 Task: Find connections with filter location Hoskote with filter topic #mortgage with filter profile language Spanish with filter current company IGT Solutions with filter school Women's Christian College Chennai with filter industry Wholesale Footwear with filter service category Labor and Employment Law with filter keywords title Animal Breeder
Action: Mouse moved to (643, 93)
Screenshot: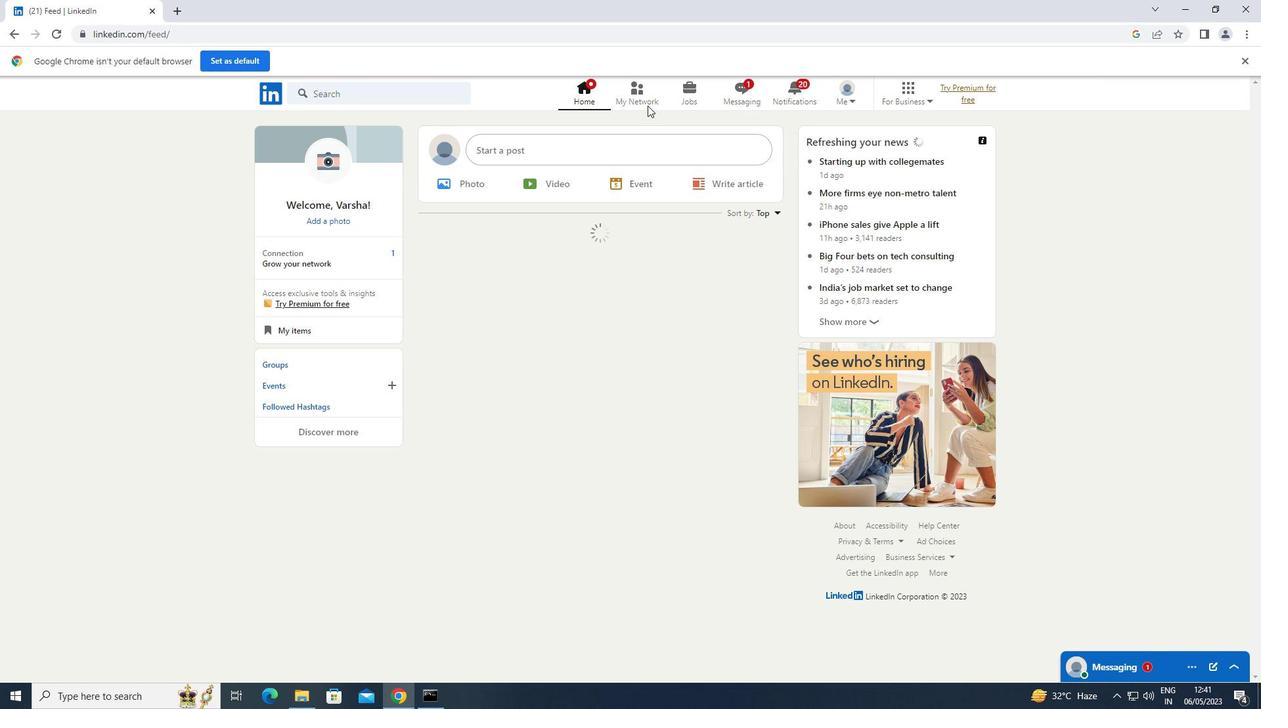 
Action: Mouse pressed left at (643, 93)
Screenshot: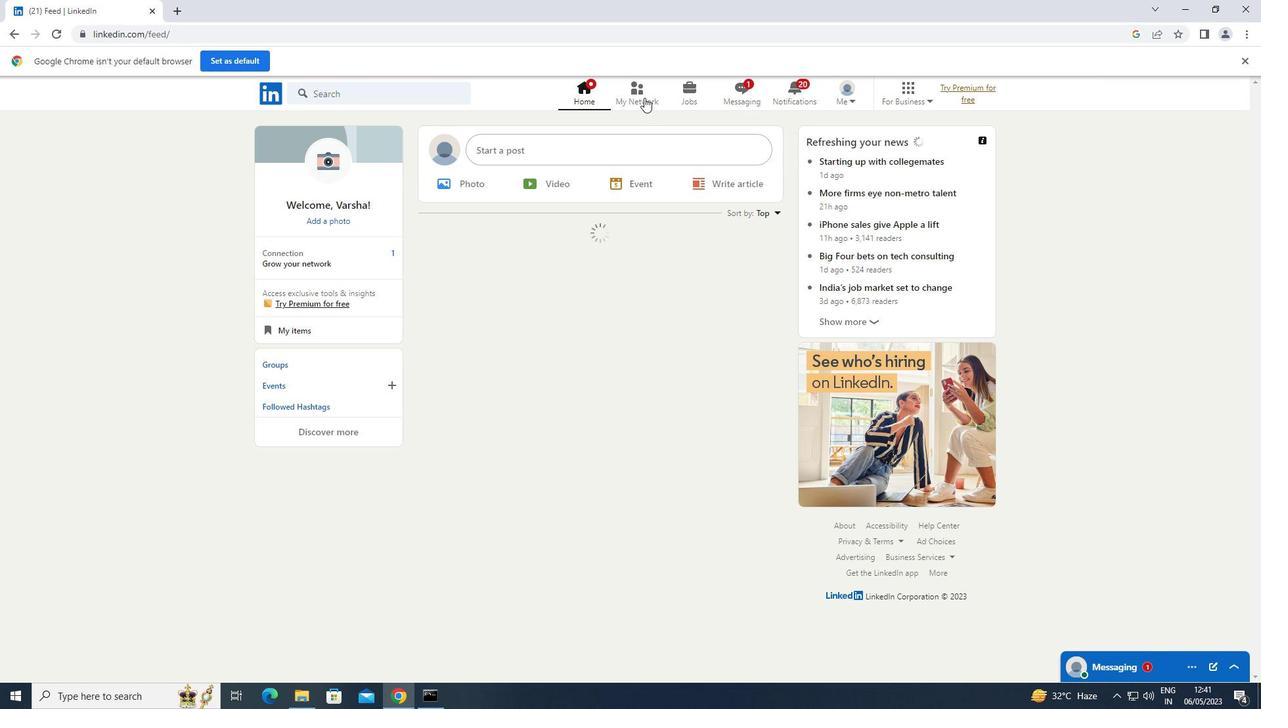 
Action: Mouse moved to (301, 160)
Screenshot: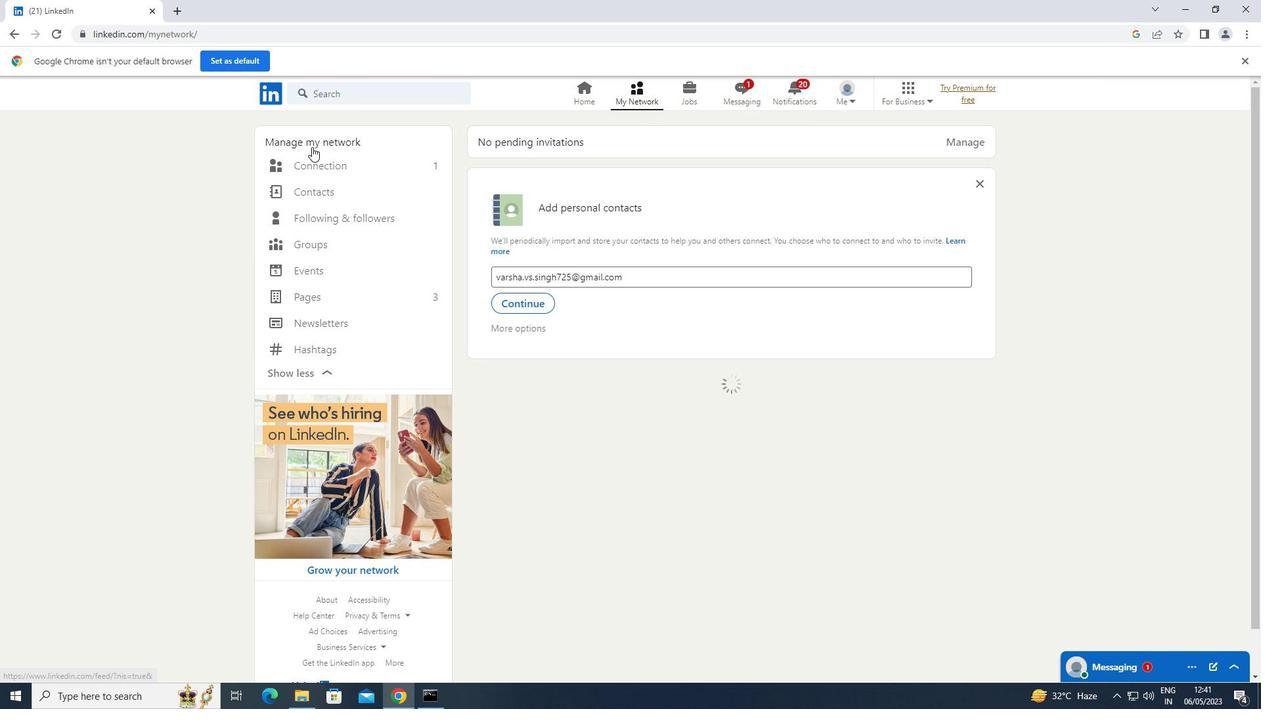 
Action: Mouse pressed left at (301, 160)
Screenshot: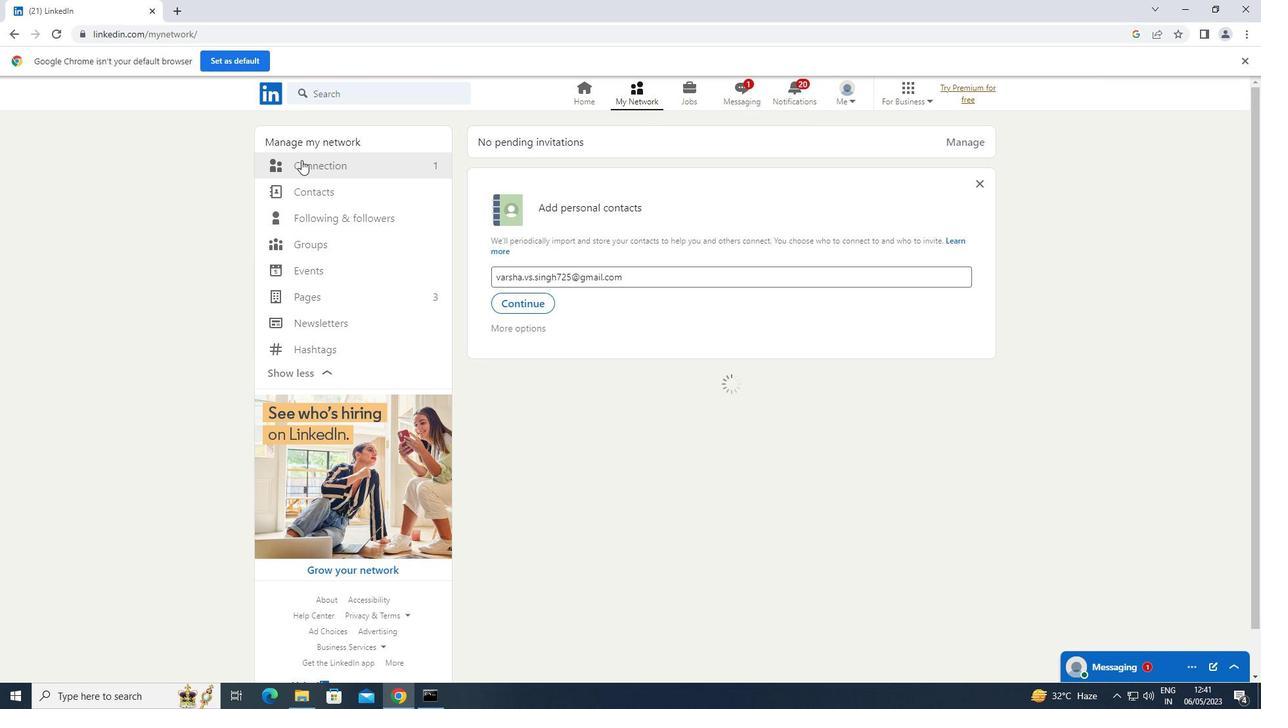 
Action: Mouse moved to (739, 159)
Screenshot: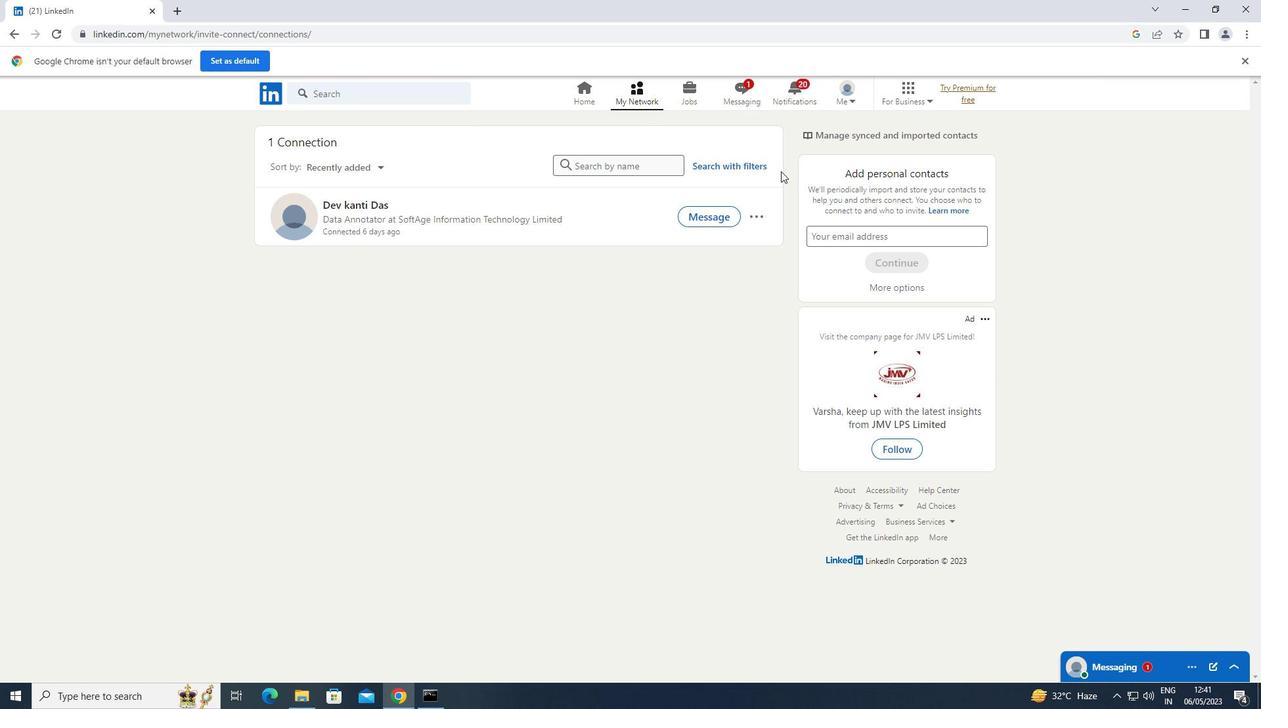
Action: Mouse pressed left at (739, 159)
Screenshot: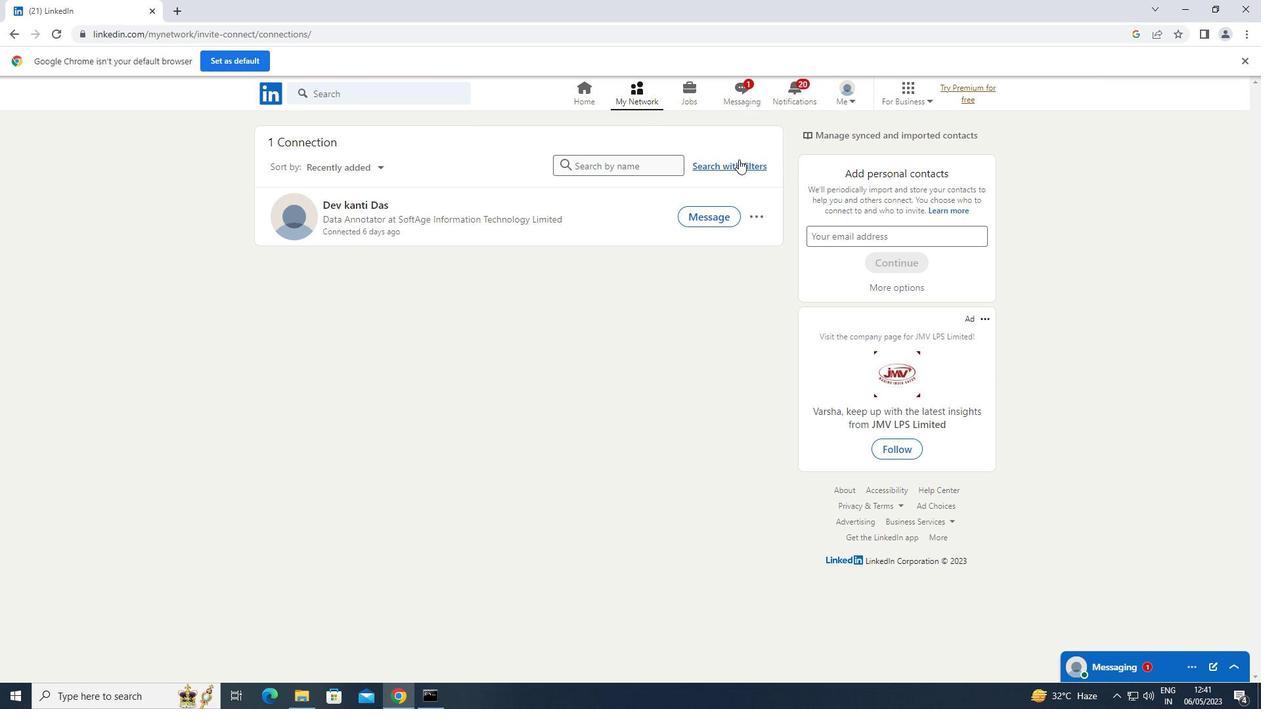 
Action: Mouse moved to (674, 127)
Screenshot: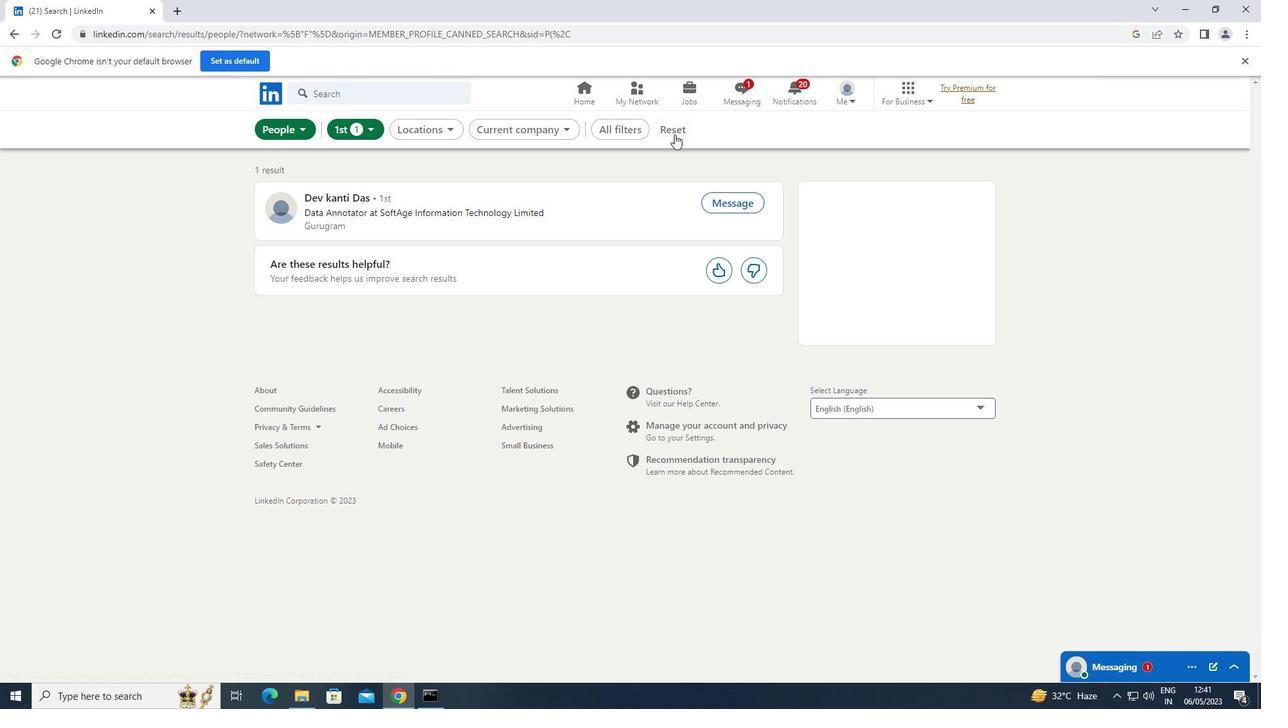 
Action: Mouse pressed left at (674, 127)
Screenshot: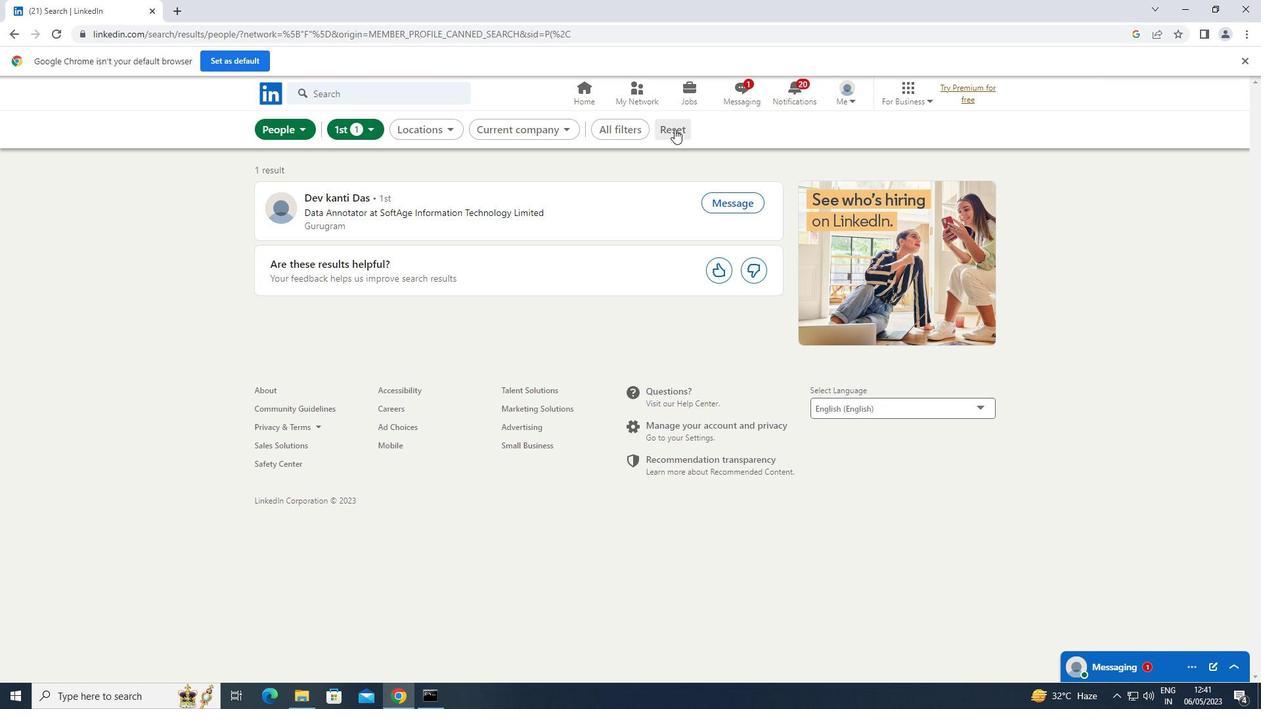 
Action: Mouse moved to (635, 120)
Screenshot: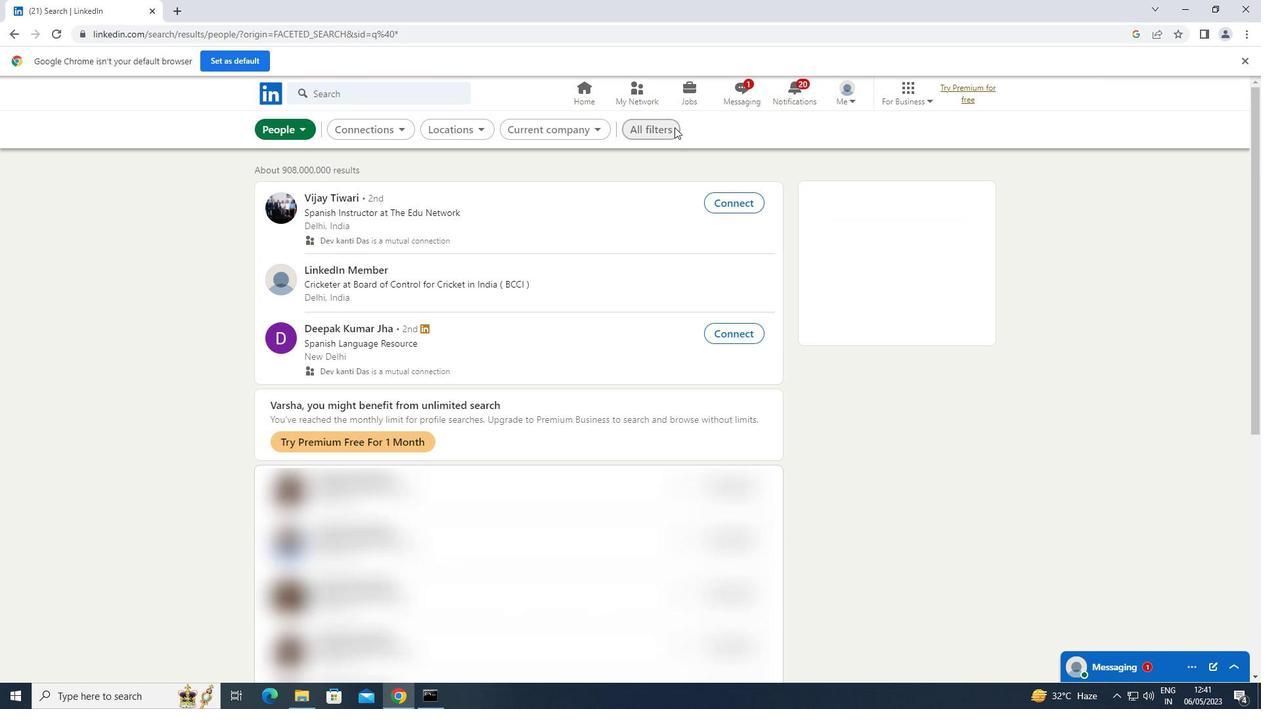
Action: Mouse pressed left at (635, 120)
Screenshot: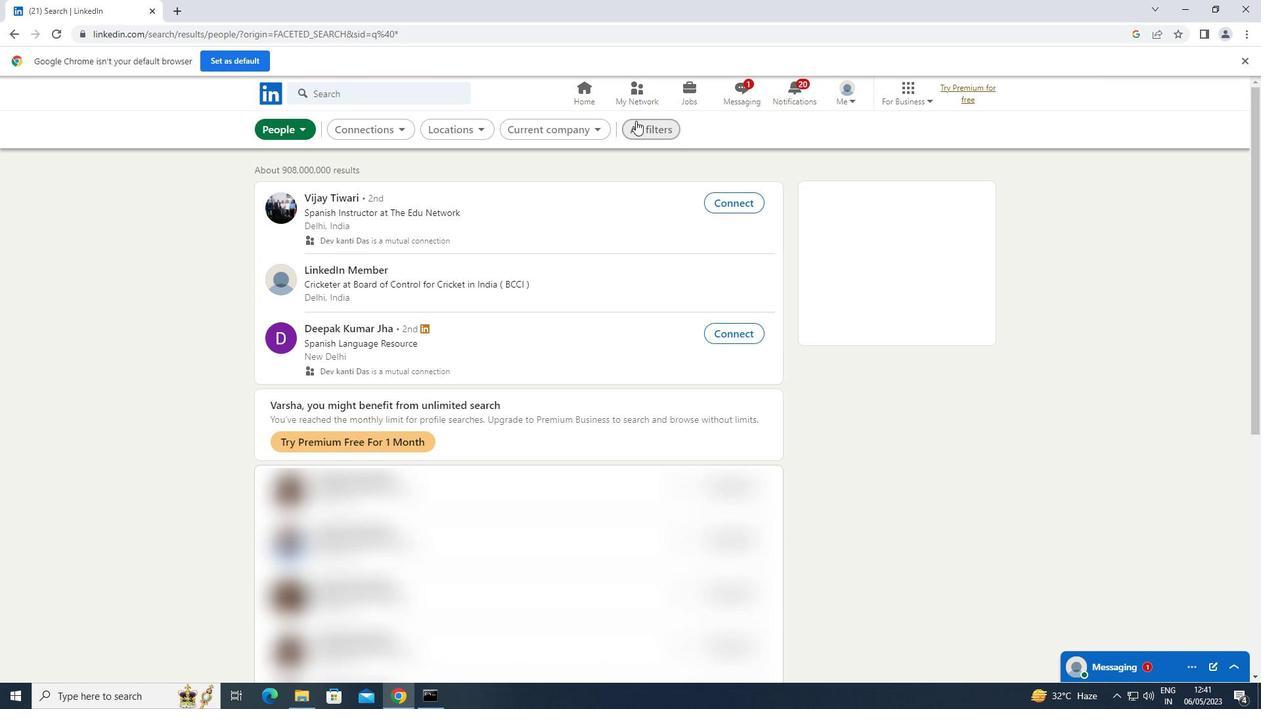 
Action: Mouse moved to (957, 294)
Screenshot: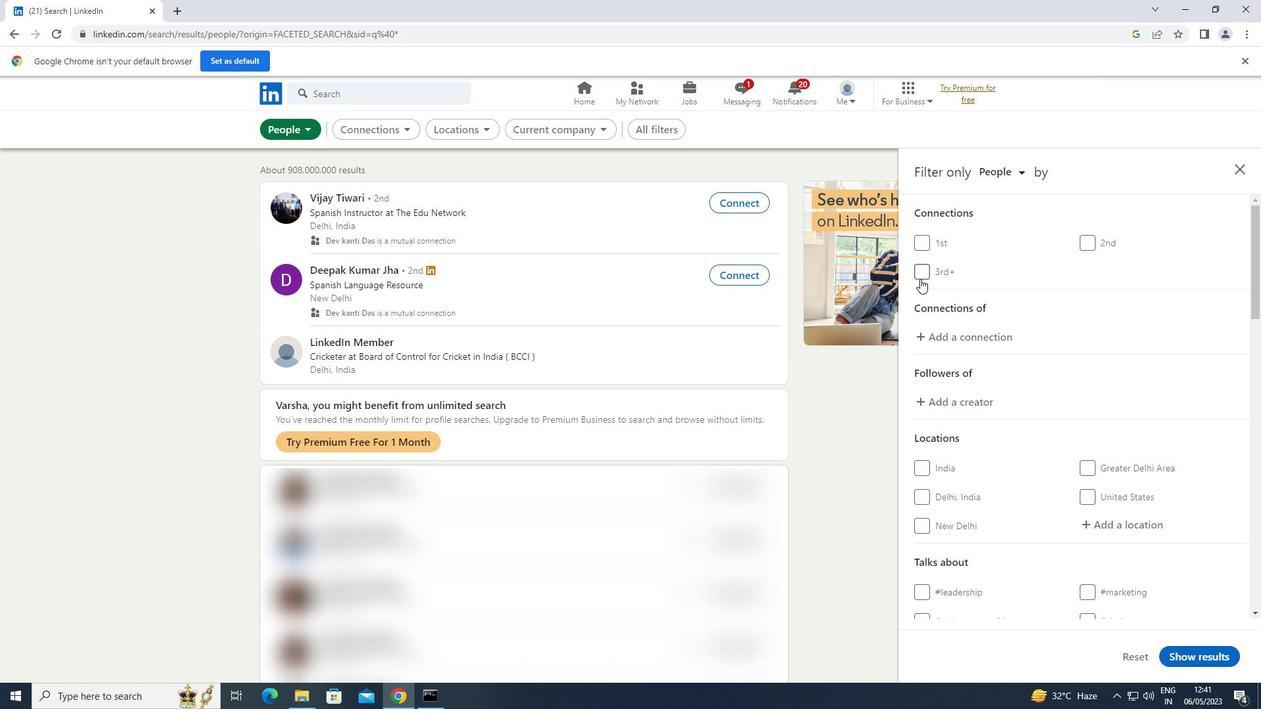 
Action: Mouse scrolled (957, 294) with delta (0, 0)
Screenshot: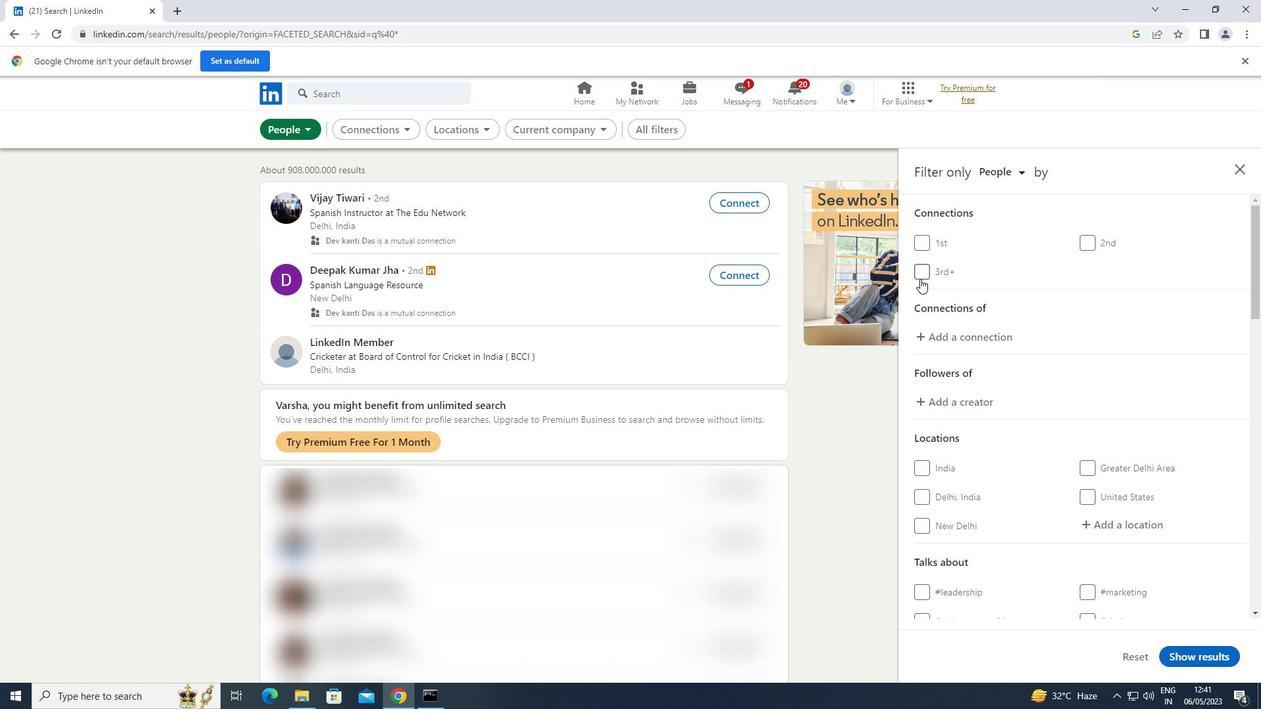 
Action: Mouse moved to (957, 295)
Screenshot: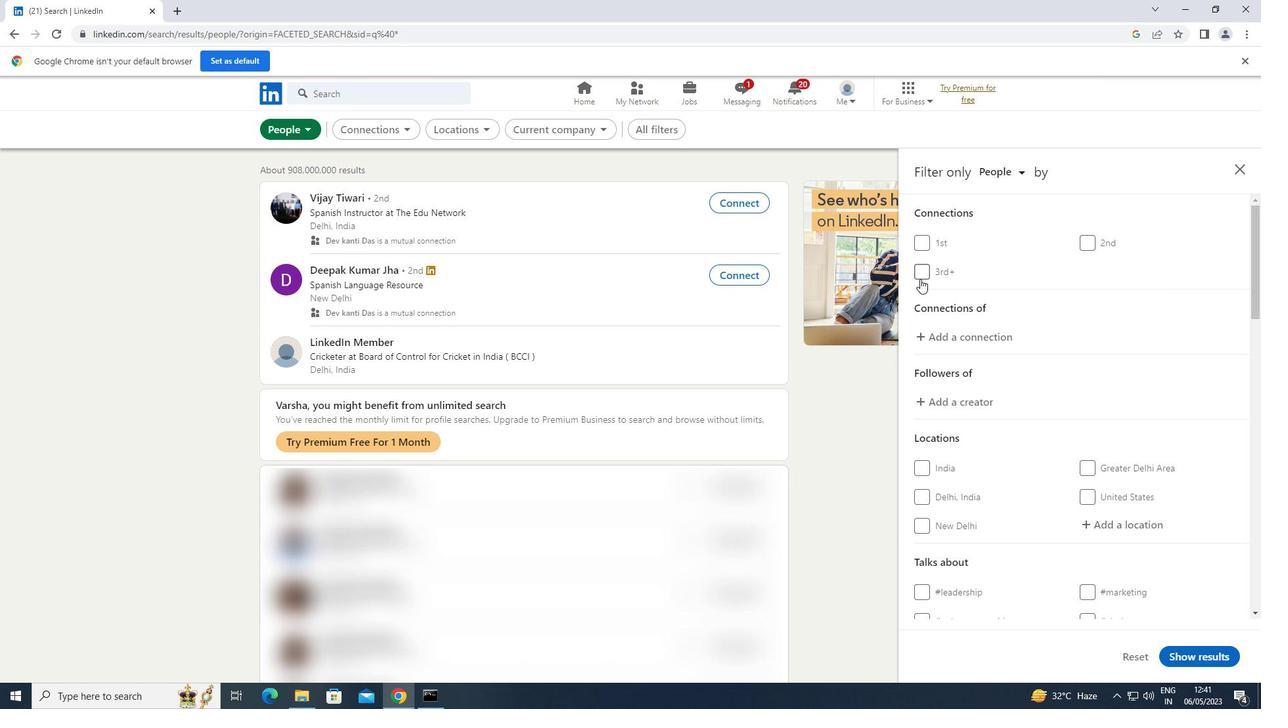 
Action: Mouse scrolled (957, 294) with delta (0, 0)
Screenshot: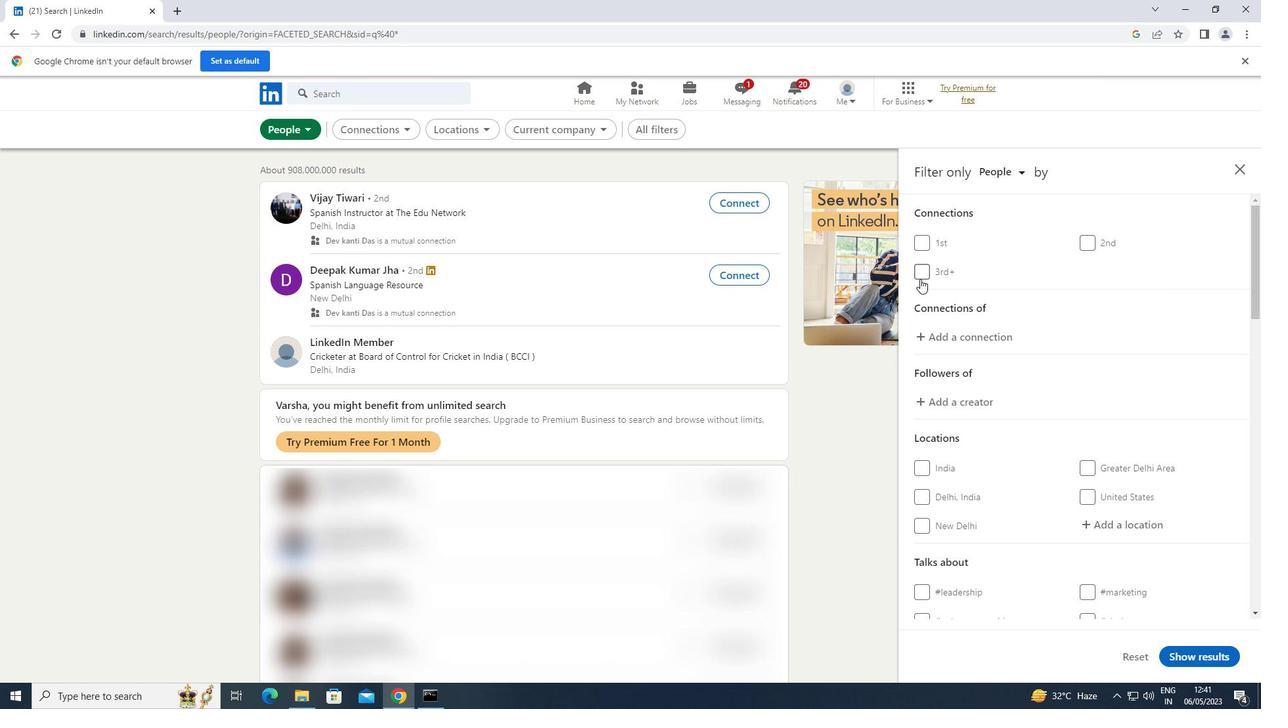 
Action: Mouse scrolled (957, 294) with delta (0, 0)
Screenshot: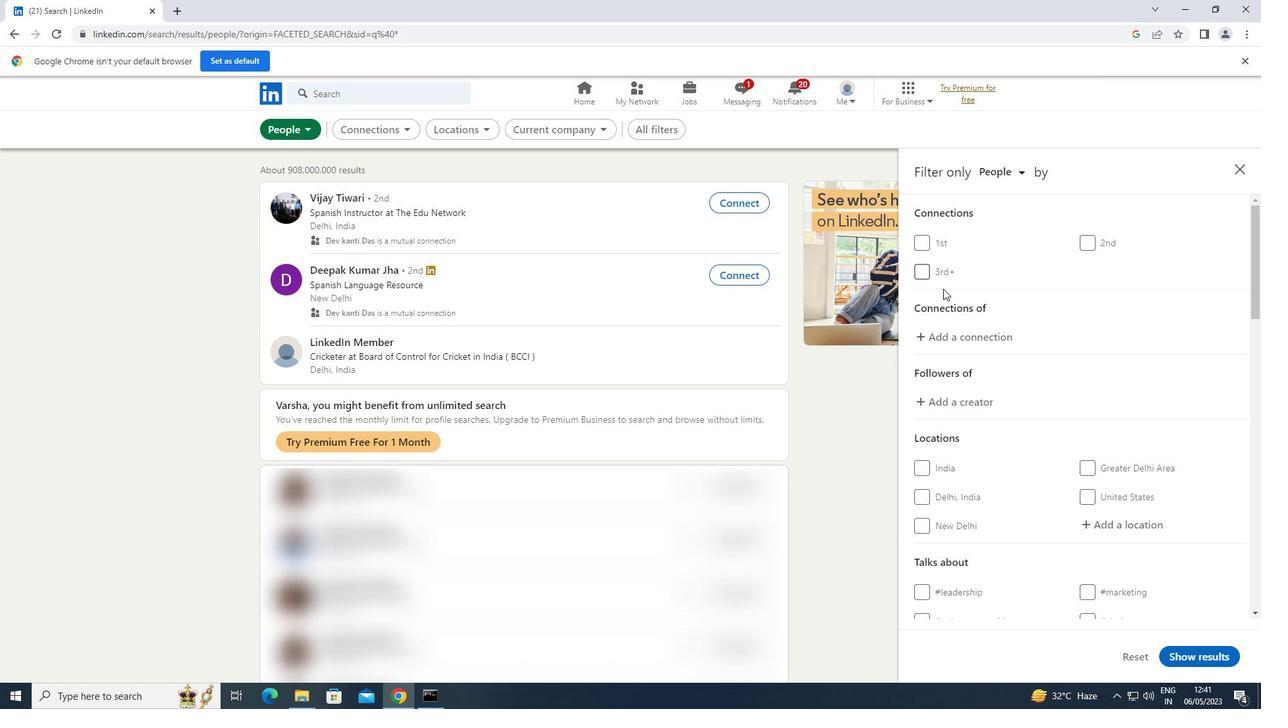 
Action: Mouse moved to (1117, 334)
Screenshot: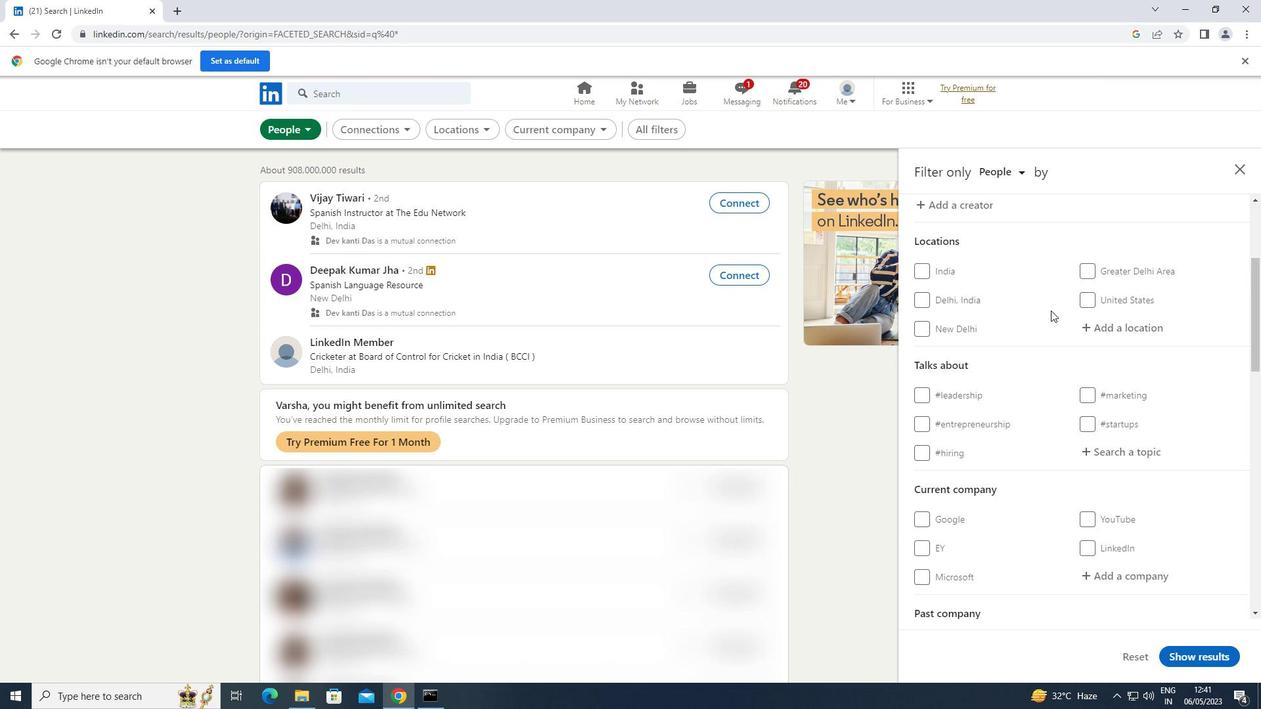 
Action: Mouse pressed left at (1117, 334)
Screenshot: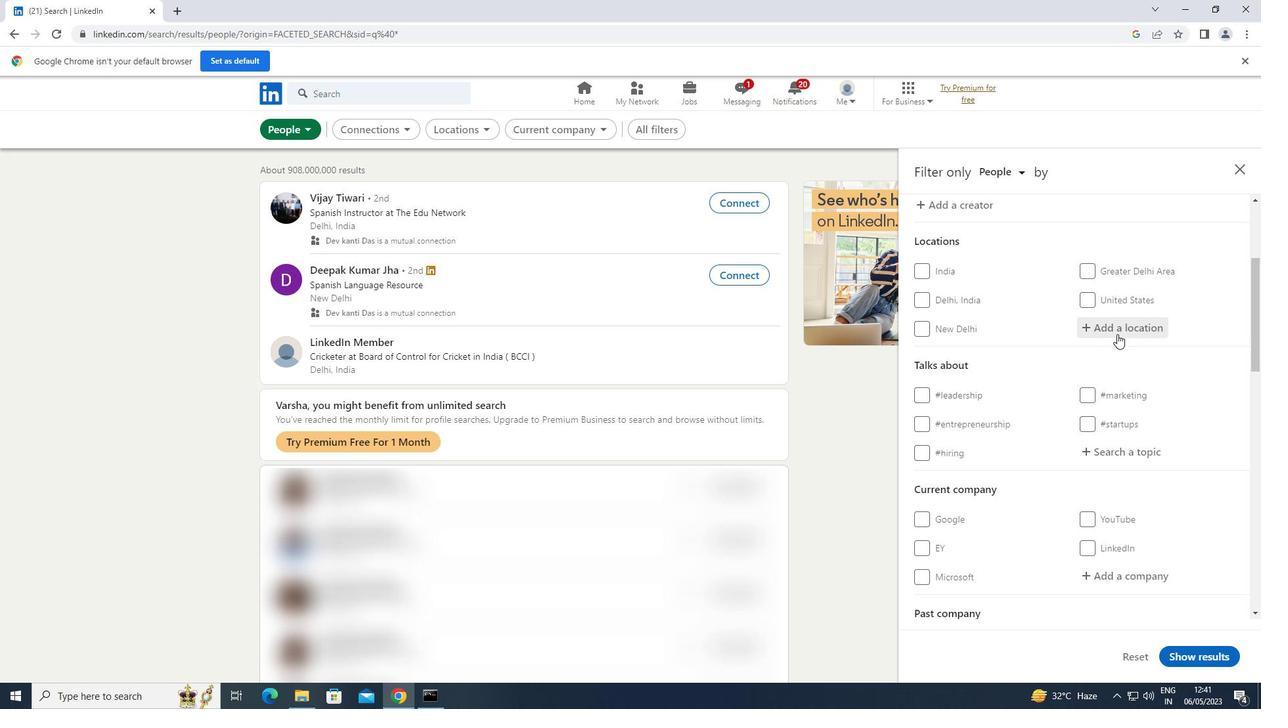 
Action: Key pressed <Key.shift>HOSKOTE
Screenshot: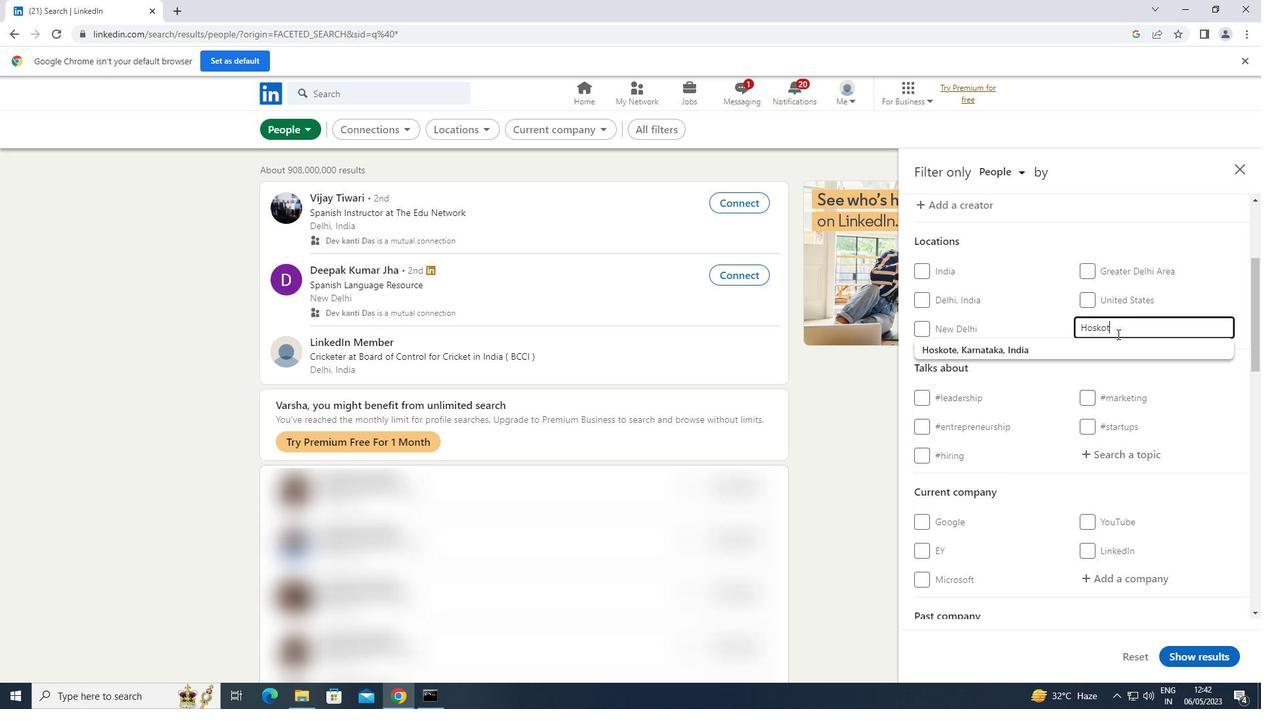 
Action: Mouse moved to (1106, 448)
Screenshot: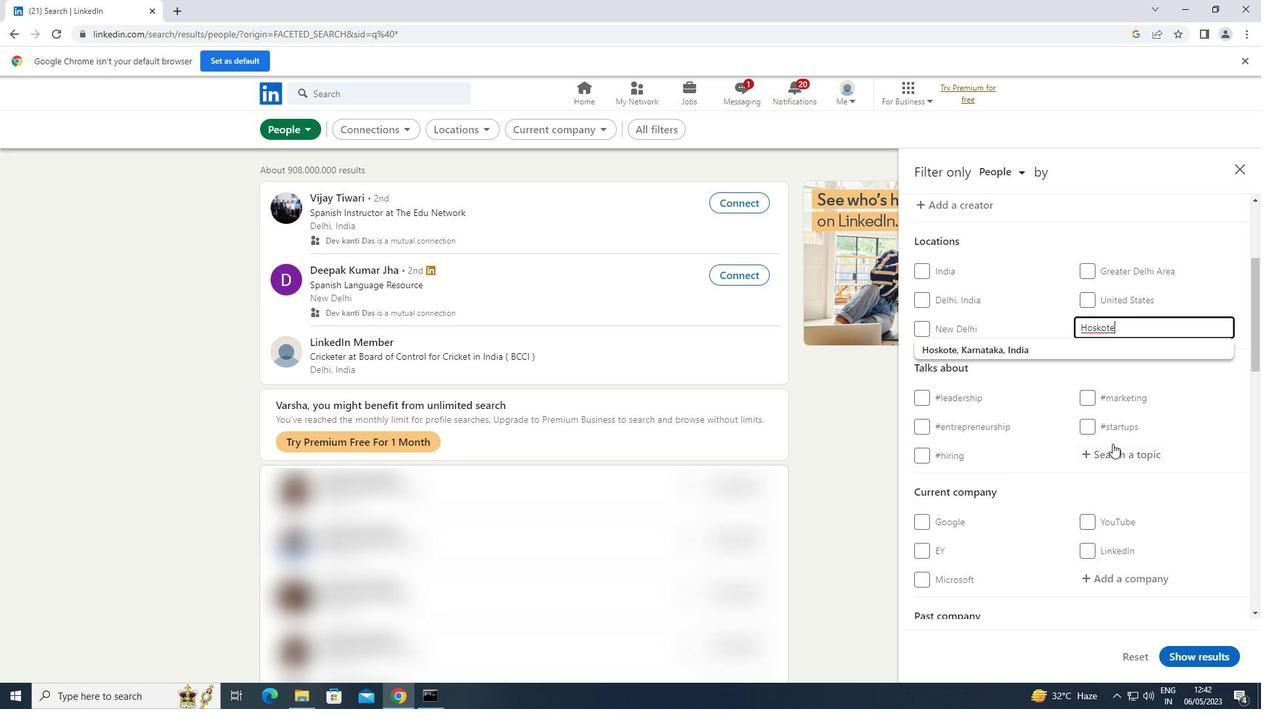 
Action: Mouse pressed left at (1106, 448)
Screenshot: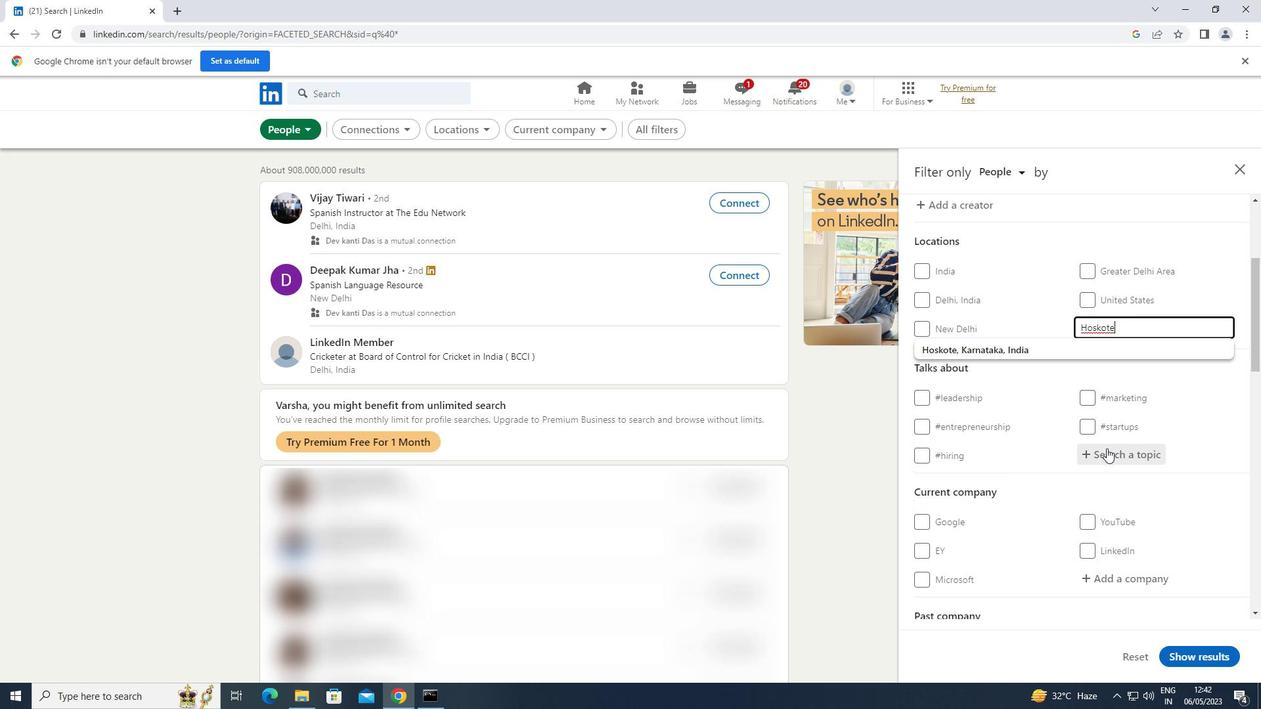 
Action: Key pressed MORTGAGE
Screenshot: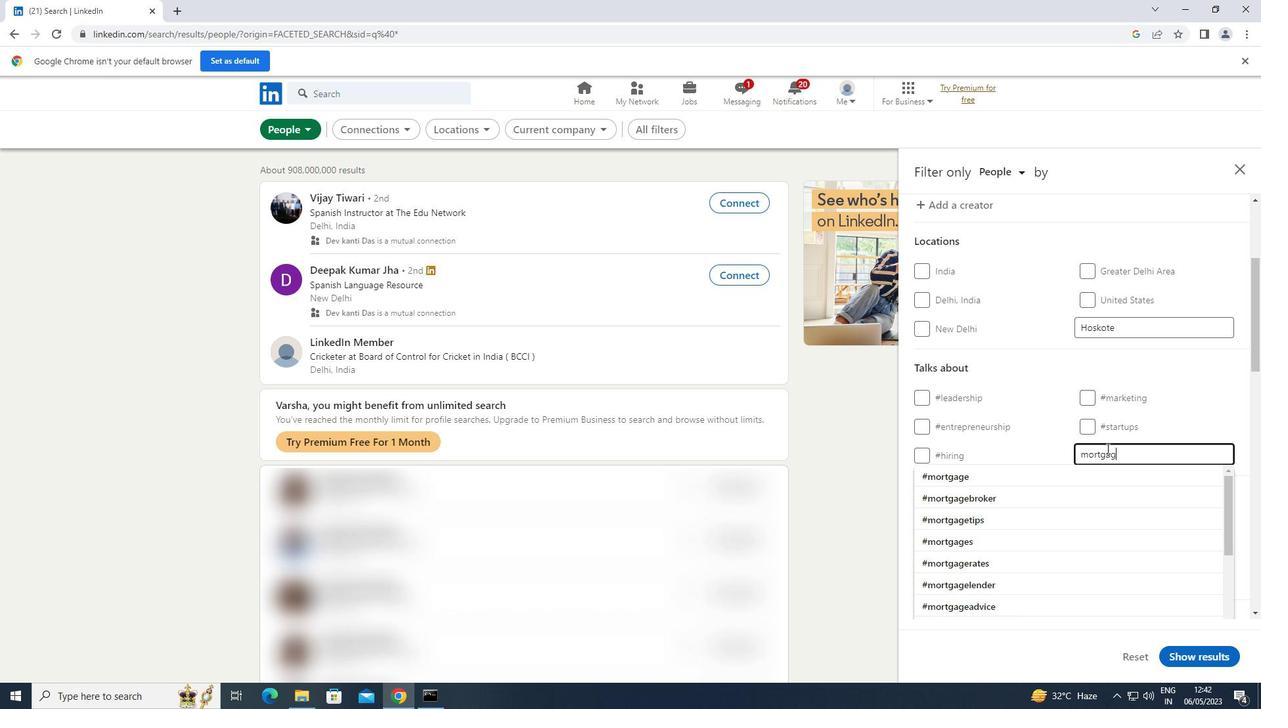 
Action: Mouse moved to (1024, 470)
Screenshot: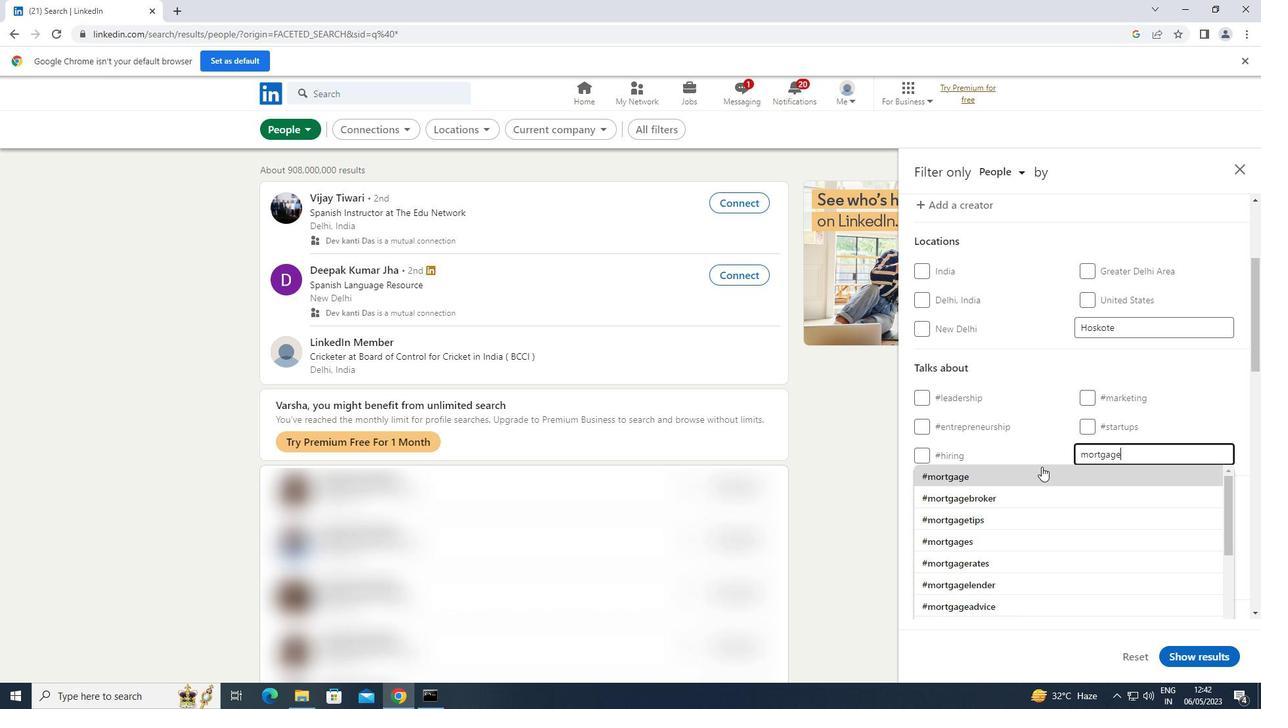 
Action: Mouse pressed left at (1024, 470)
Screenshot: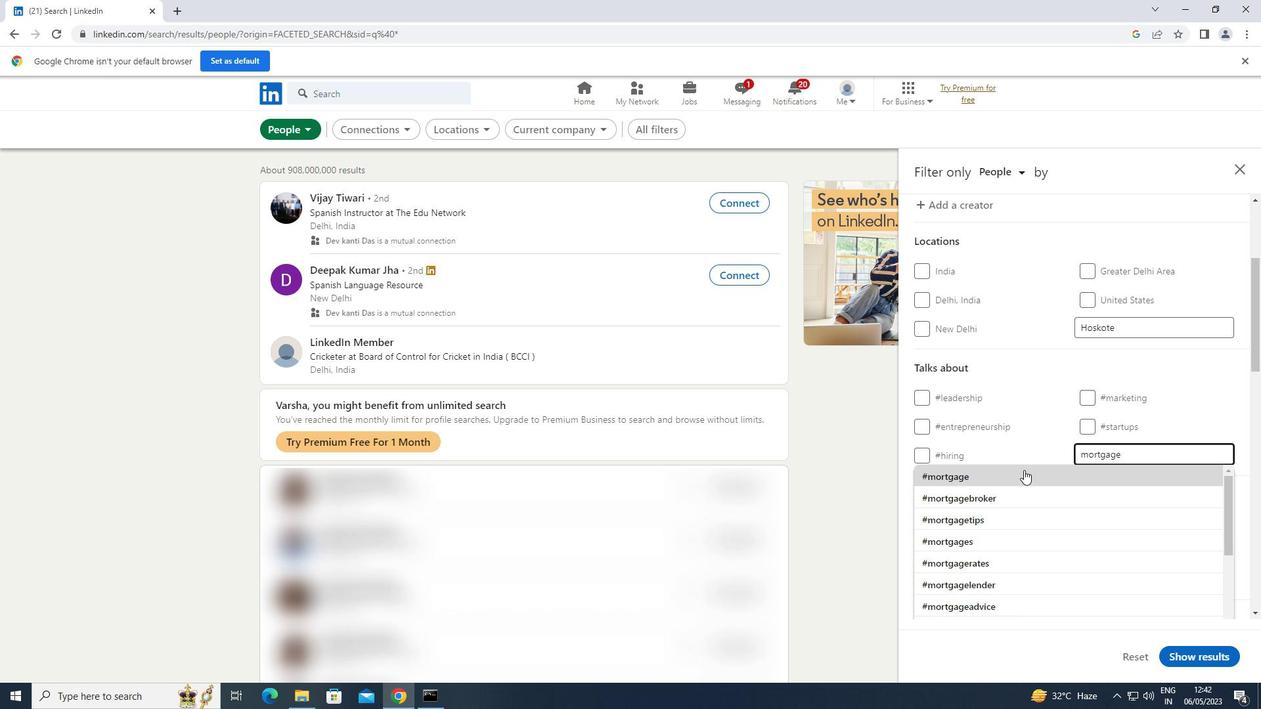 
Action: Mouse scrolled (1024, 469) with delta (0, 0)
Screenshot: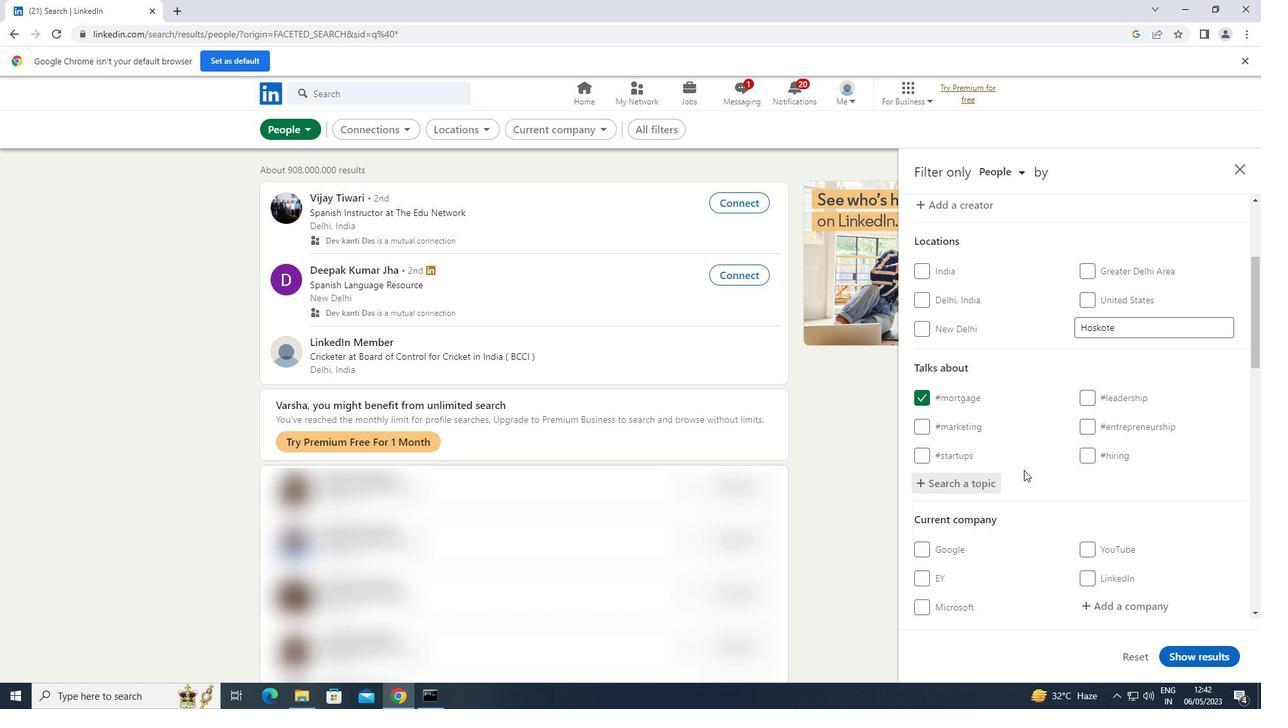 
Action: Mouse scrolled (1024, 469) with delta (0, 0)
Screenshot: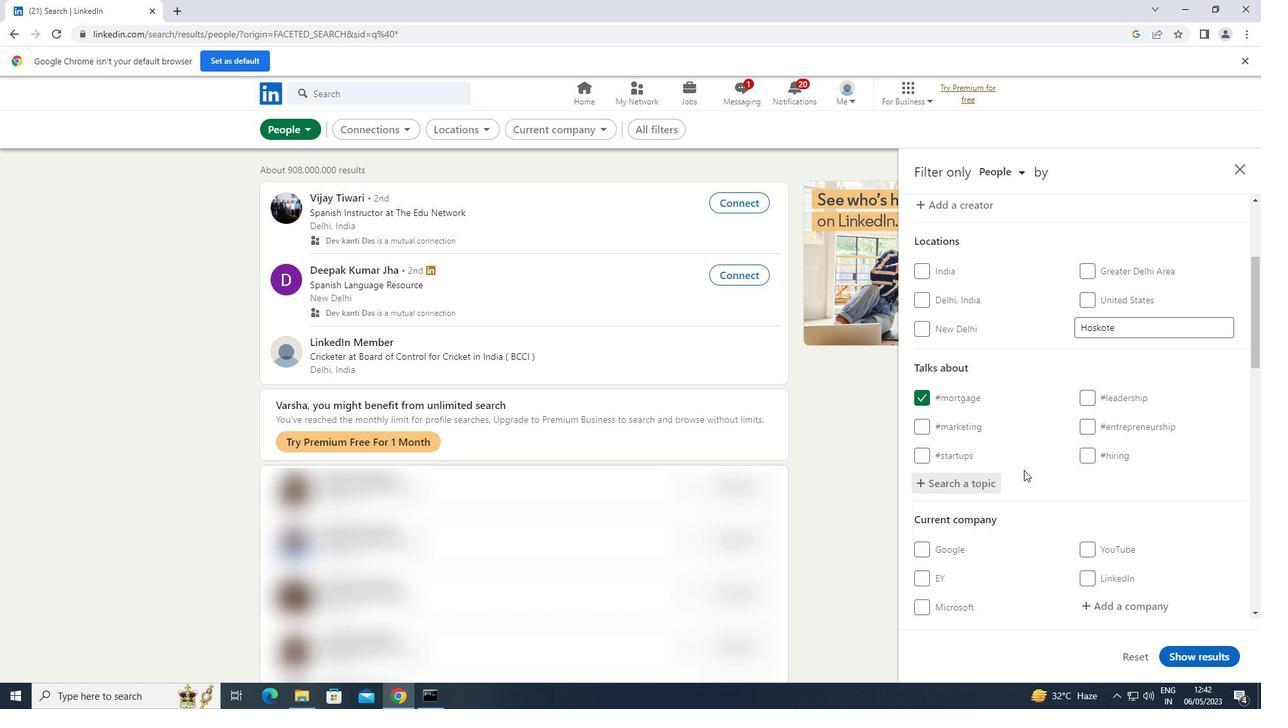 
Action: Mouse scrolled (1024, 469) with delta (0, 0)
Screenshot: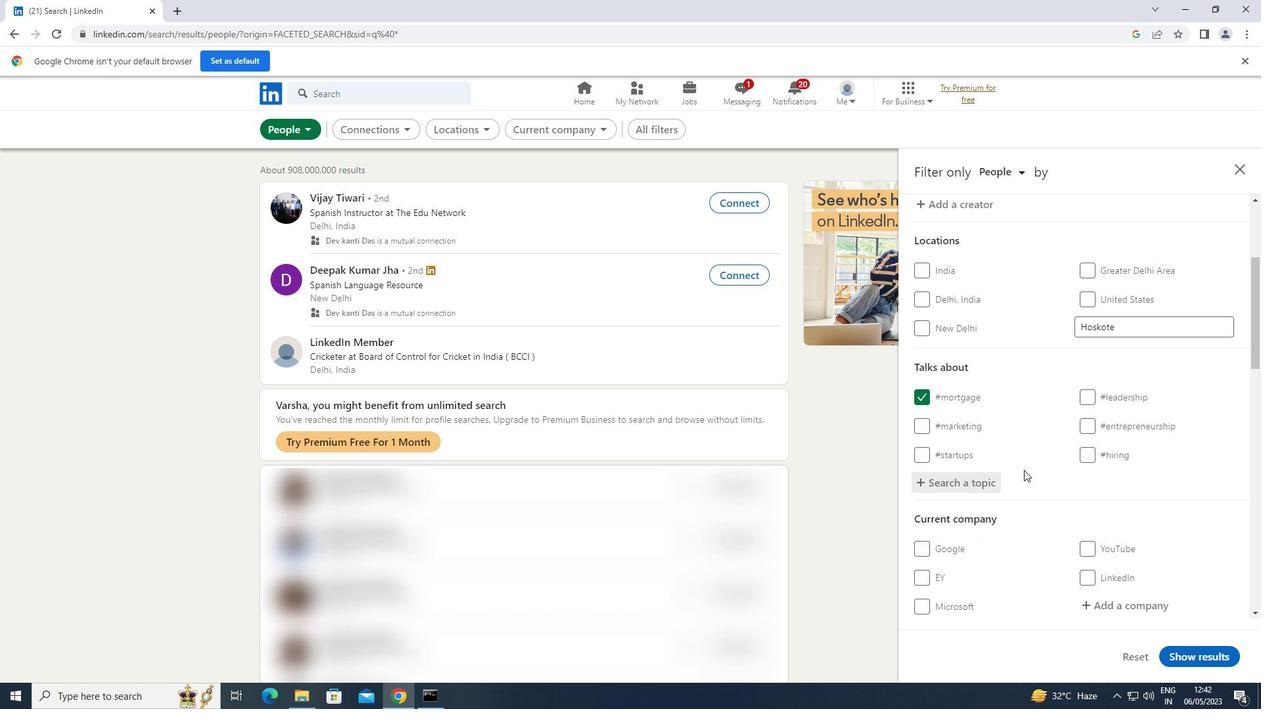 
Action: Mouse scrolled (1024, 469) with delta (0, 0)
Screenshot: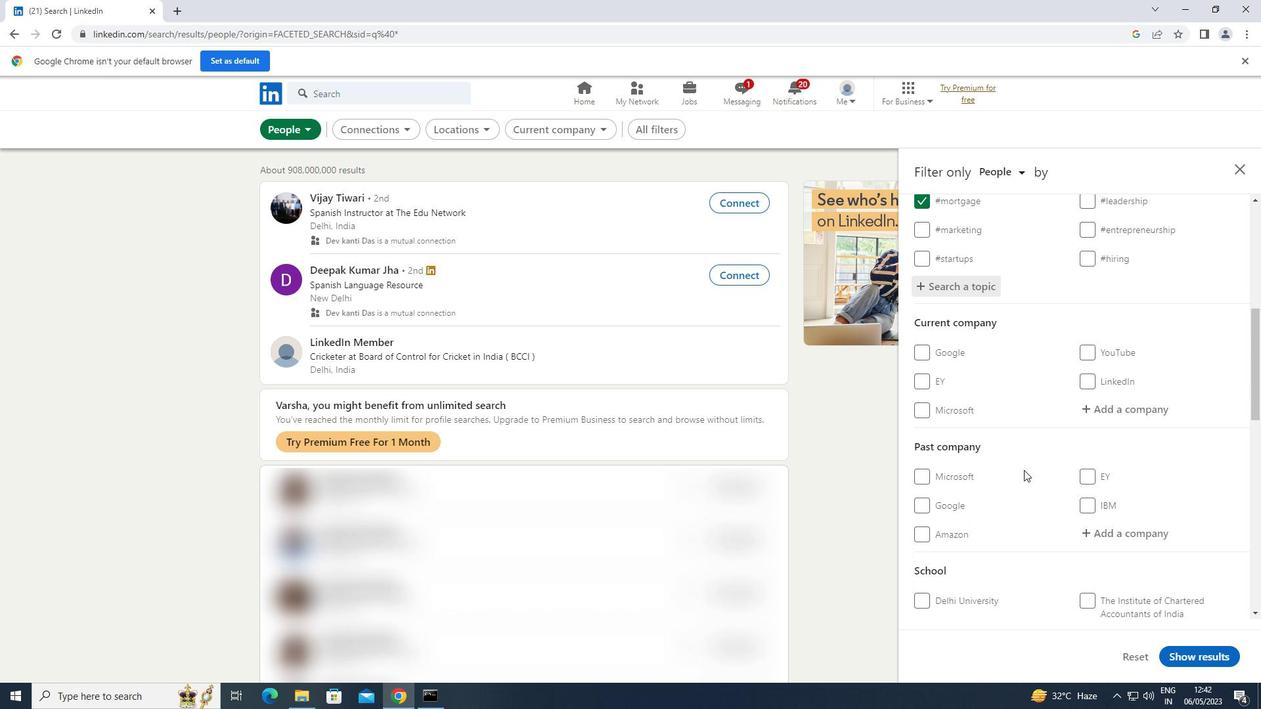 
Action: Mouse scrolled (1024, 469) with delta (0, 0)
Screenshot: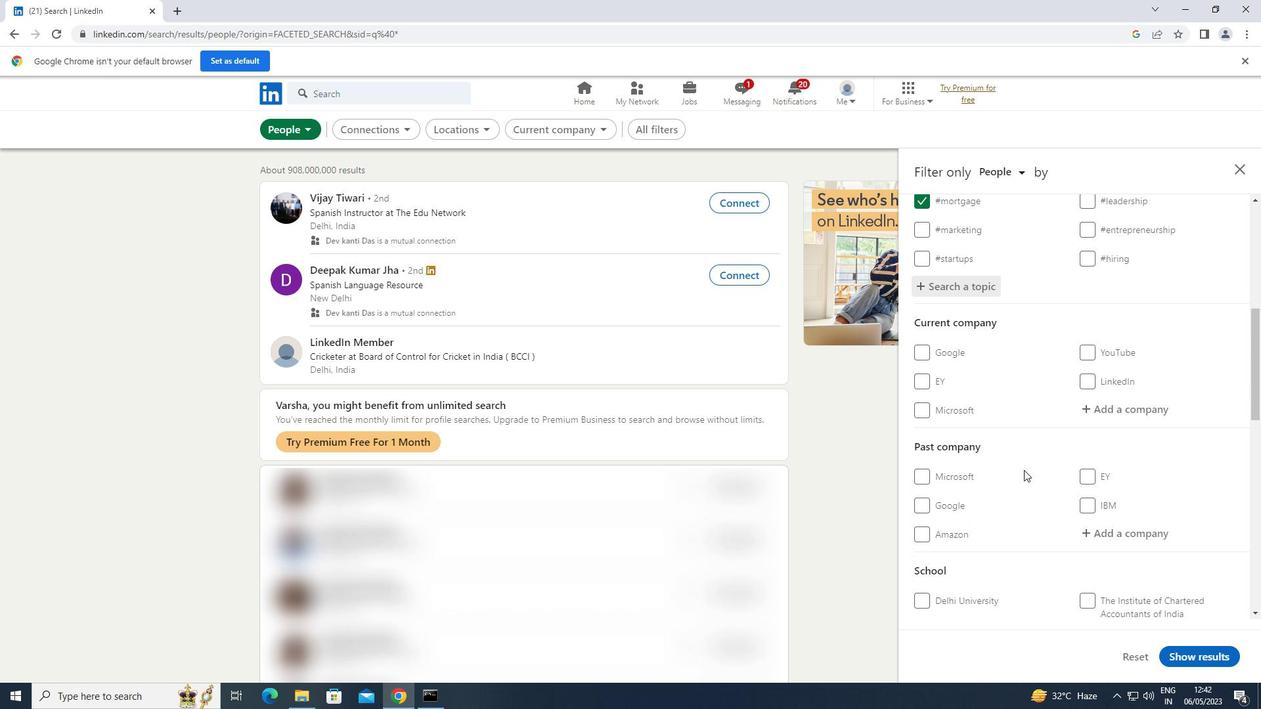 
Action: Mouse scrolled (1024, 469) with delta (0, 0)
Screenshot: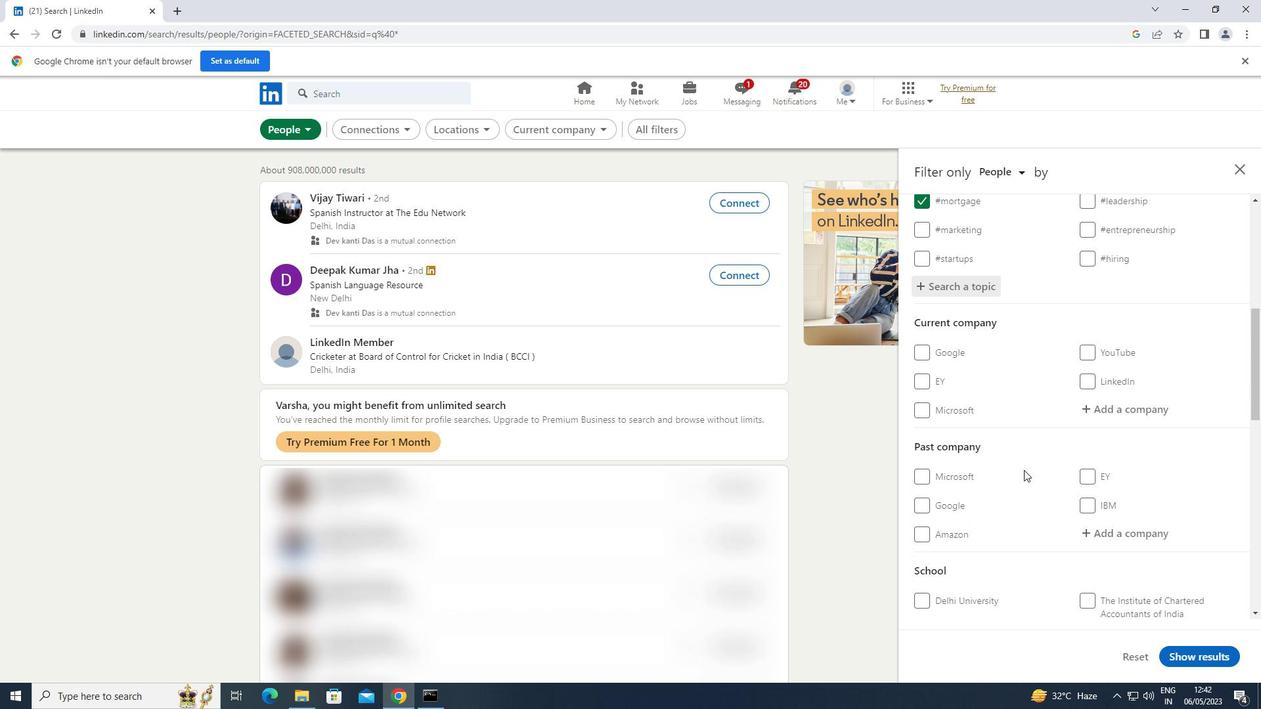
Action: Mouse scrolled (1024, 469) with delta (0, 0)
Screenshot: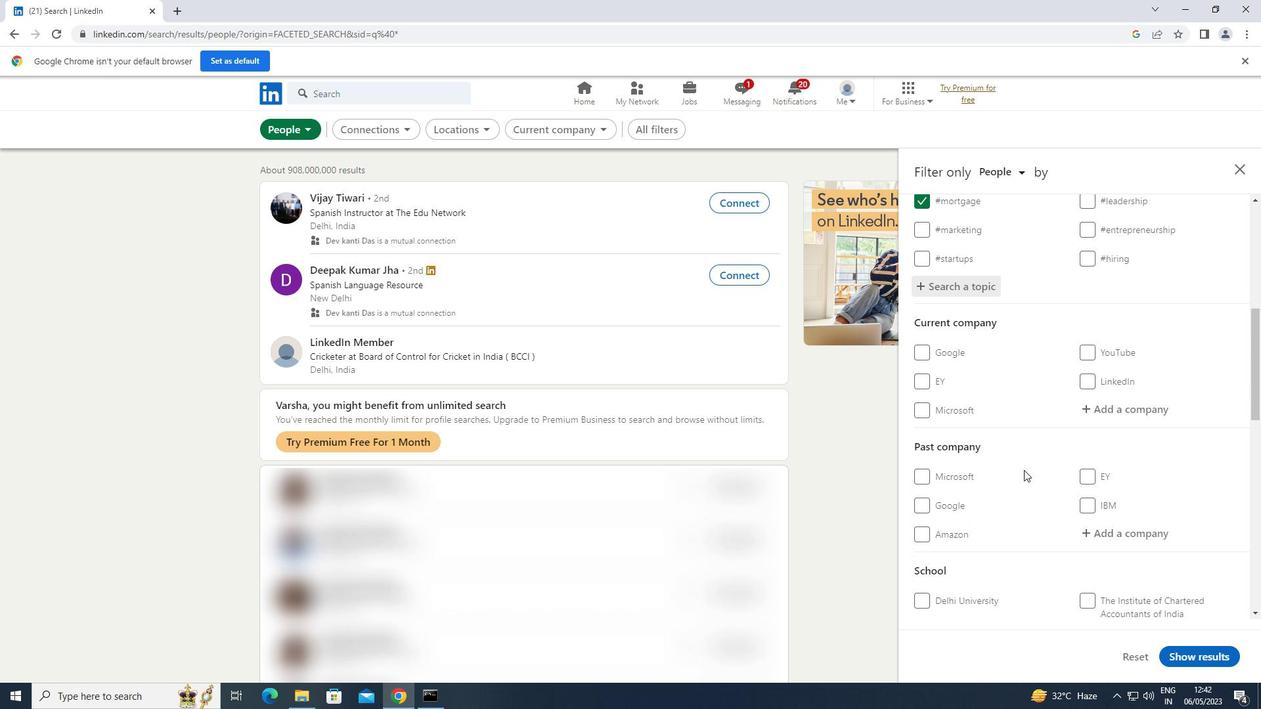 
Action: Mouse scrolled (1024, 469) with delta (0, 0)
Screenshot: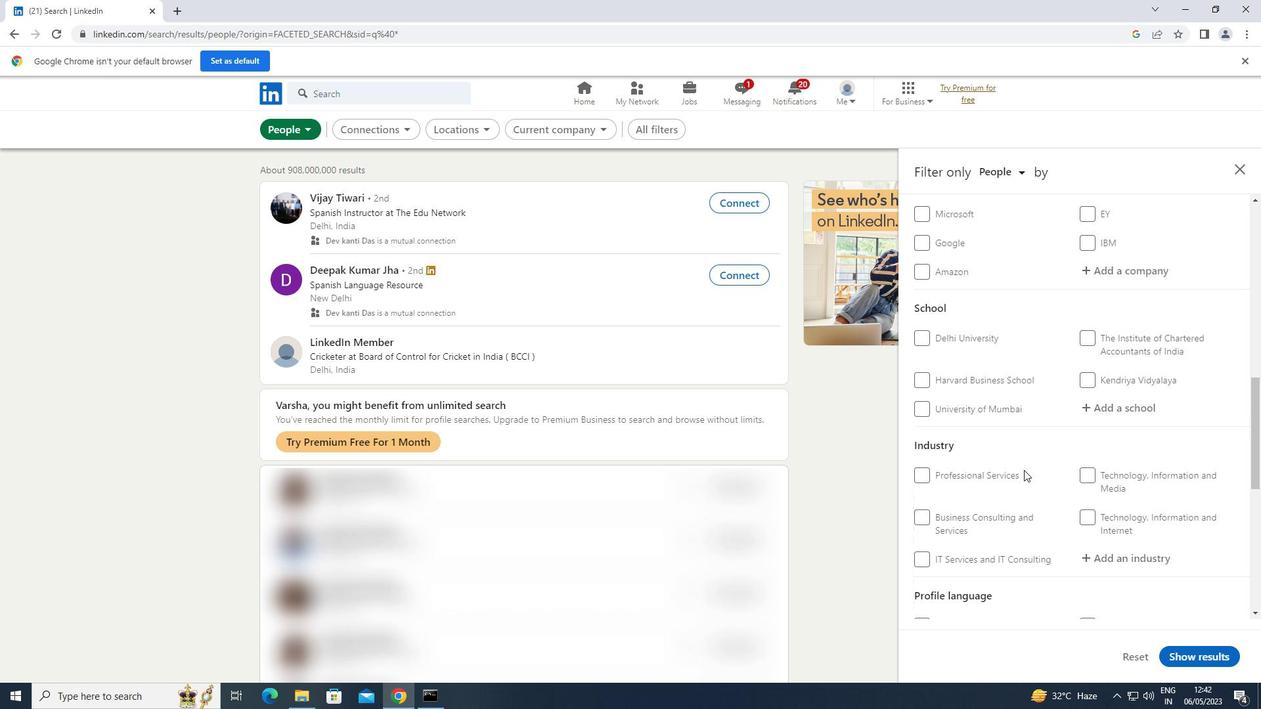 
Action: Mouse scrolled (1024, 469) with delta (0, 0)
Screenshot: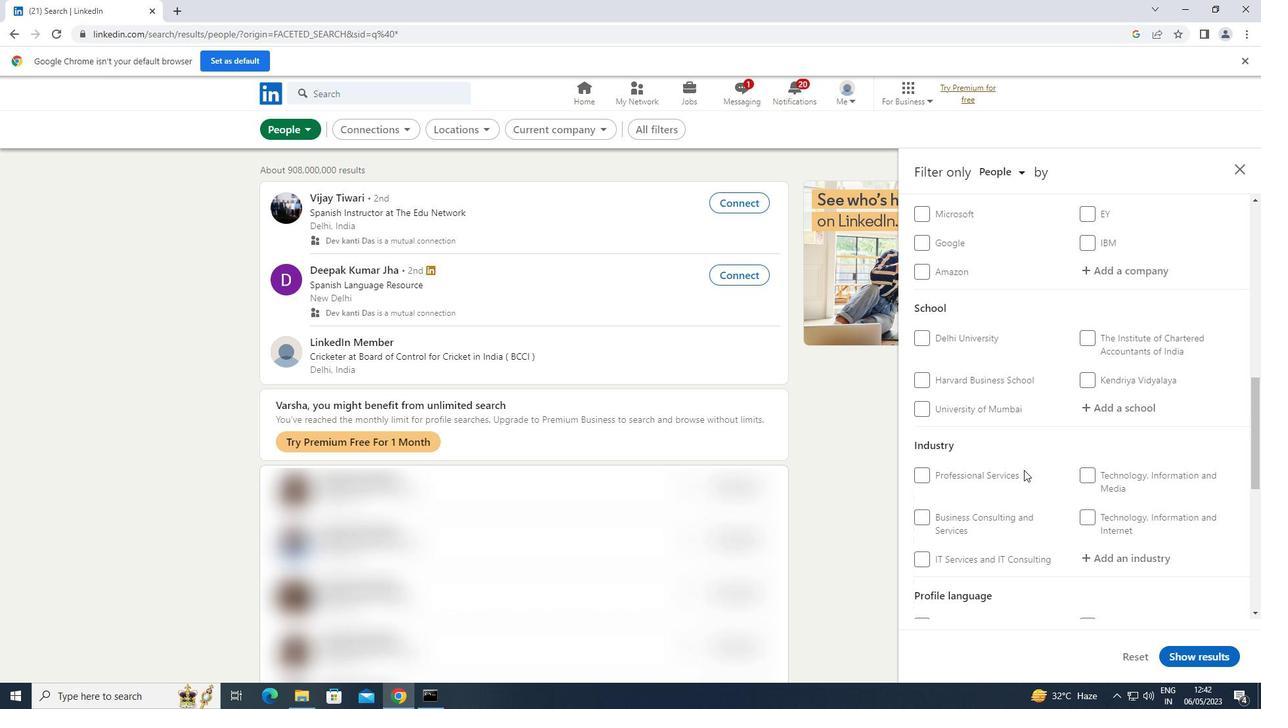 
Action: Mouse scrolled (1024, 469) with delta (0, 0)
Screenshot: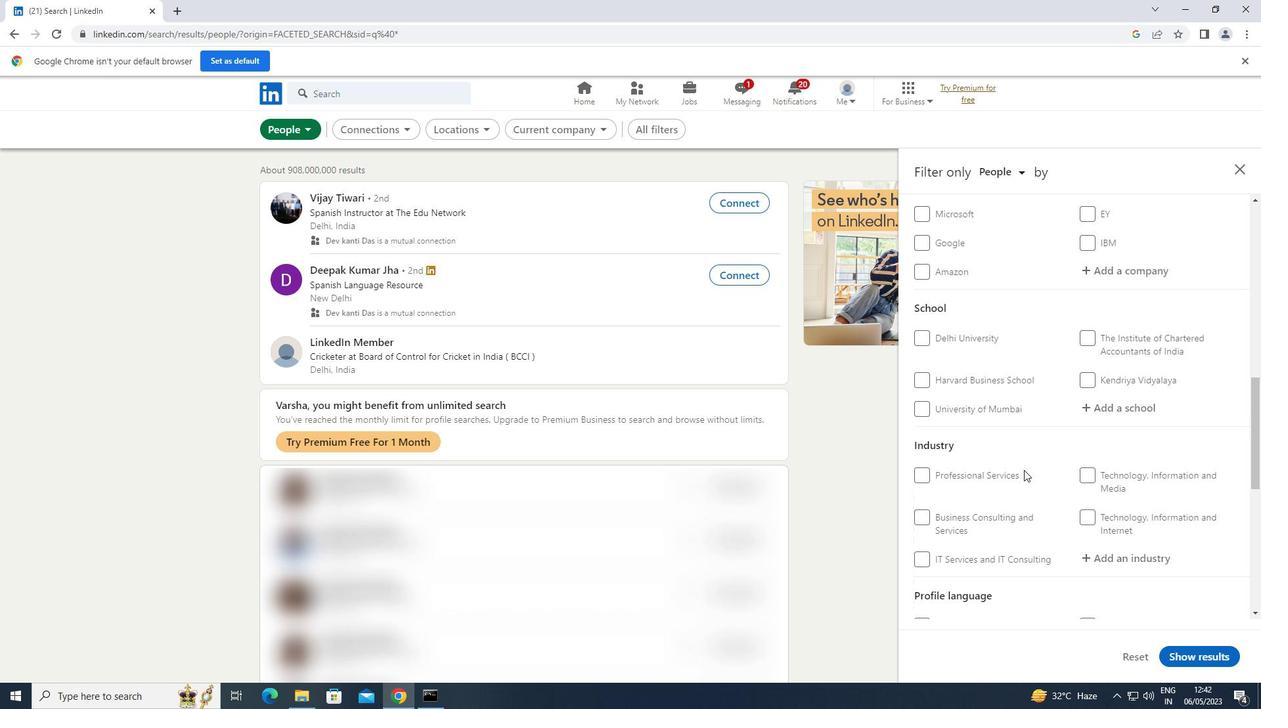 
Action: Mouse moved to (920, 459)
Screenshot: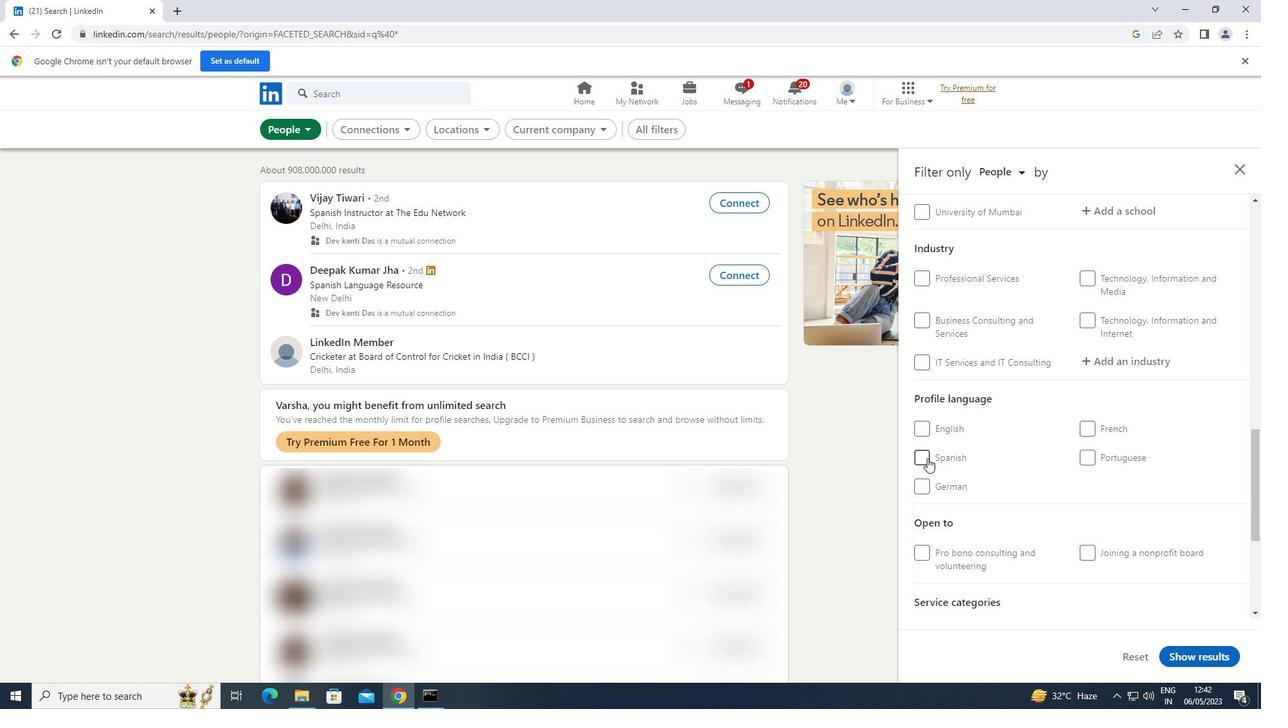 
Action: Mouse pressed left at (920, 459)
Screenshot: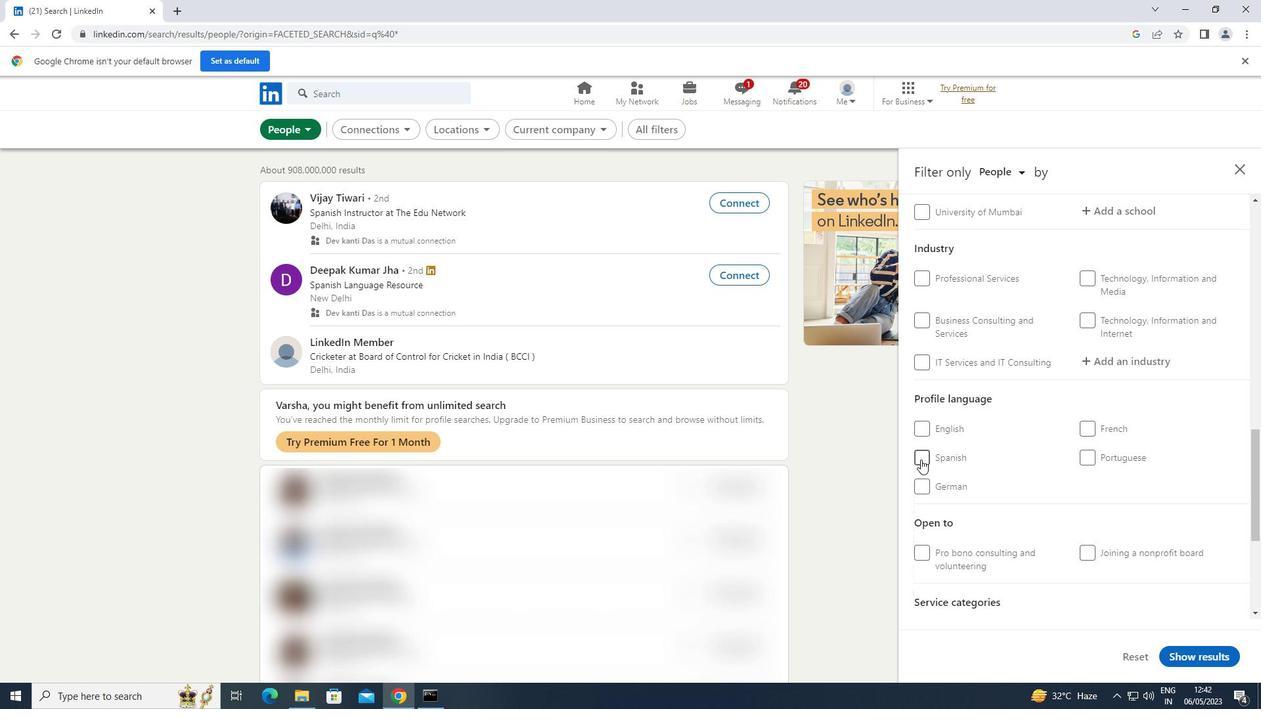 
Action: Mouse moved to (935, 458)
Screenshot: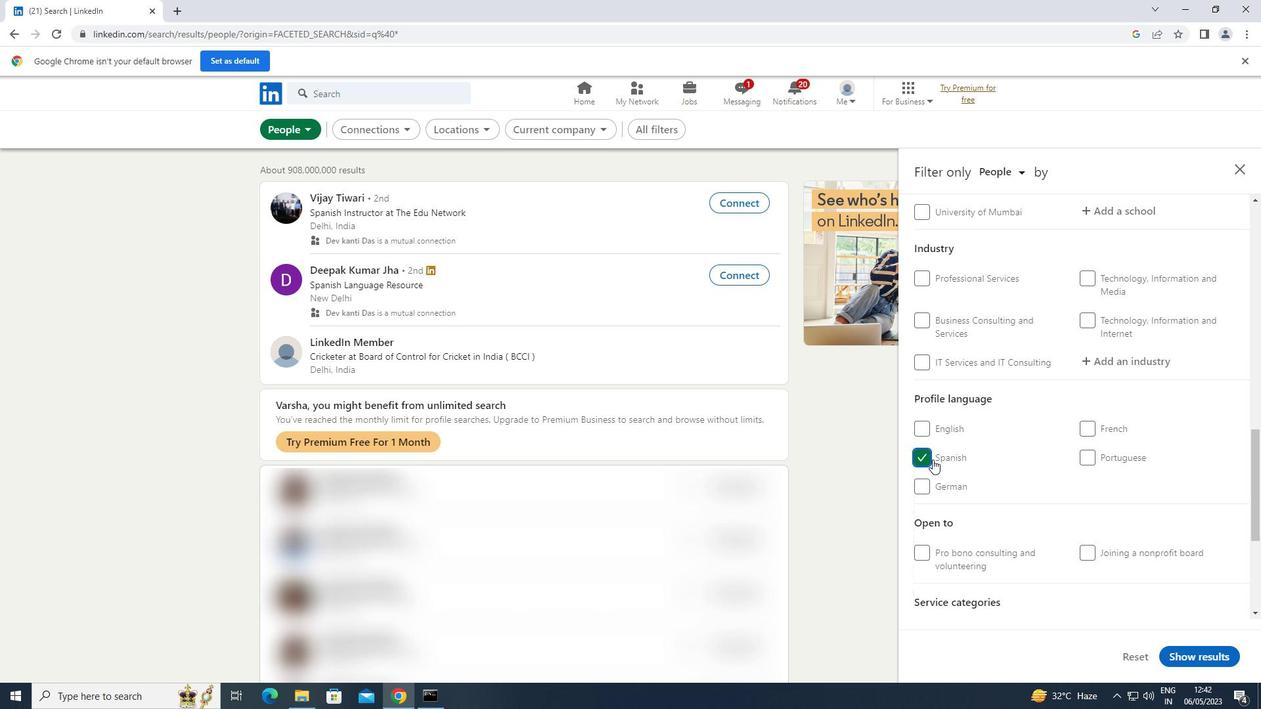 
Action: Mouse scrolled (935, 459) with delta (0, 0)
Screenshot: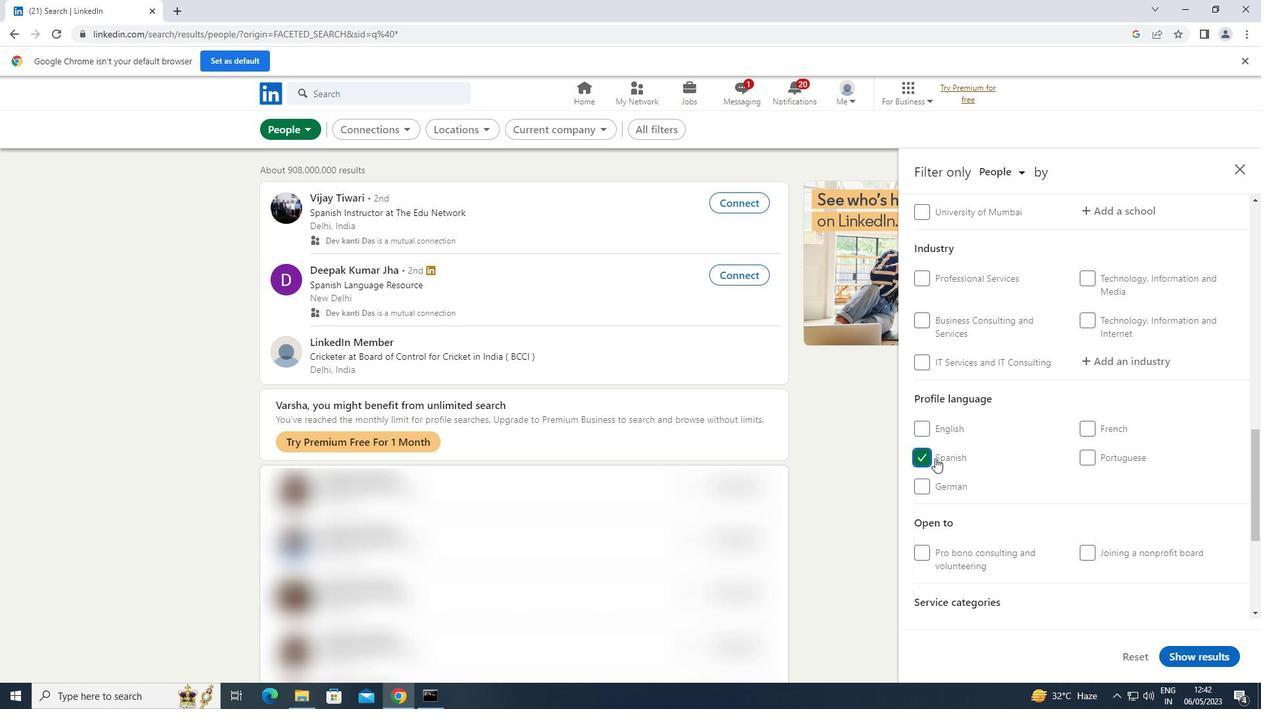 
Action: Mouse scrolled (935, 459) with delta (0, 0)
Screenshot: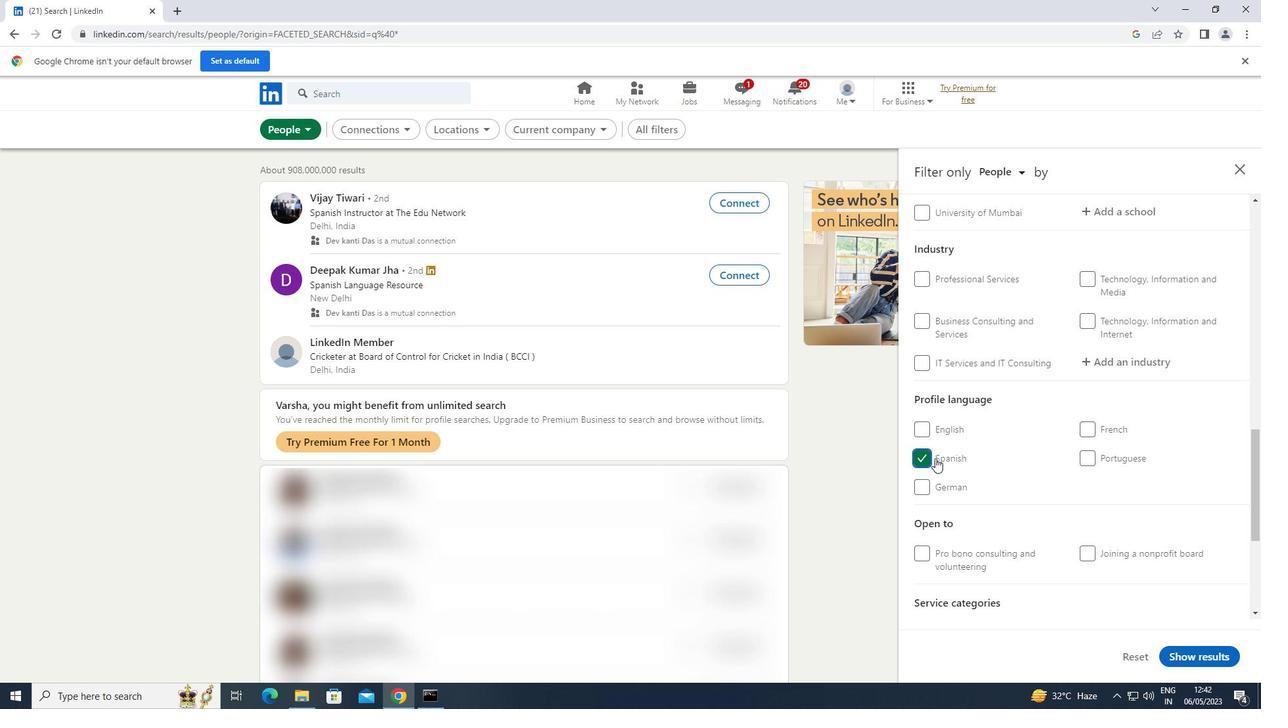 
Action: Mouse scrolled (935, 459) with delta (0, 0)
Screenshot: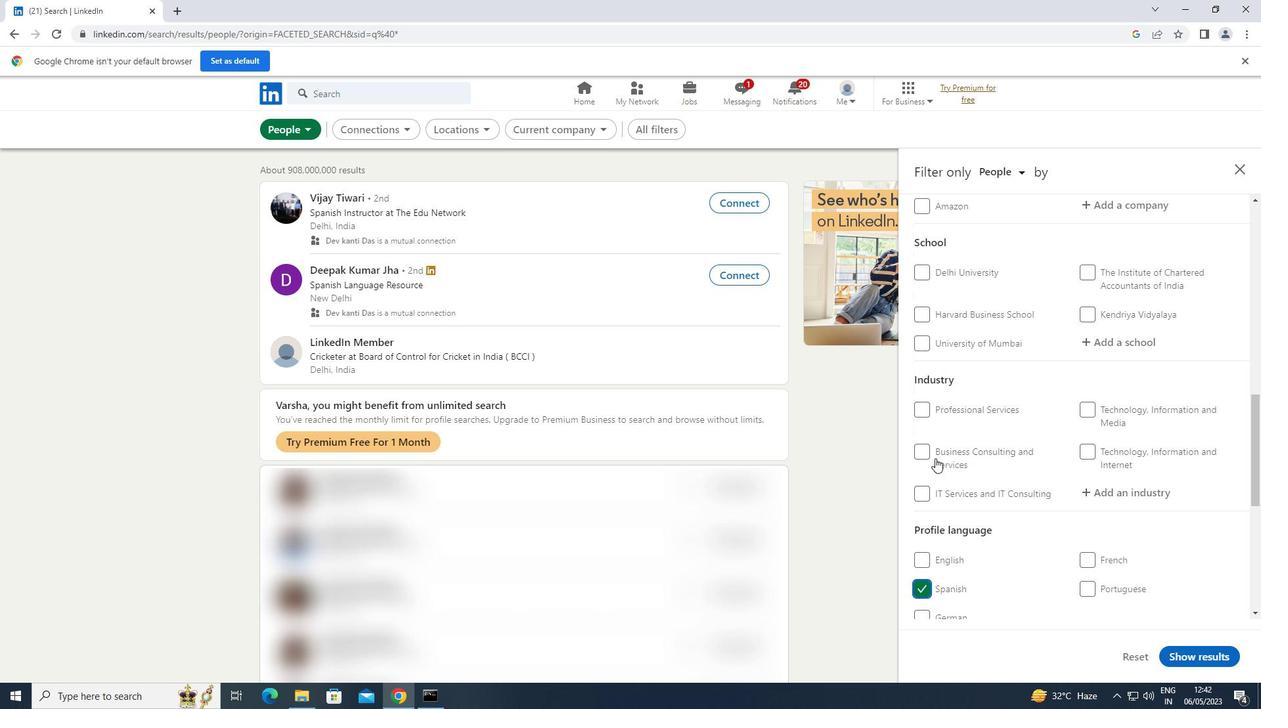
Action: Mouse scrolled (935, 459) with delta (0, 0)
Screenshot: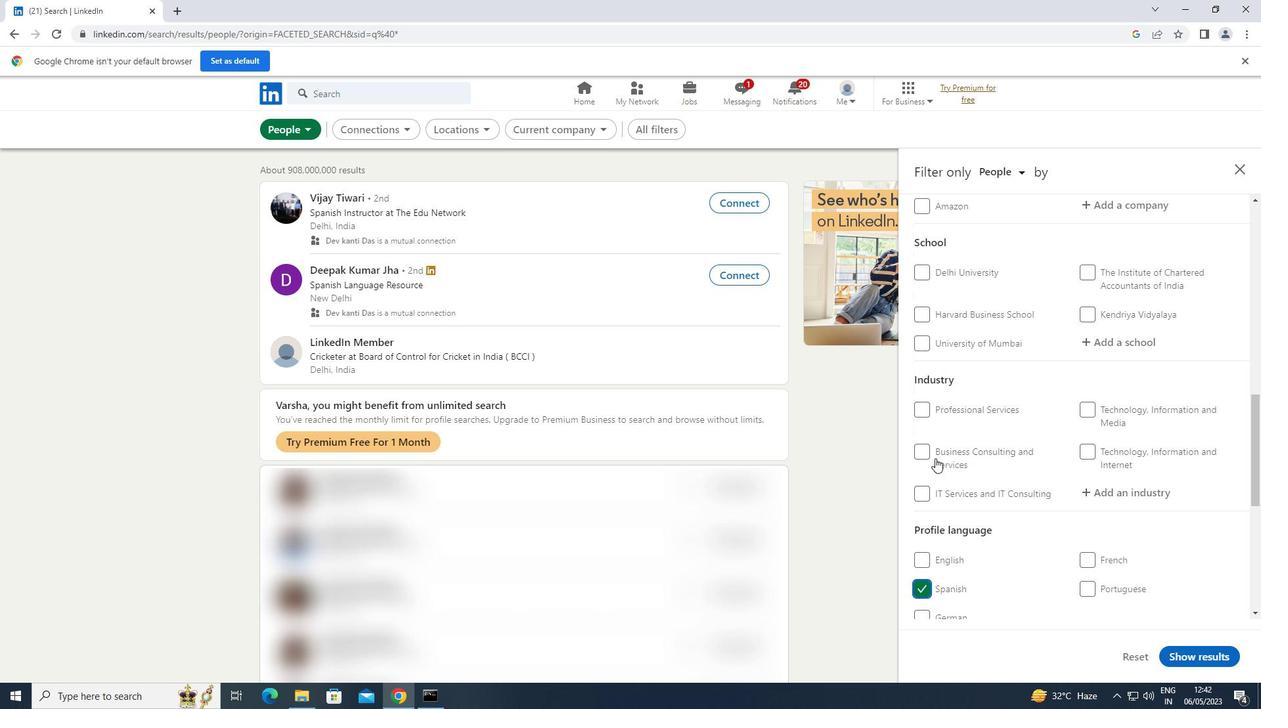 
Action: Mouse scrolled (935, 459) with delta (0, 0)
Screenshot: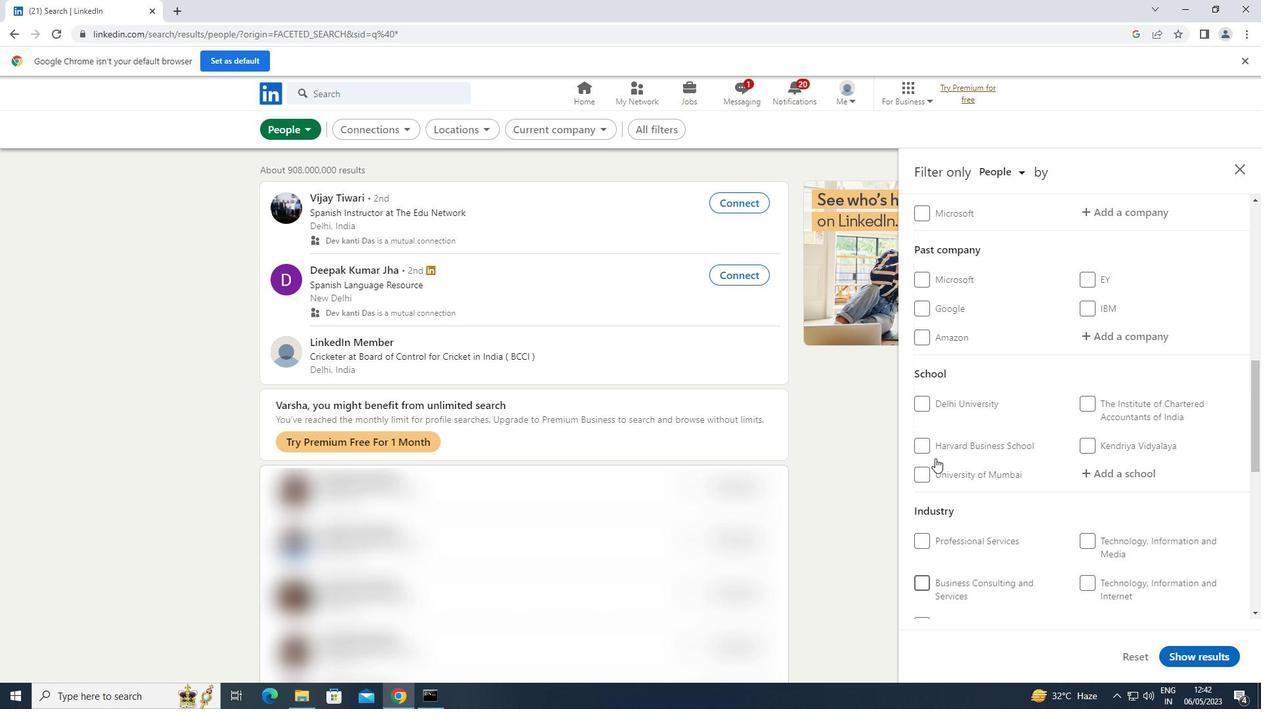 
Action: Mouse scrolled (935, 459) with delta (0, 0)
Screenshot: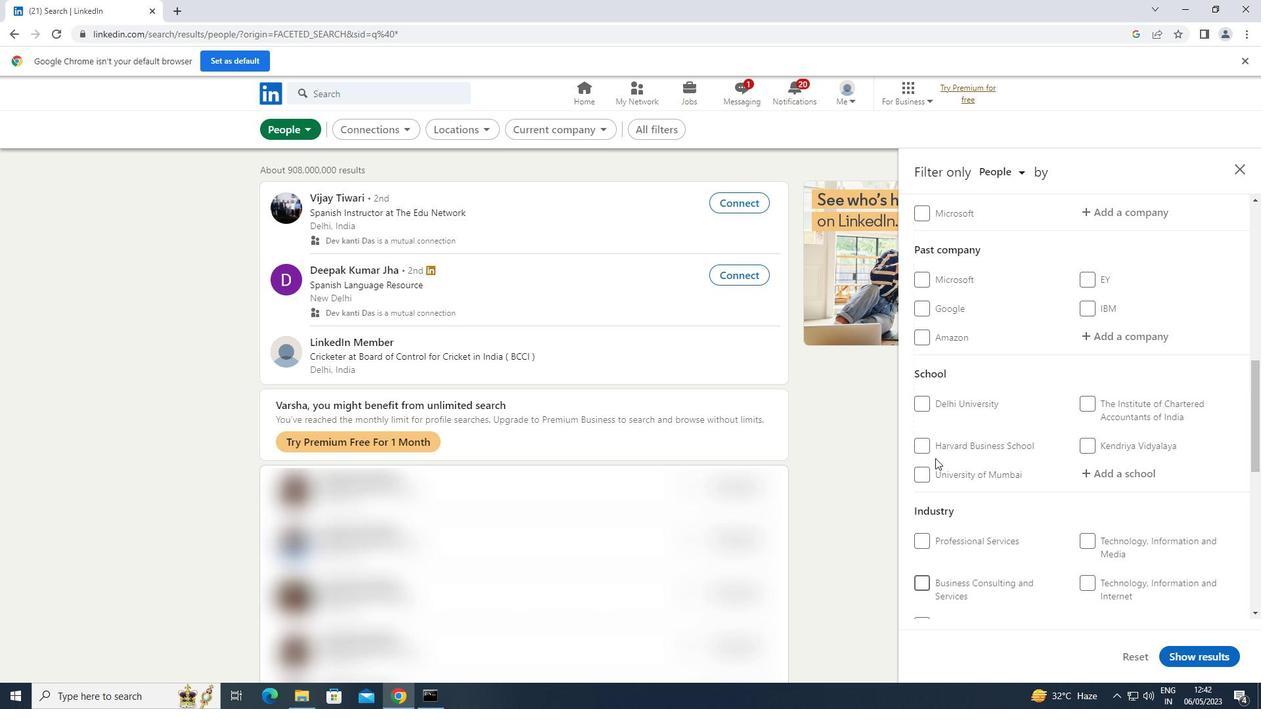 
Action: Mouse scrolled (935, 459) with delta (0, 0)
Screenshot: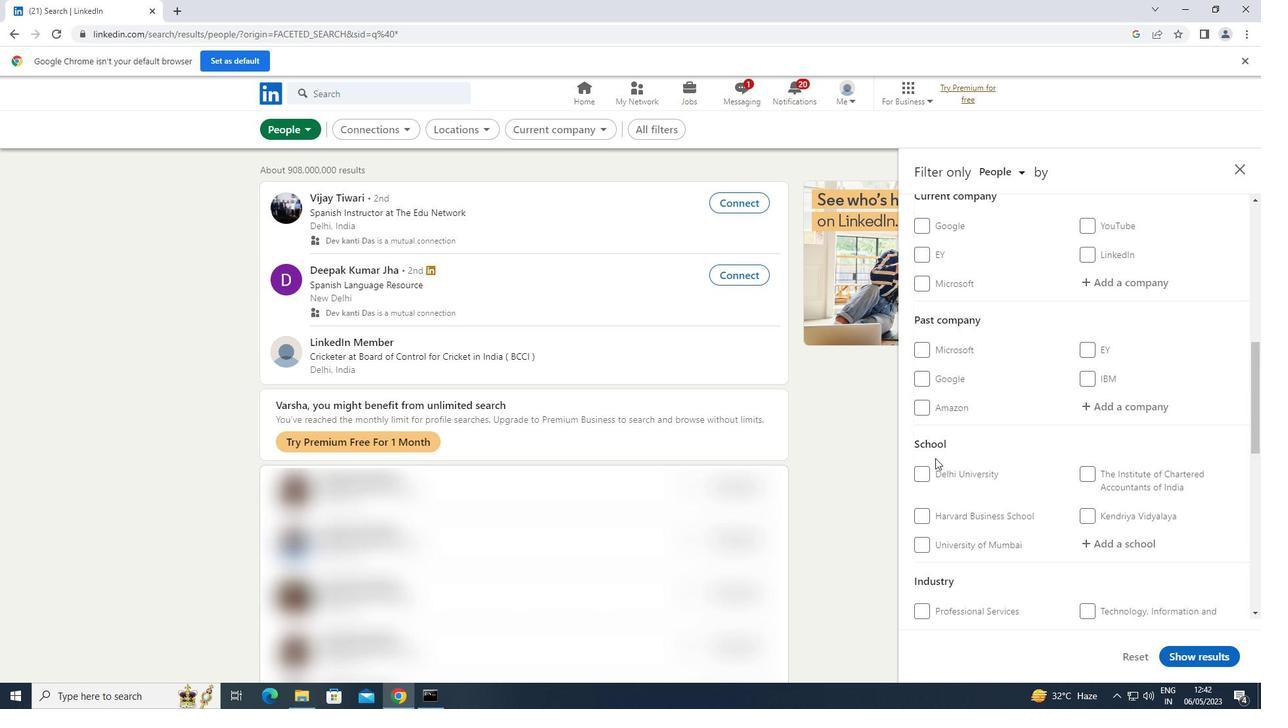 
Action: Mouse moved to (1106, 413)
Screenshot: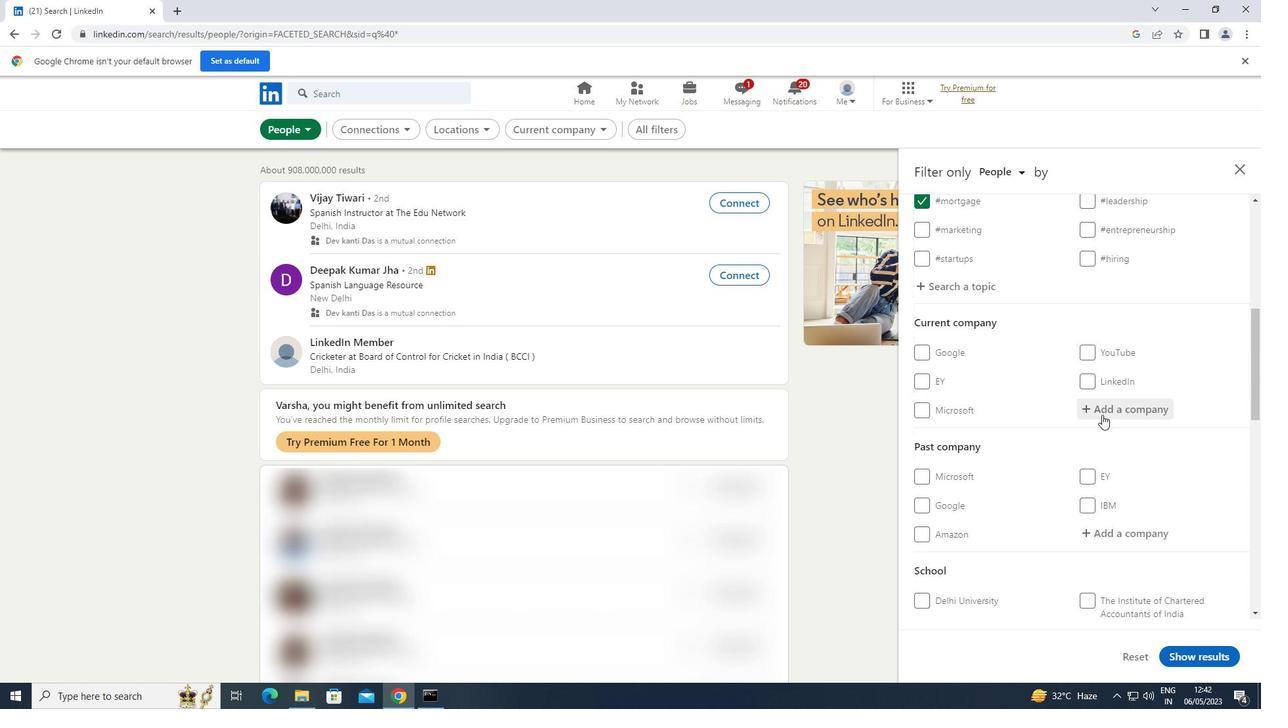 
Action: Mouse pressed left at (1106, 413)
Screenshot: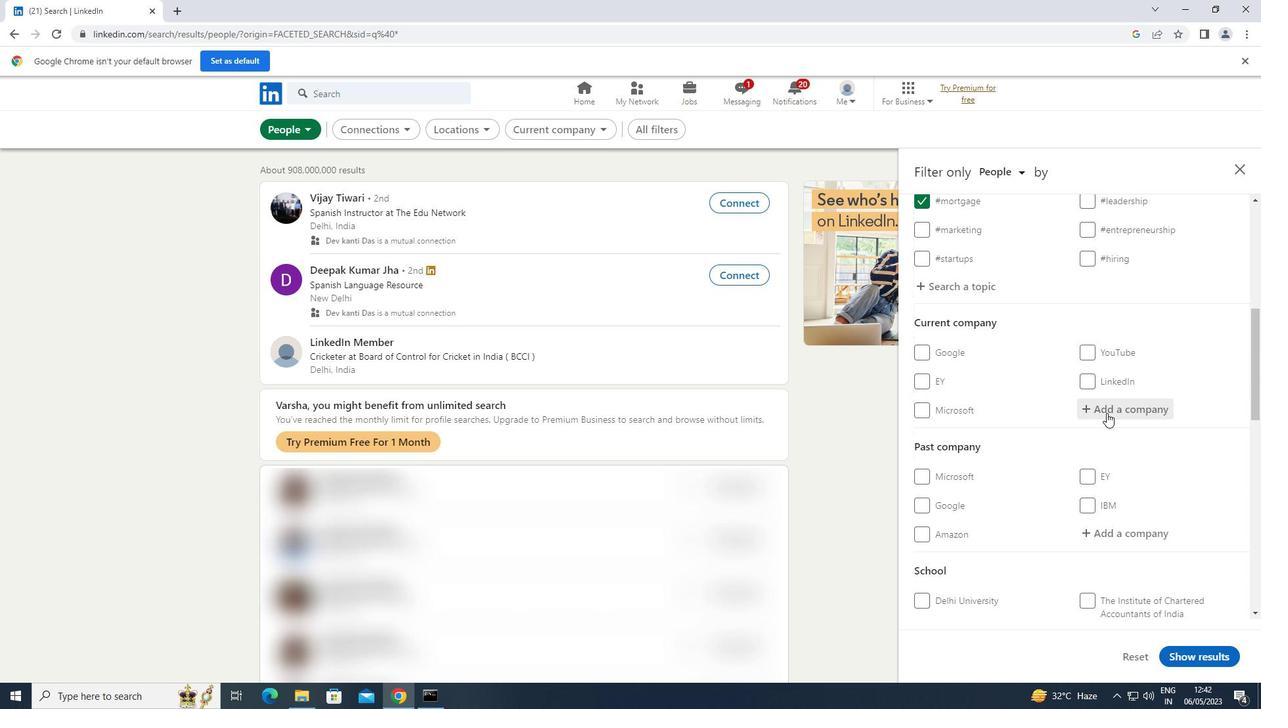 
Action: Key pressed <Key.shift>IGT<Key.space>
Screenshot: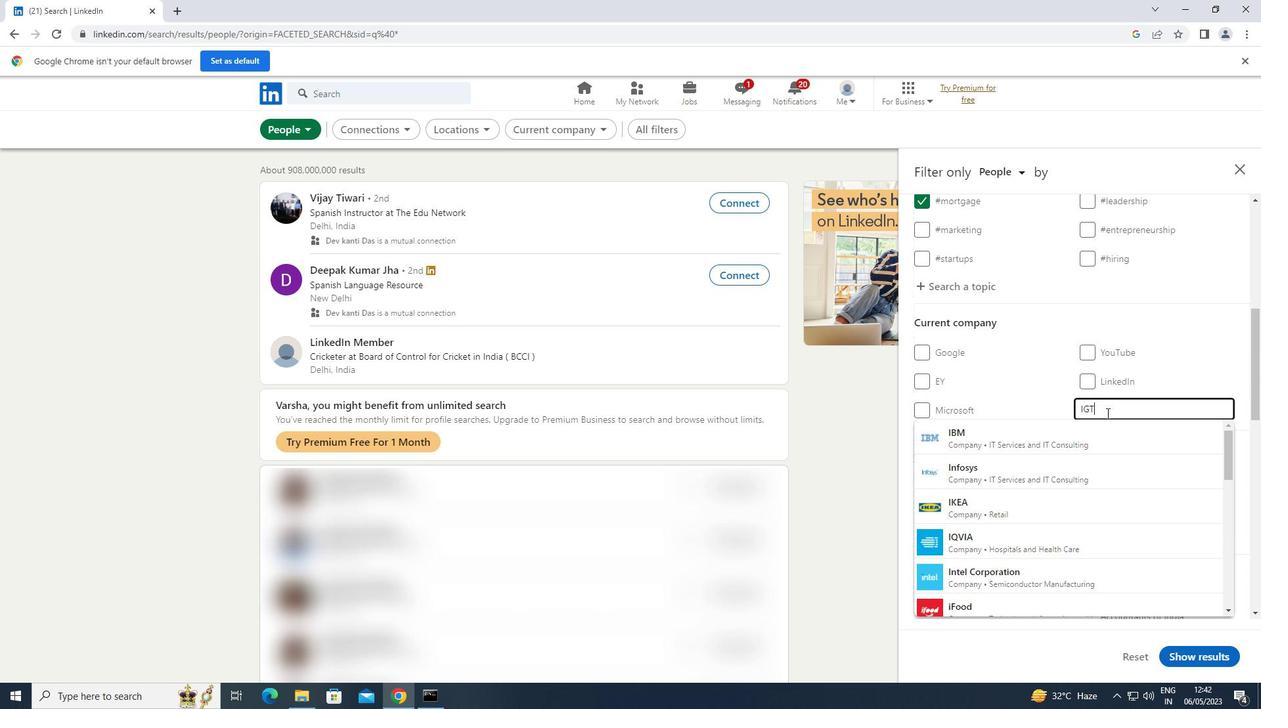 
Action: Mouse moved to (1020, 468)
Screenshot: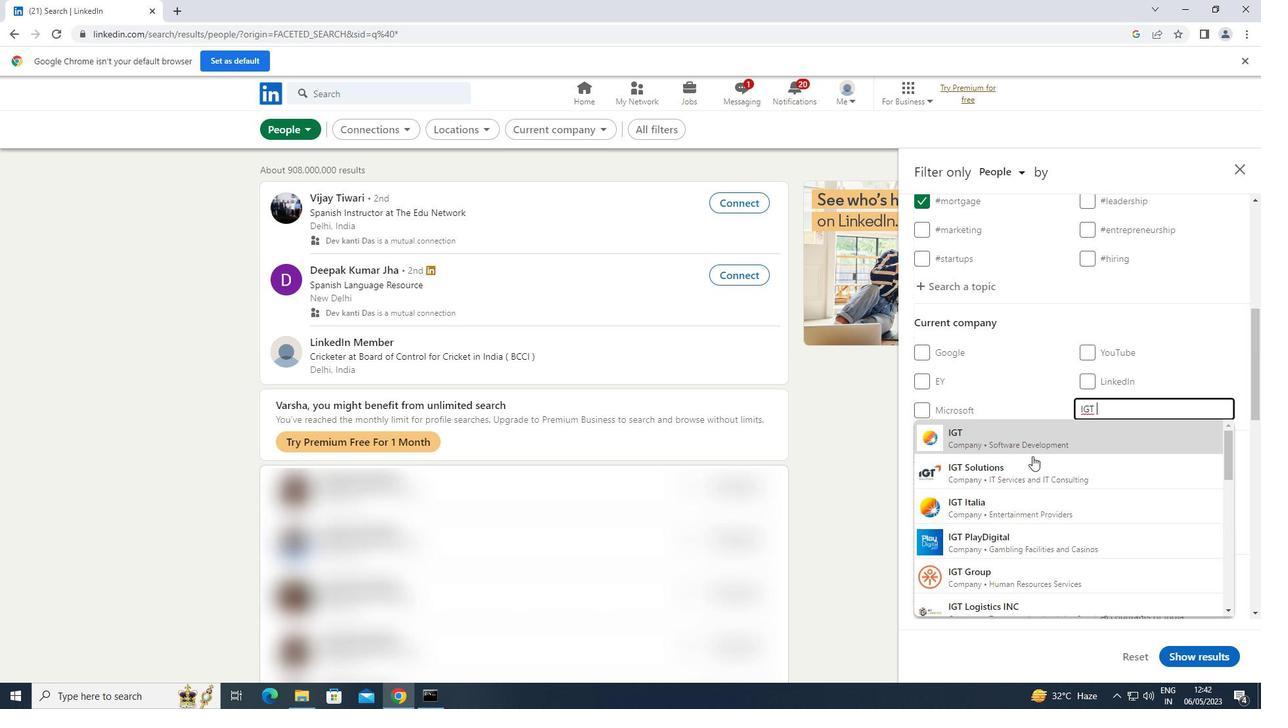
Action: Mouse pressed left at (1020, 468)
Screenshot: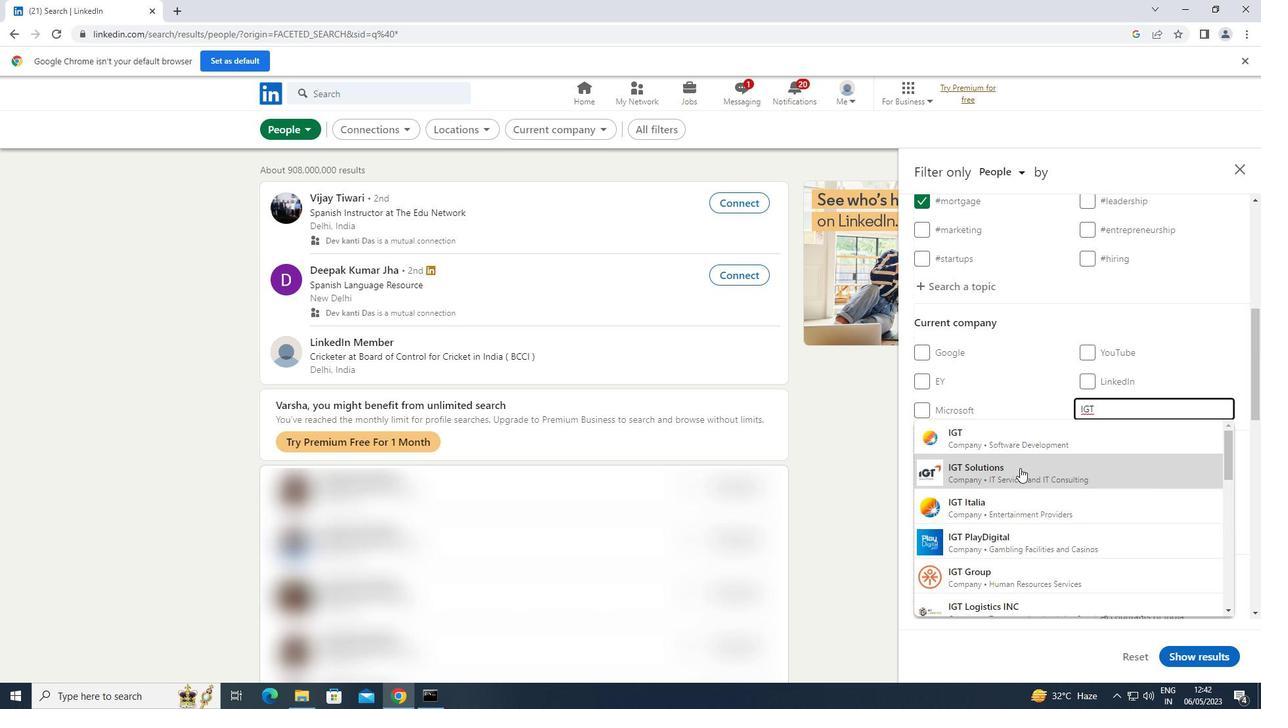 
Action: Mouse scrolled (1020, 467) with delta (0, 0)
Screenshot: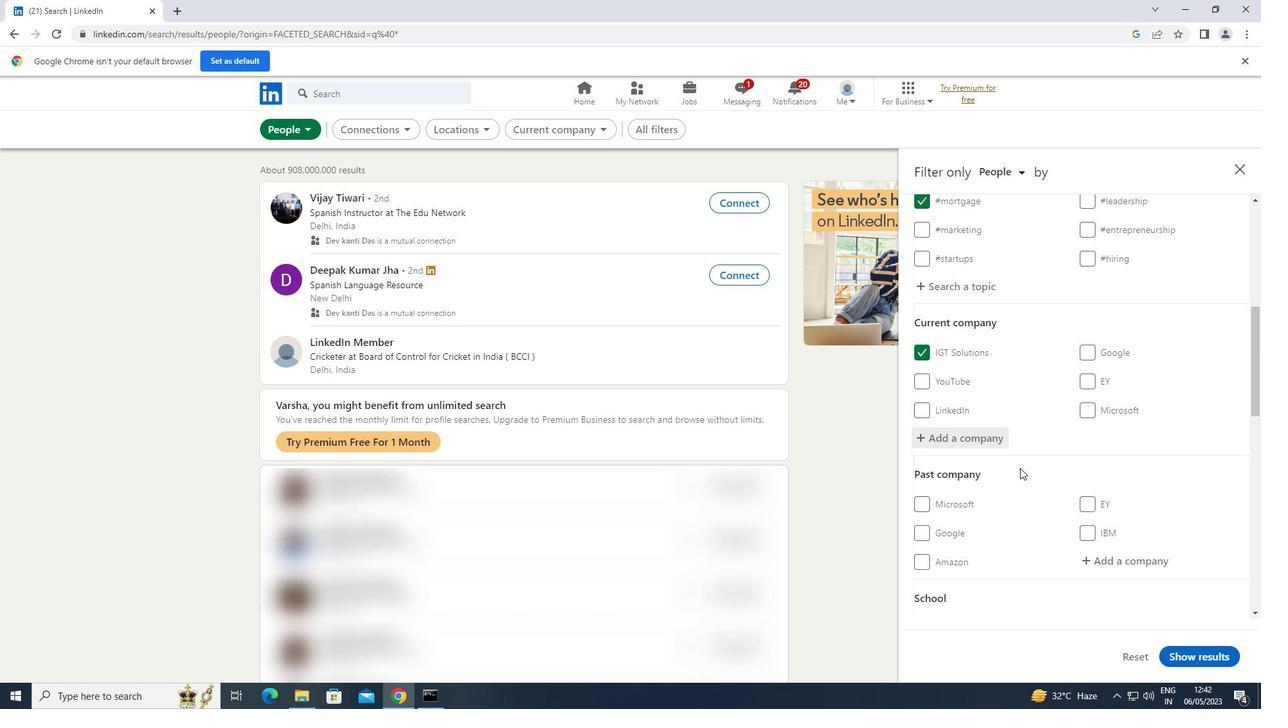 
Action: Mouse scrolled (1020, 467) with delta (0, 0)
Screenshot: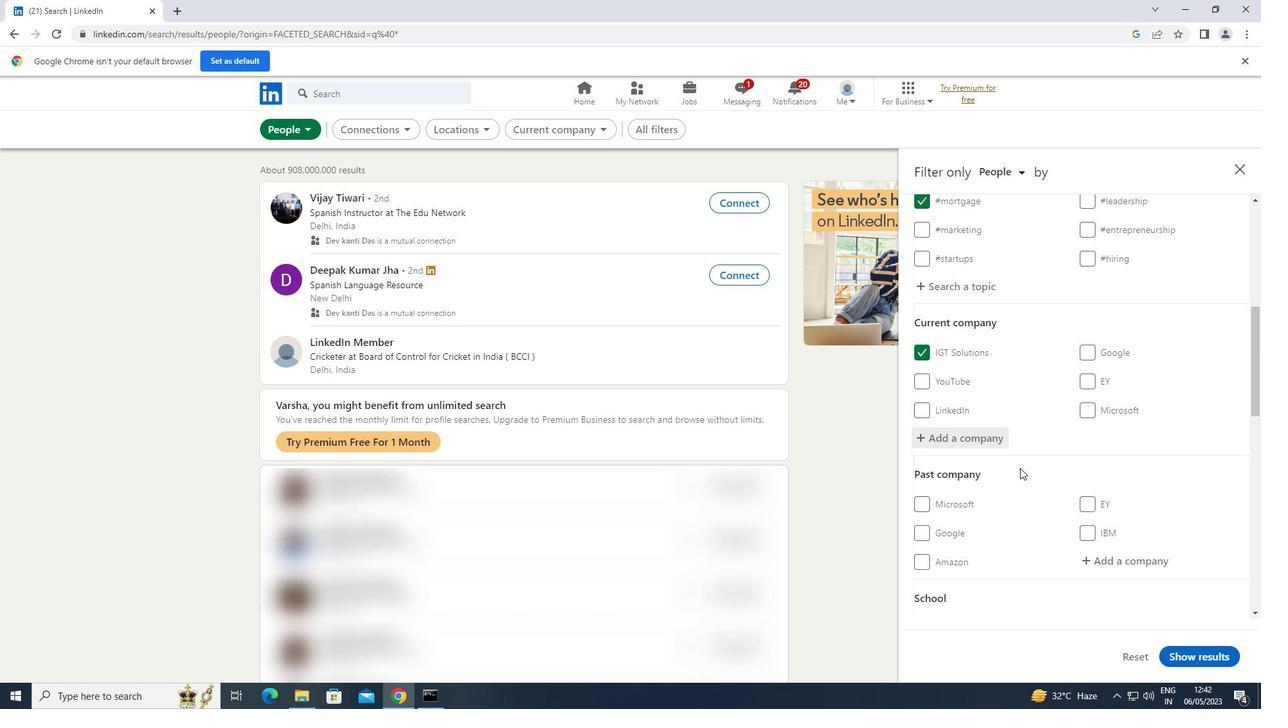 
Action: Mouse moved to (1020, 467)
Screenshot: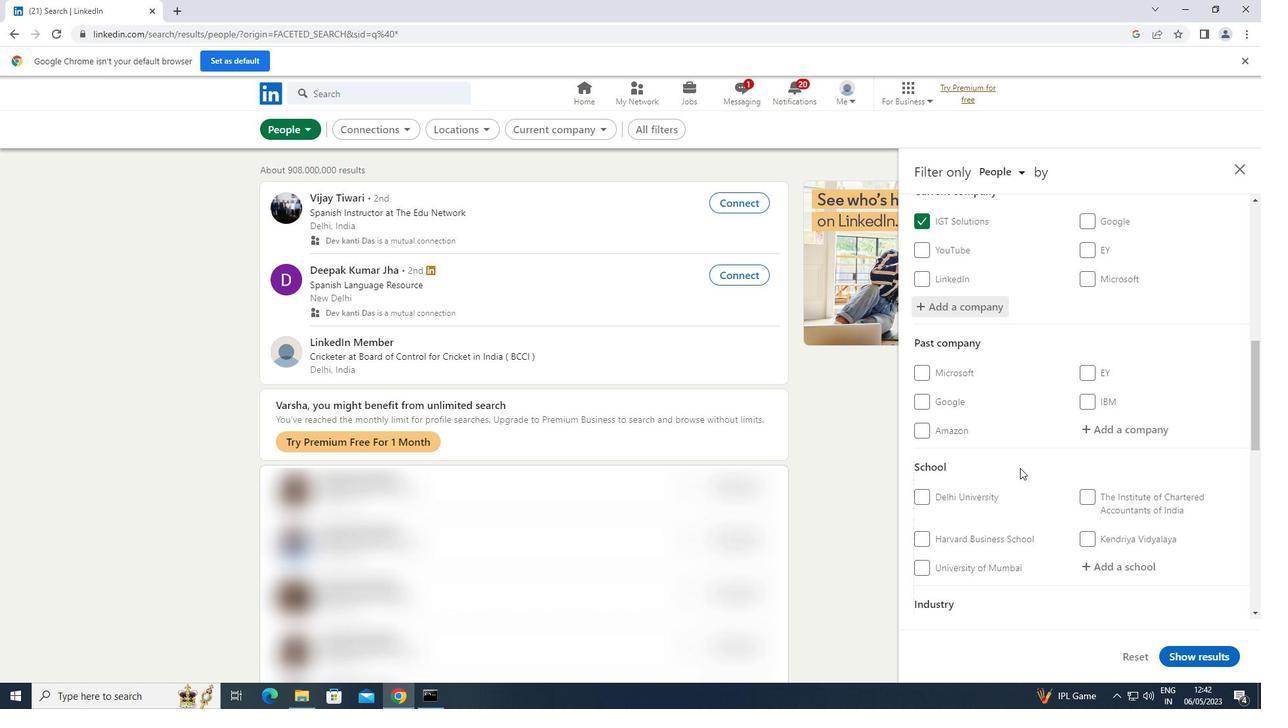 
Action: Mouse scrolled (1020, 467) with delta (0, 0)
Screenshot: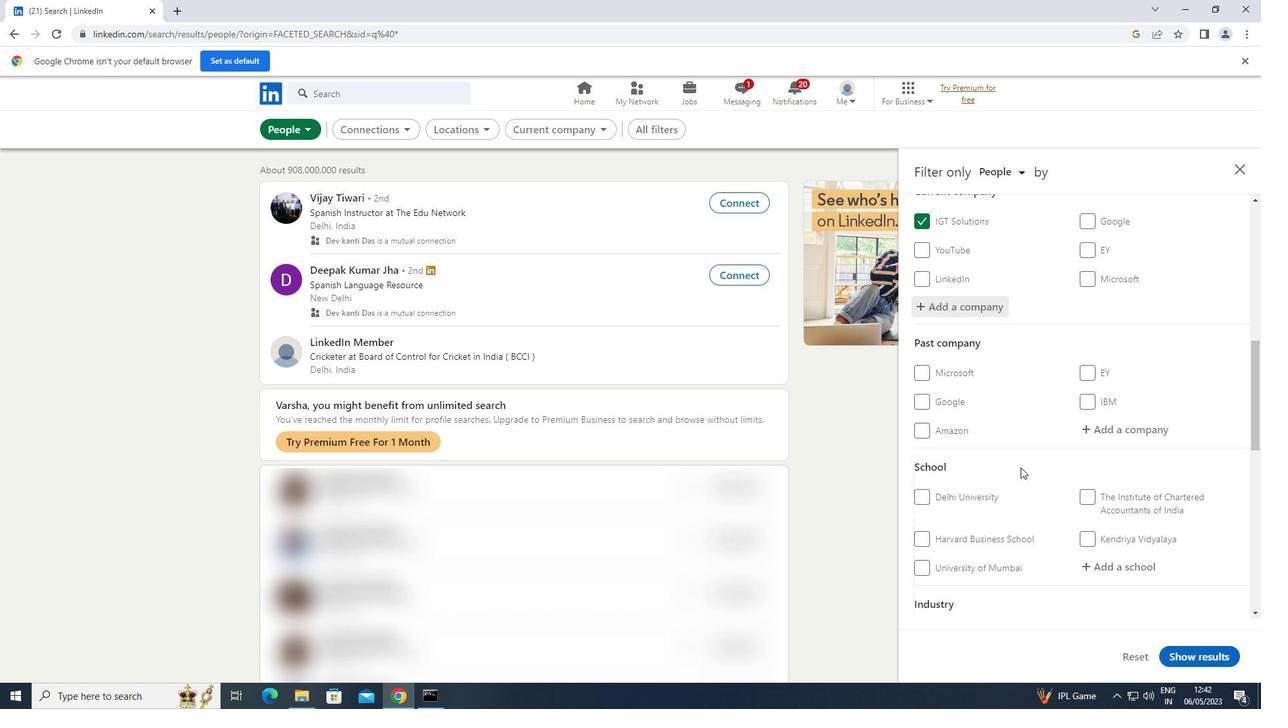 
Action: Mouse moved to (1100, 494)
Screenshot: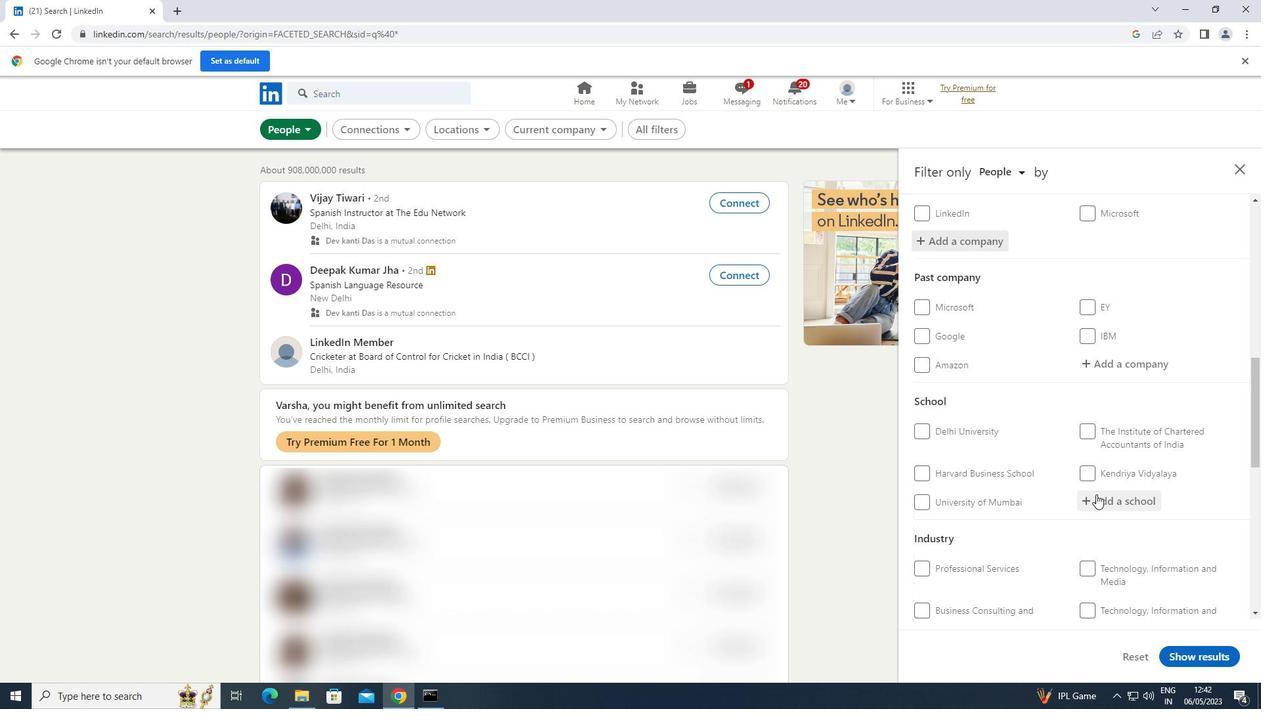 
Action: Mouse pressed left at (1100, 494)
Screenshot: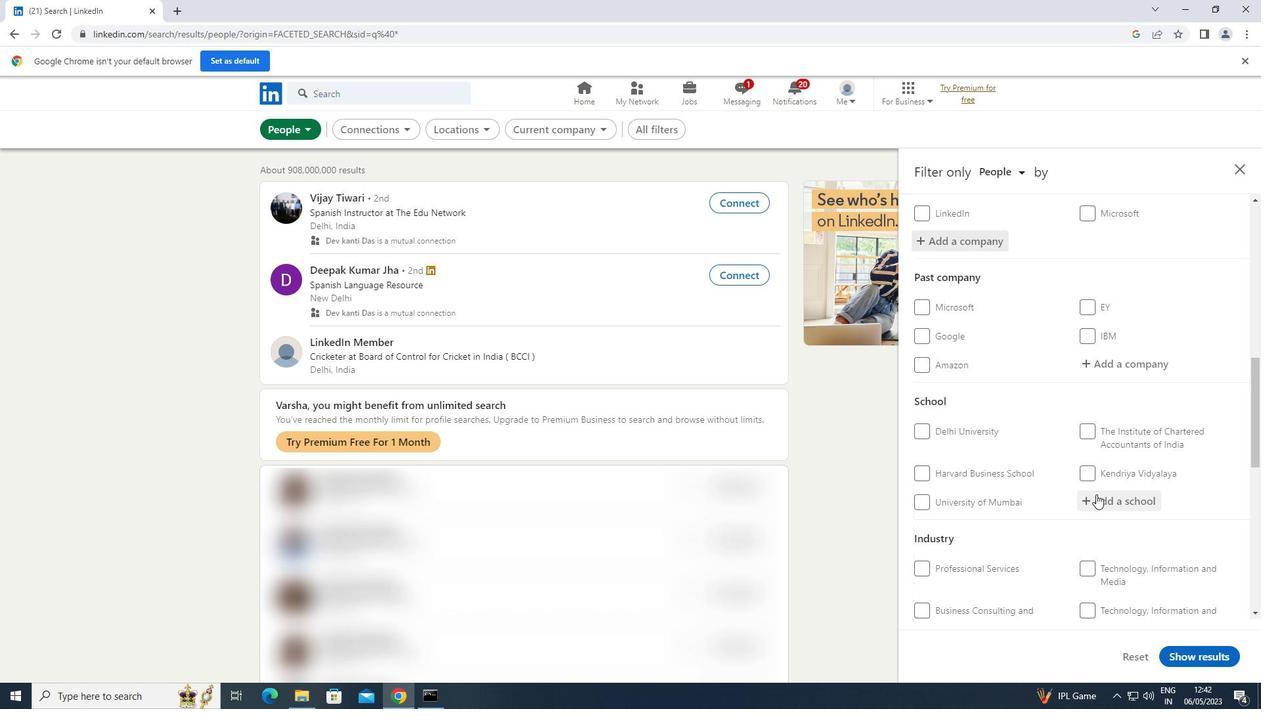 
Action: Key pressed <Key.shift>WOMEN'S<Key.space>
Screenshot: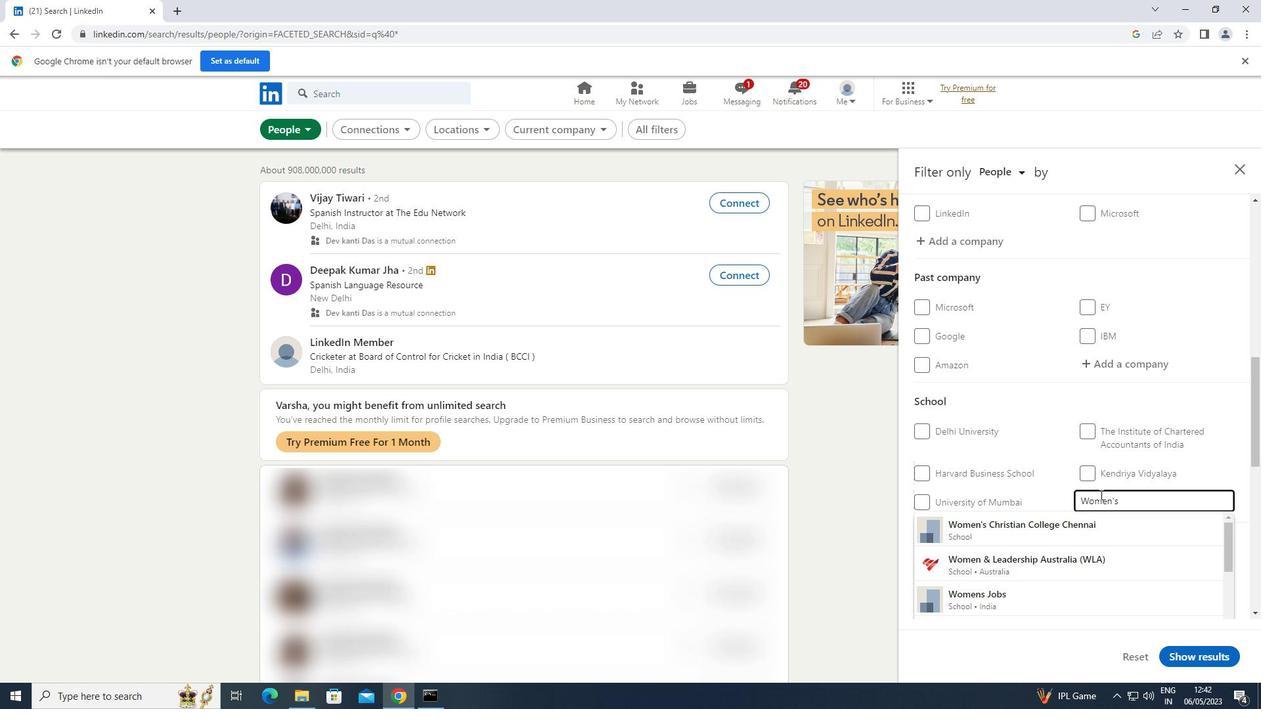 
Action: Mouse moved to (1081, 531)
Screenshot: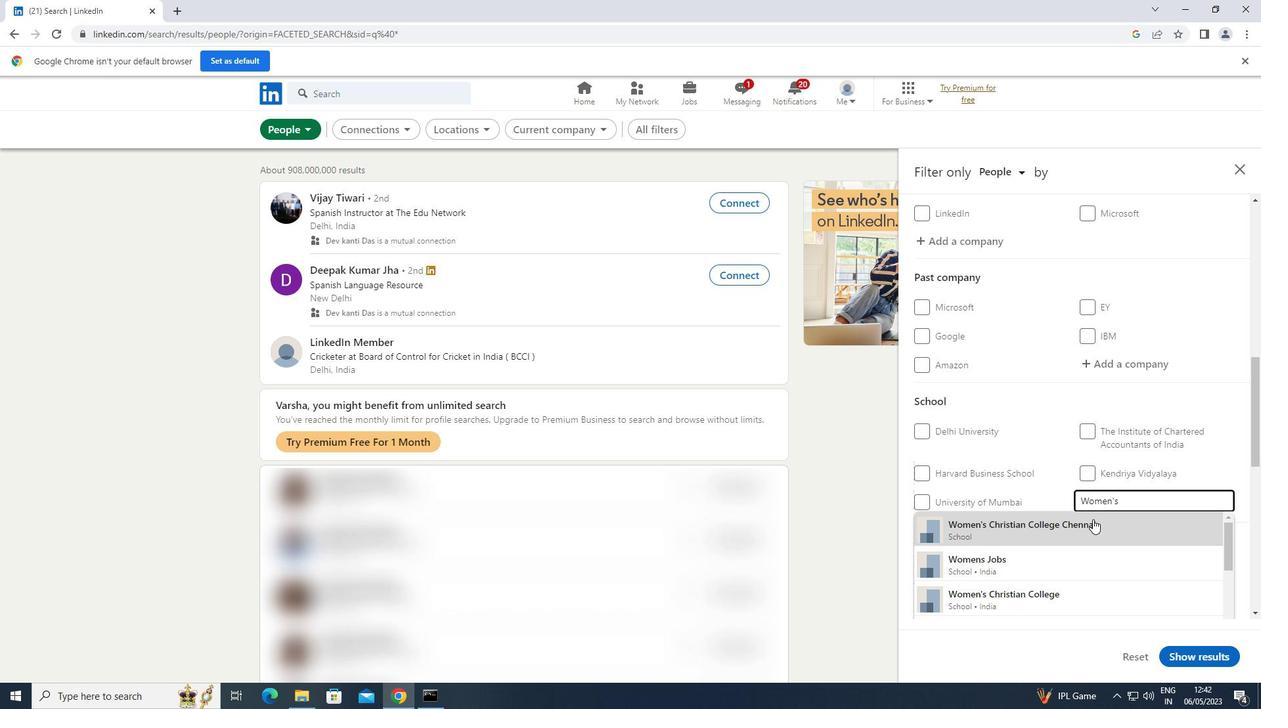 
Action: Mouse pressed left at (1081, 531)
Screenshot: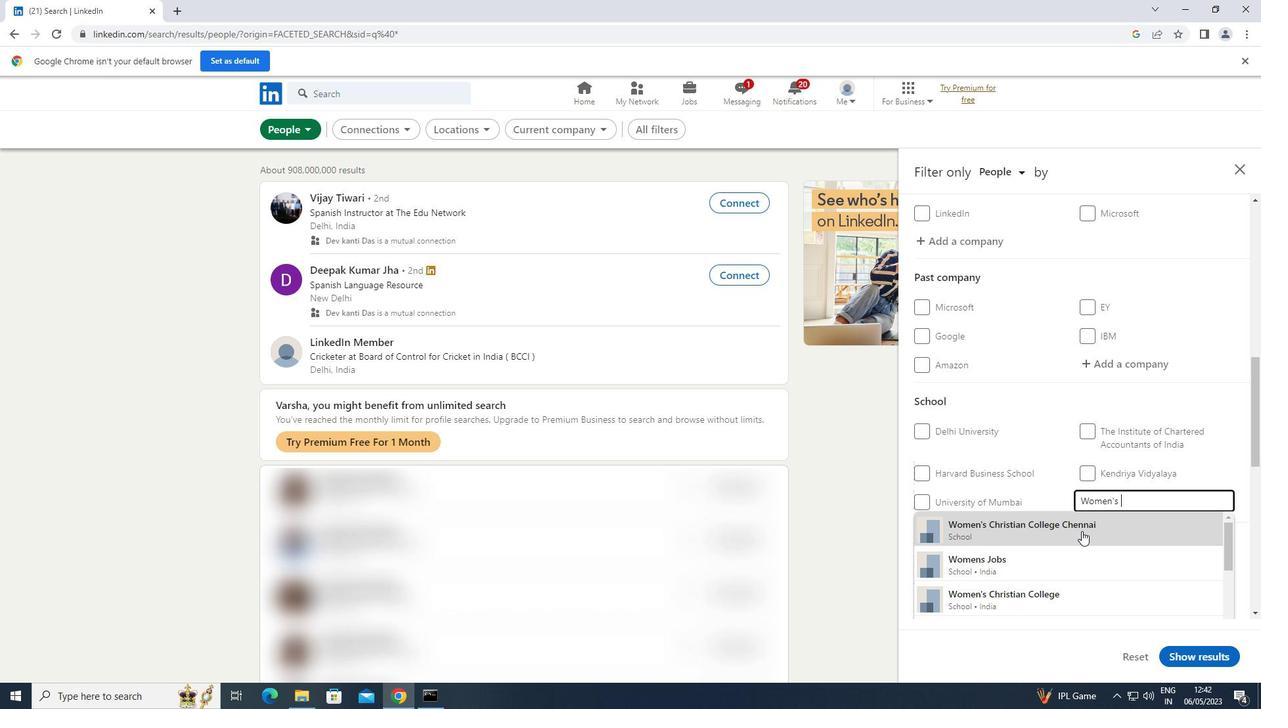 
Action: Mouse scrolled (1081, 530) with delta (0, 0)
Screenshot: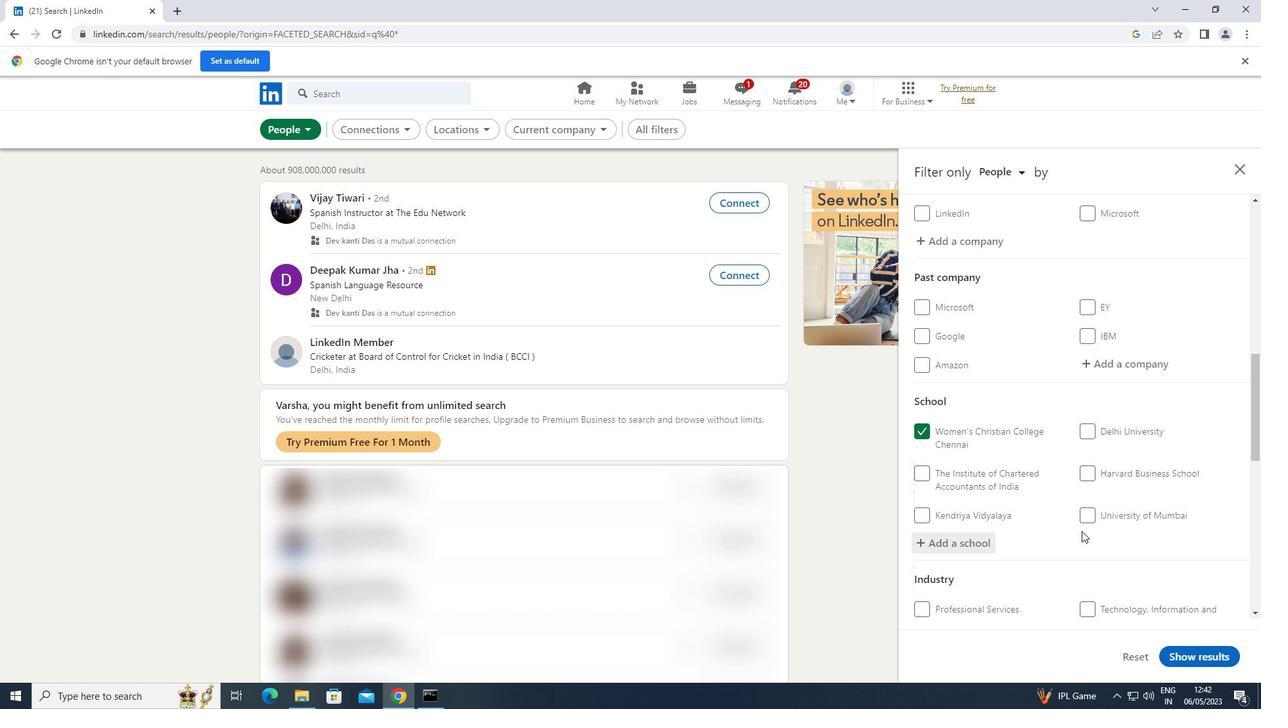 
Action: Mouse scrolled (1081, 530) with delta (0, 0)
Screenshot: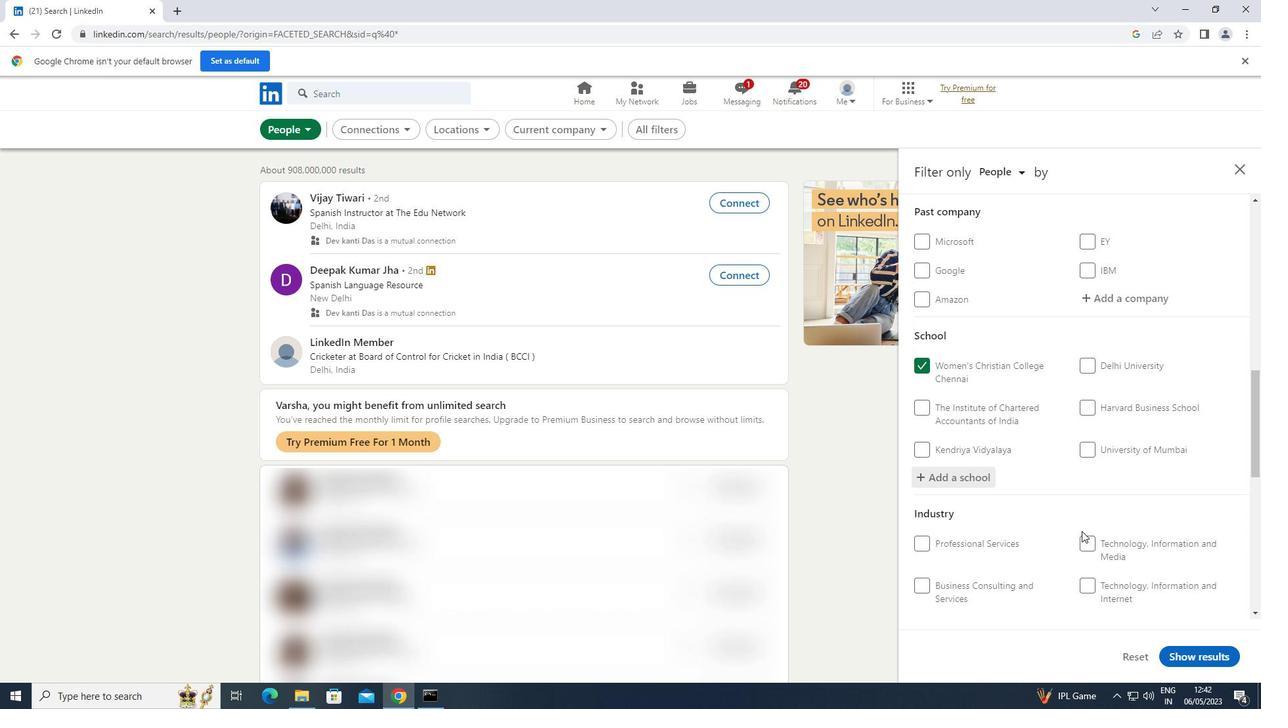 
Action: Mouse scrolled (1081, 530) with delta (0, 0)
Screenshot: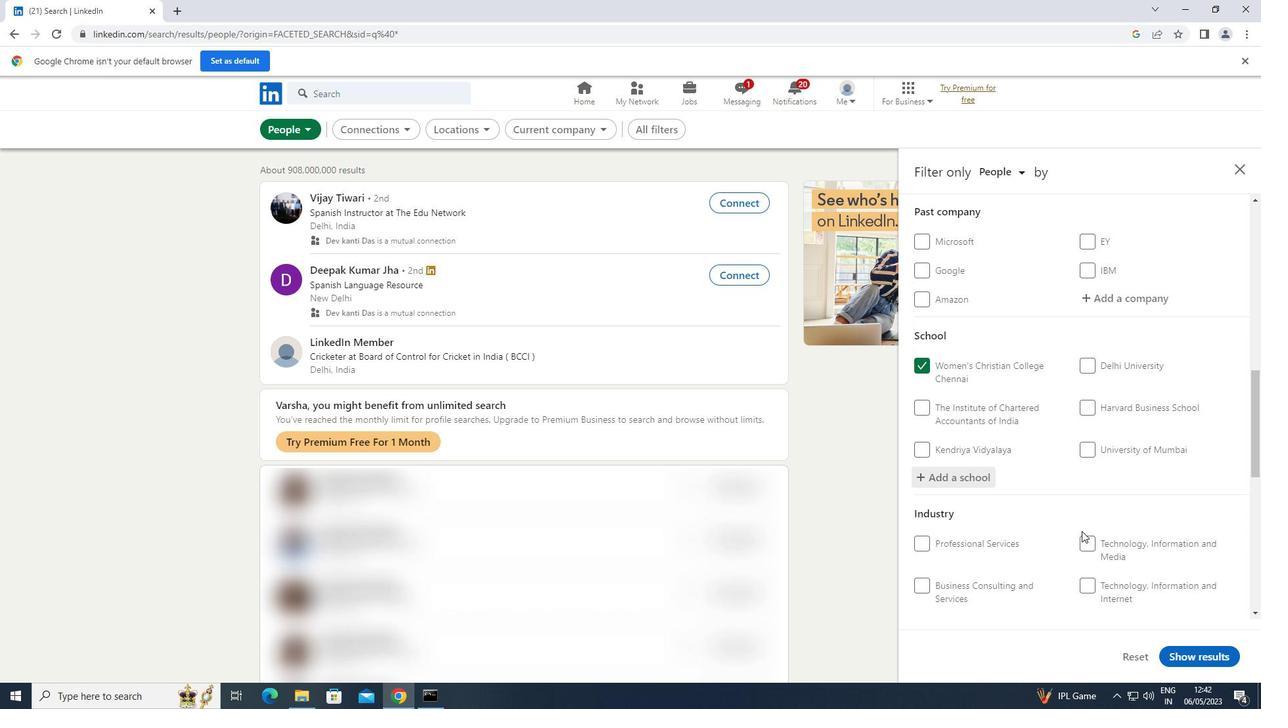 
Action: Mouse moved to (1100, 515)
Screenshot: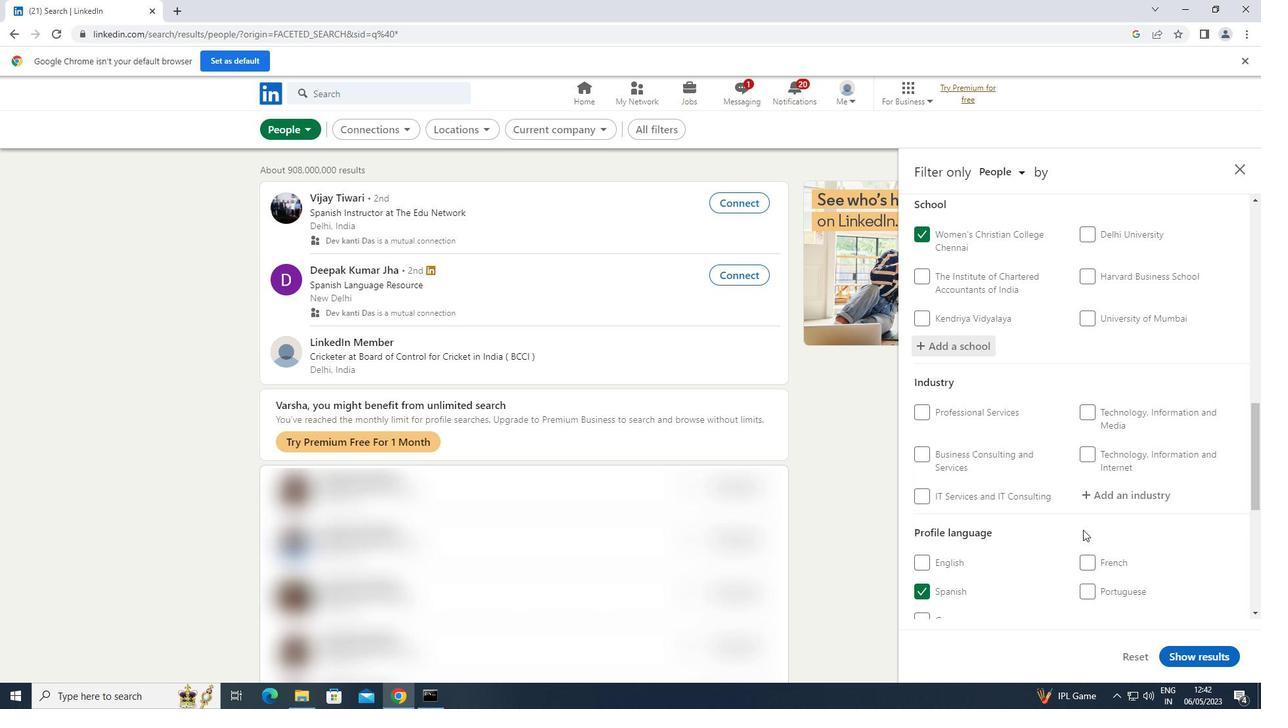 
Action: Mouse scrolled (1100, 515) with delta (0, 0)
Screenshot: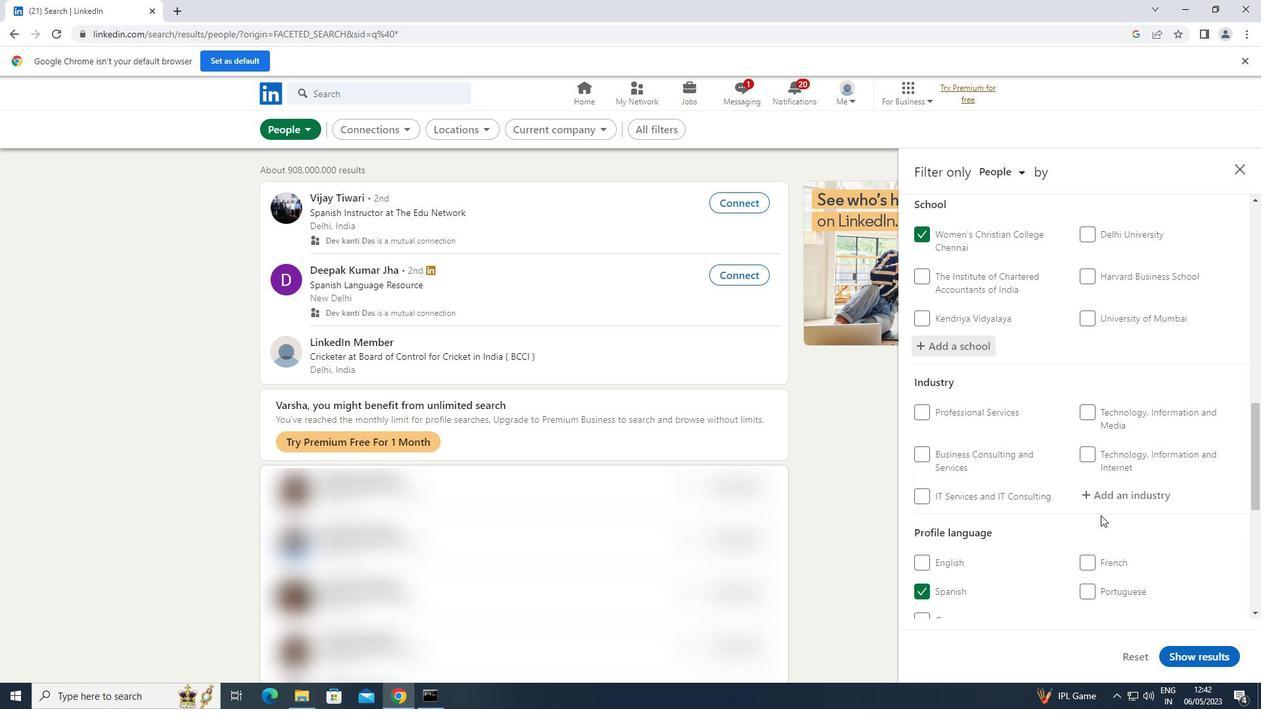 
Action: Mouse moved to (1139, 430)
Screenshot: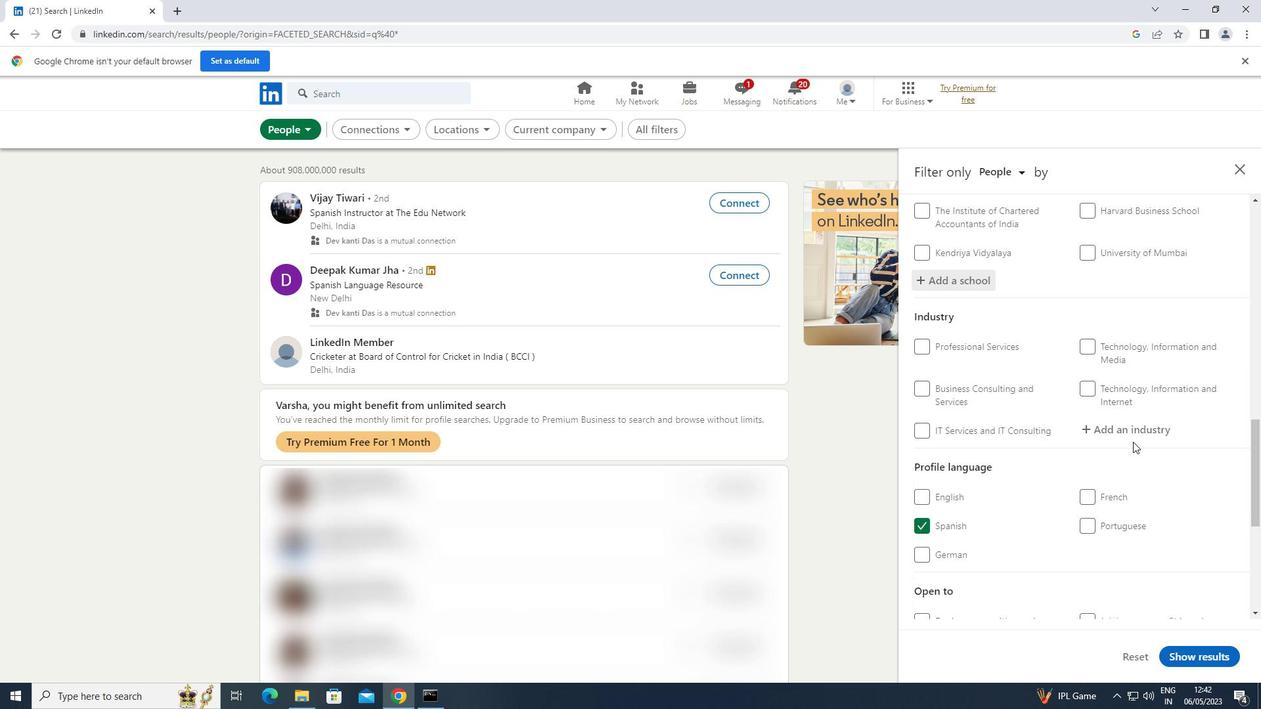
Action: Mouse pressed left at (1139, 430)
Screenshot: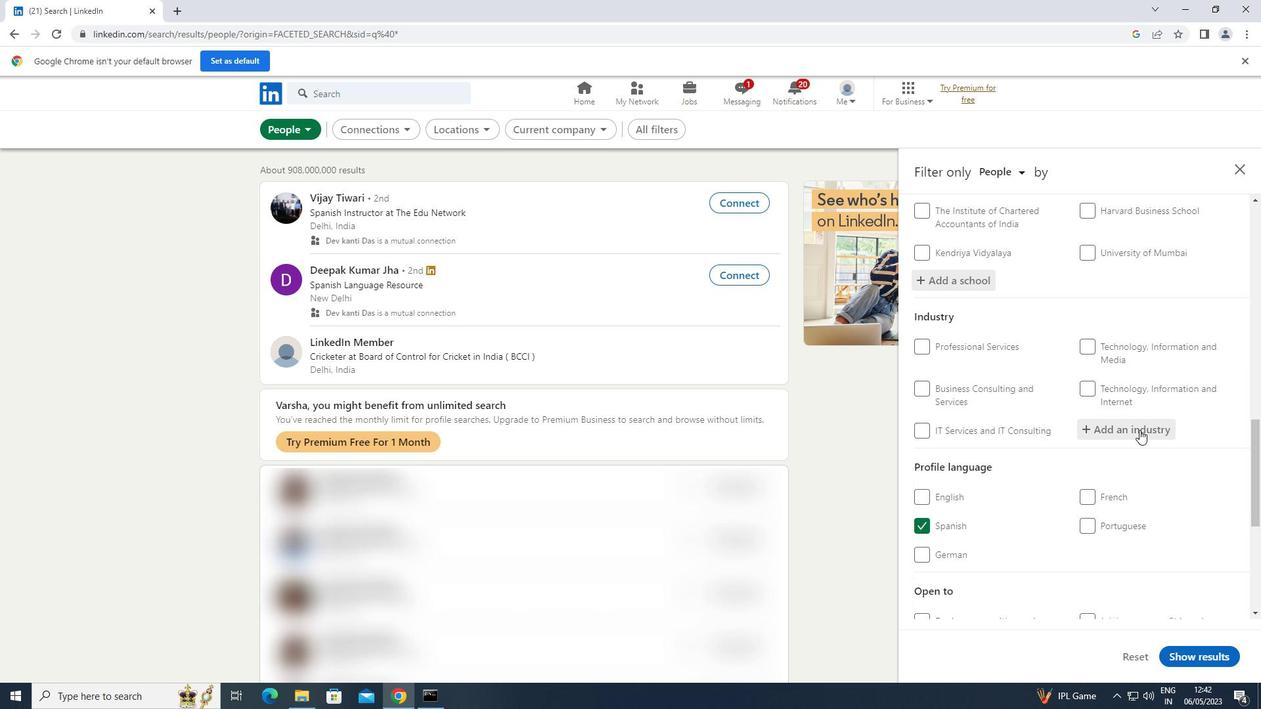 
Action: Key pressed <Key.shift>WHOLESALE<Key.space><Key.shift><Key.shift><Key.shift><Key.shift><Key.shift><Key.shift><Key.shift><Key.shift><Key.shift><Key.shift>FOOTWEAR
Screenshot: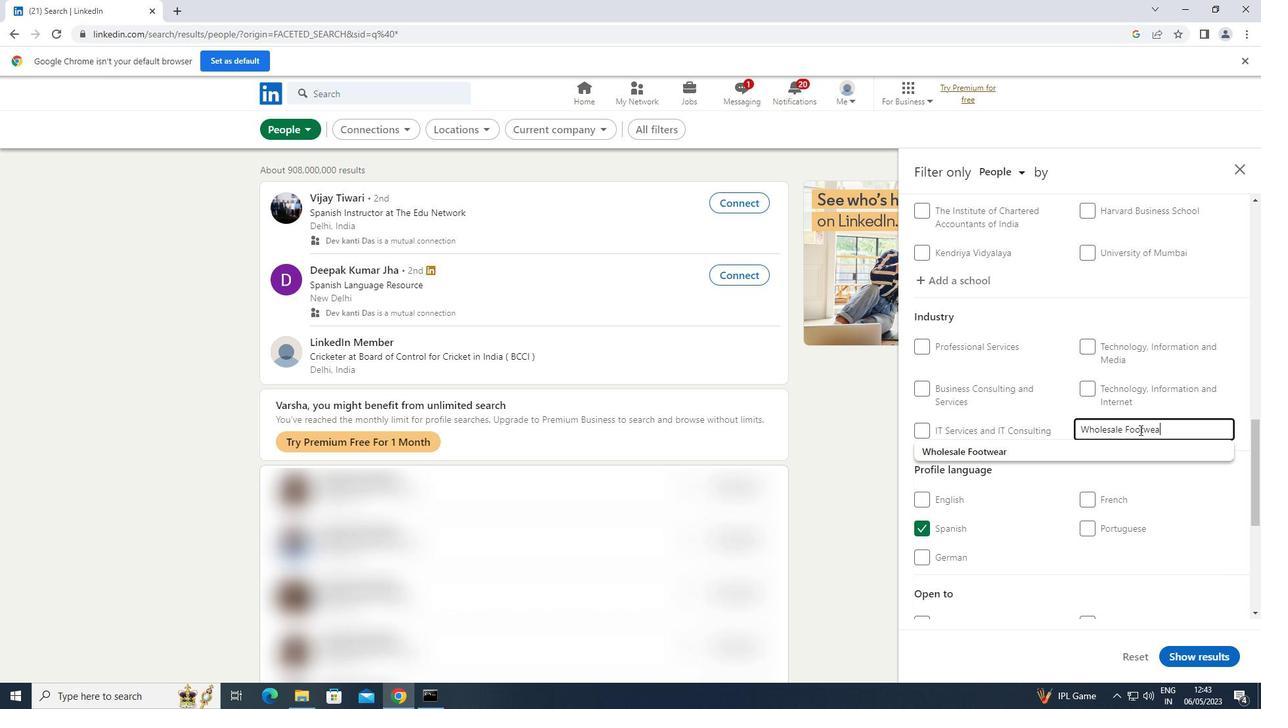 
Action: Mouse moved to (990, 448)
Screenshot: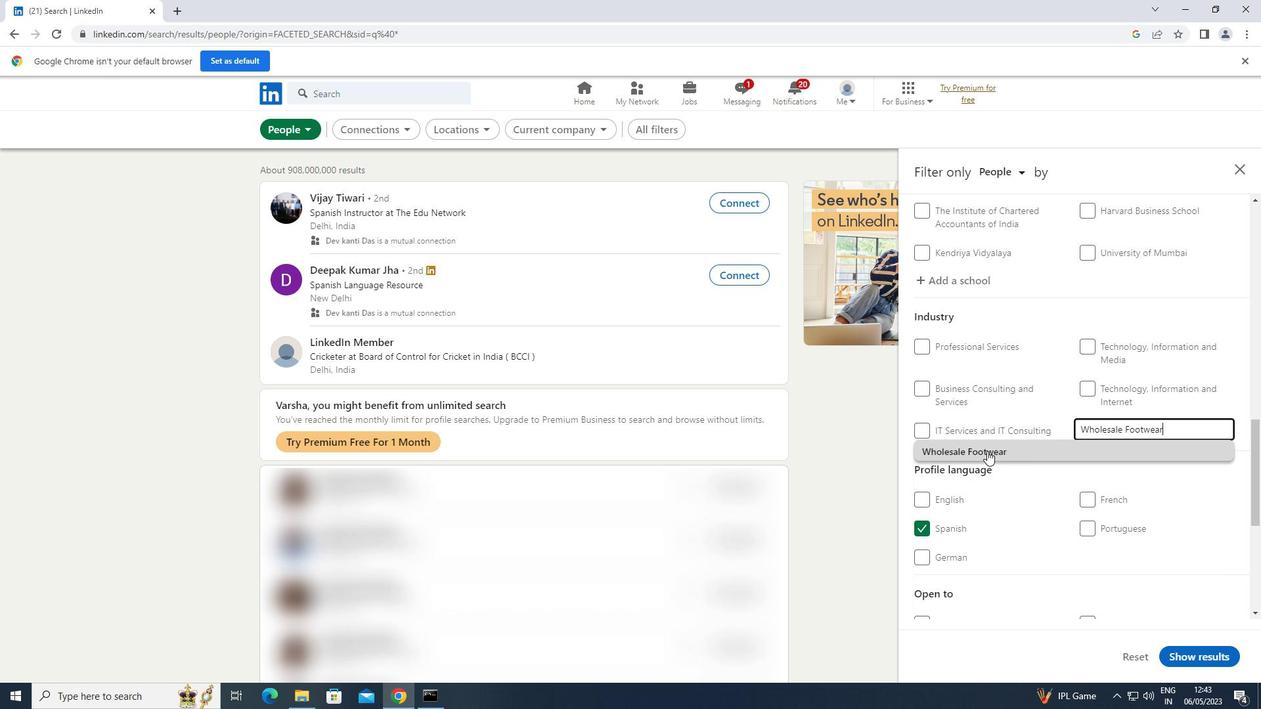 
Action: Mouse pressed left at (990, 448)
Screenshot: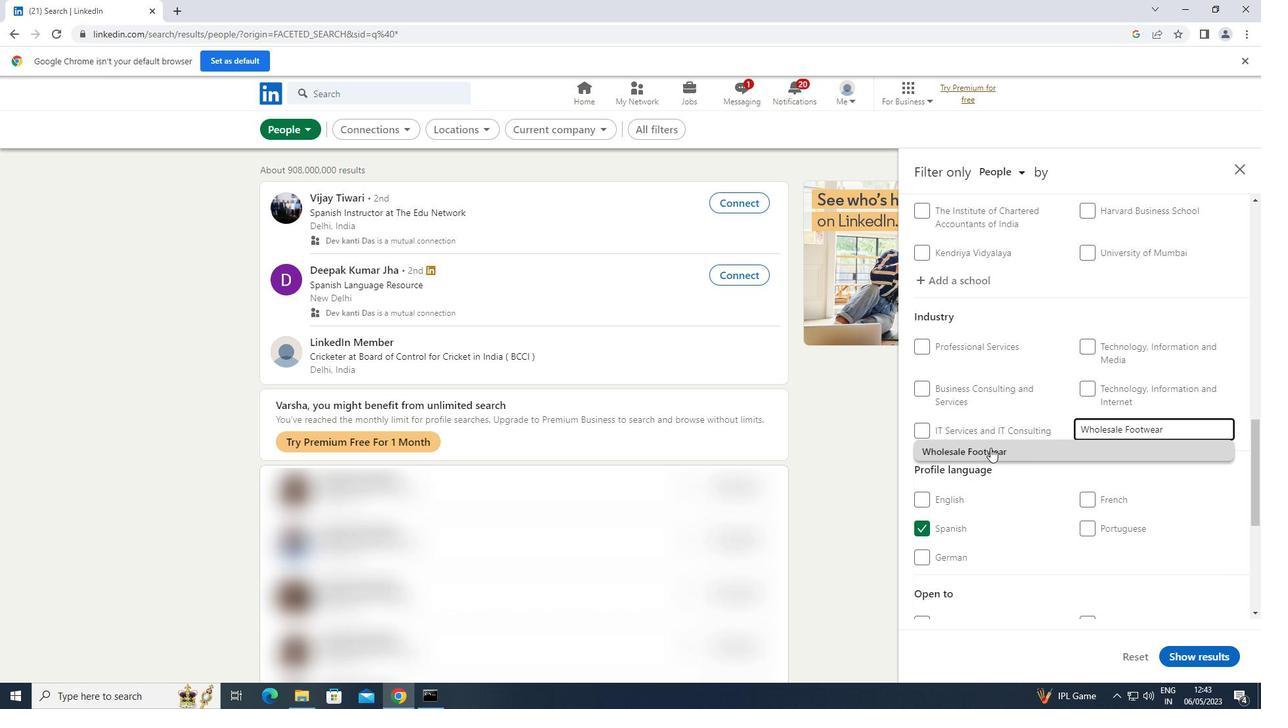 
Action: Mouse scrolled (990, 447) with delta (0, 0)
Screenshot: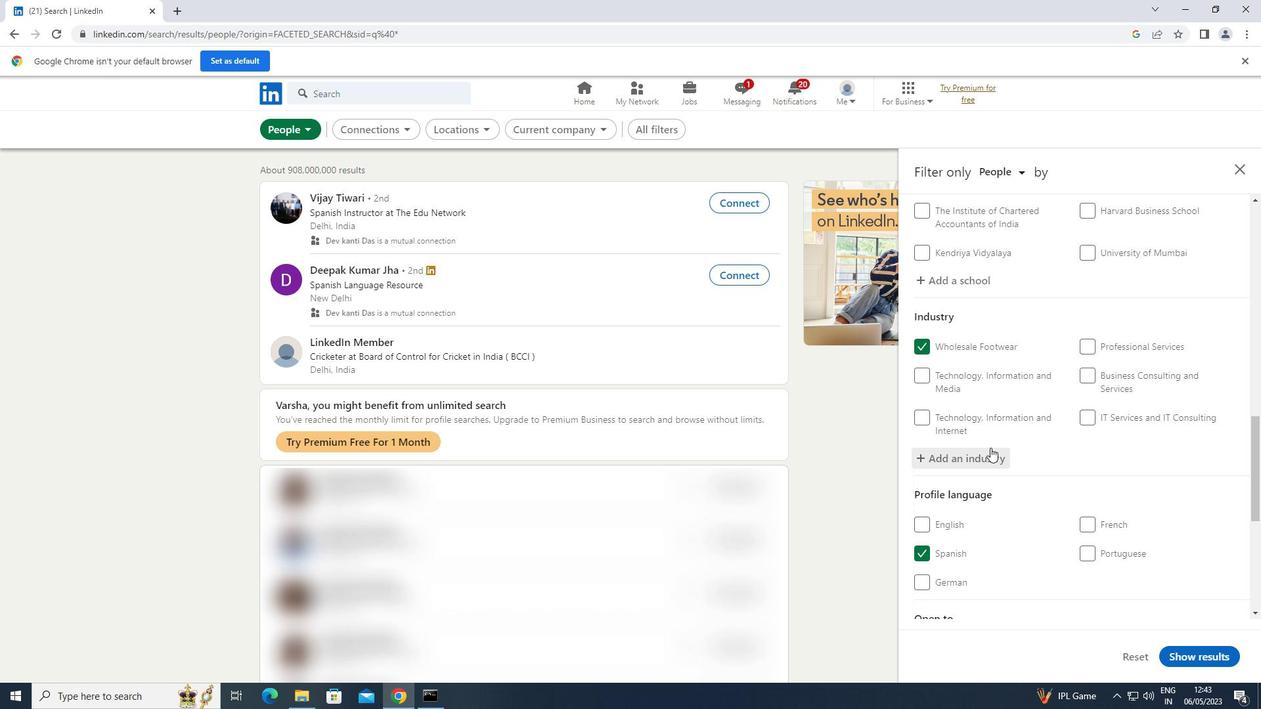 
Action: Mouse scrolled (990, 447) with delta (0, 0)
Screenshot: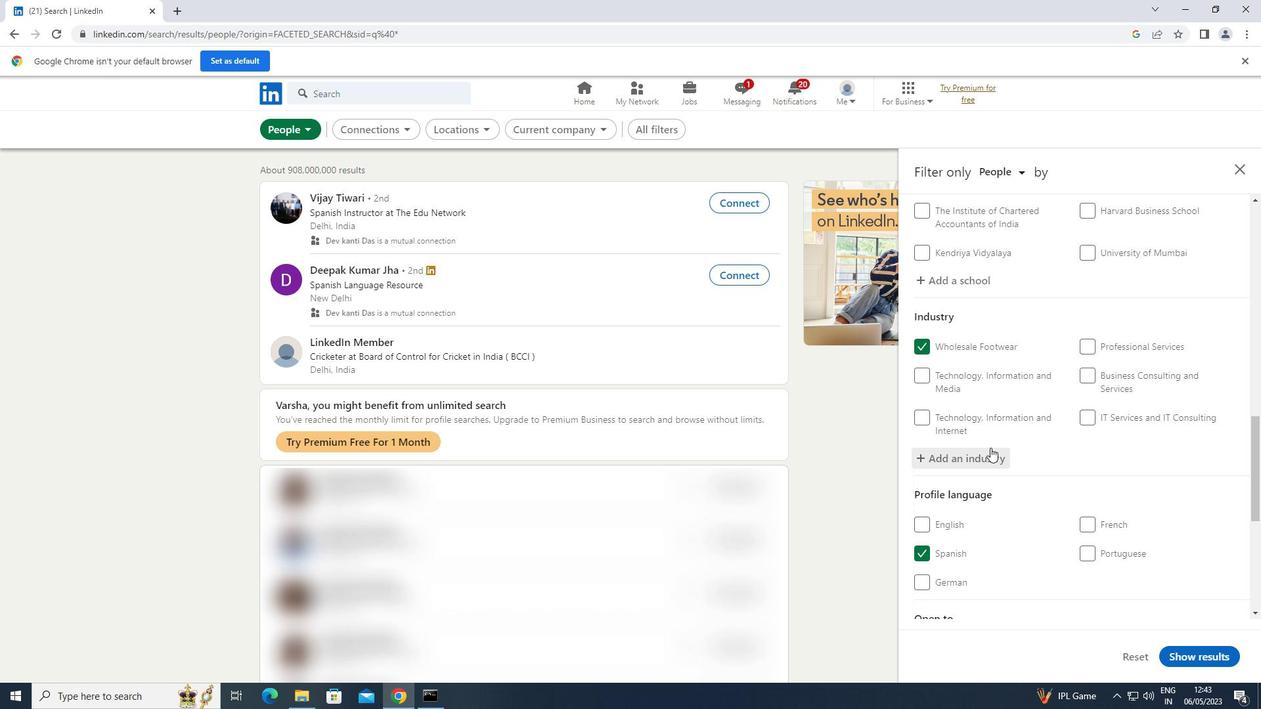 
Action: Mouse scrolled (990, 447) with delta (0, 0)
Screenshot: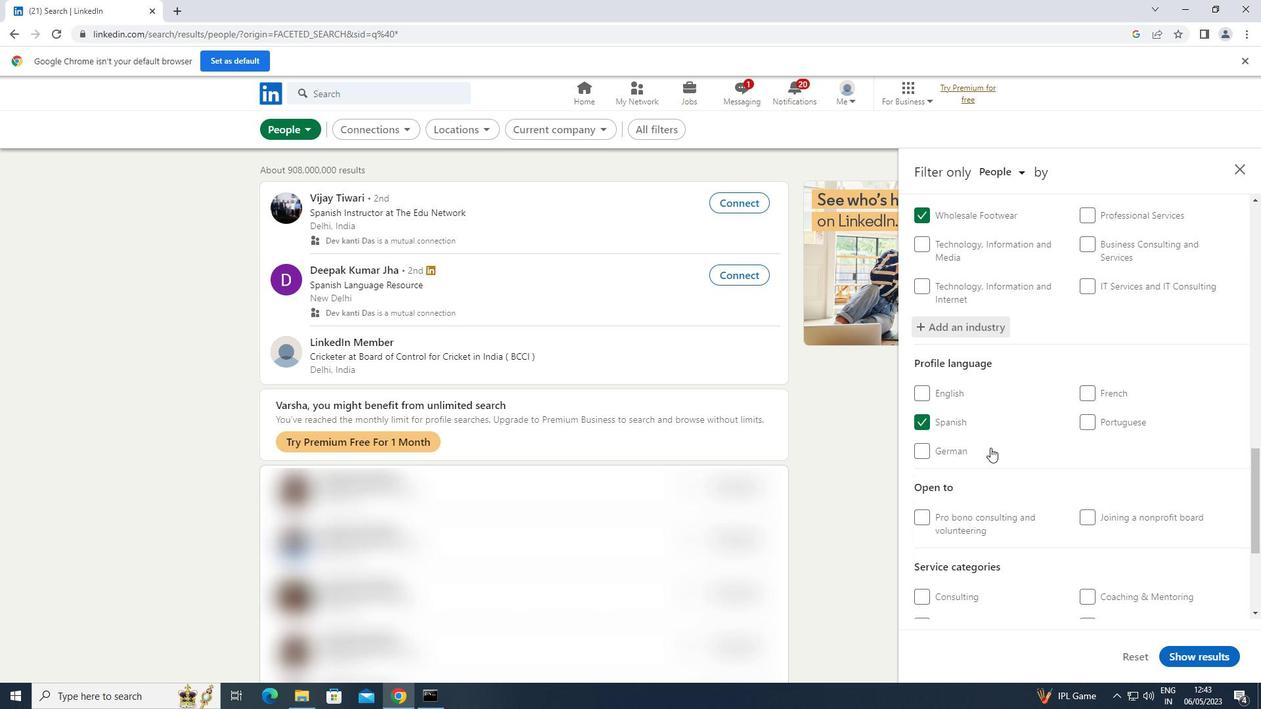 
Action: Mouse scrolled (990, 447) with delta (0, 0)
Screenshot: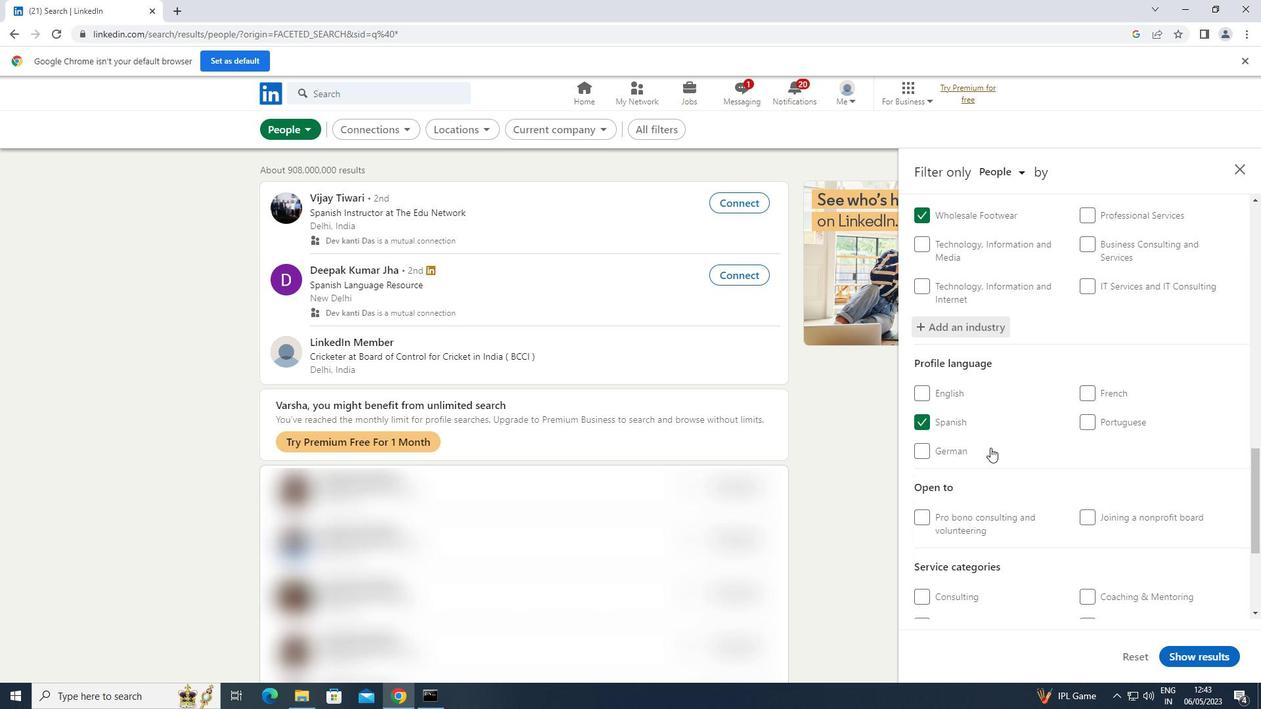 
Action: Mouse moved to (1138, 522)
Screenshot: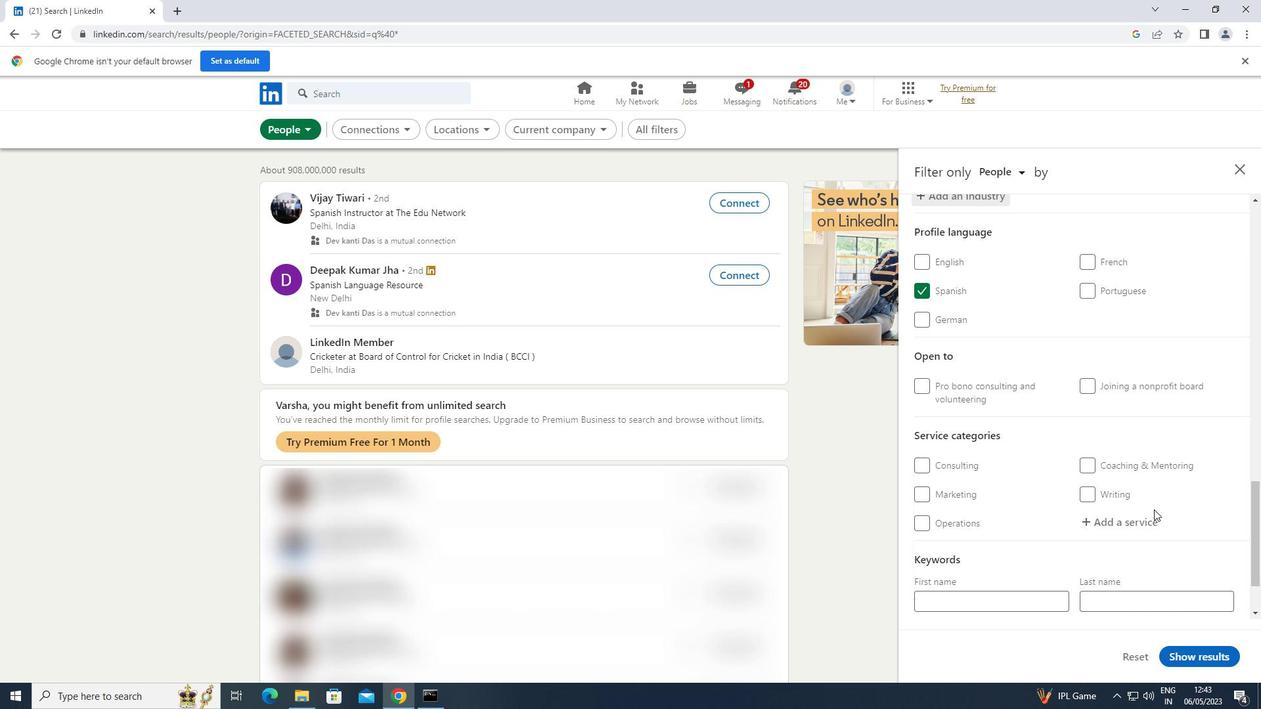 
Action: Mouse pressed left at (1138, 522)
Screenshot: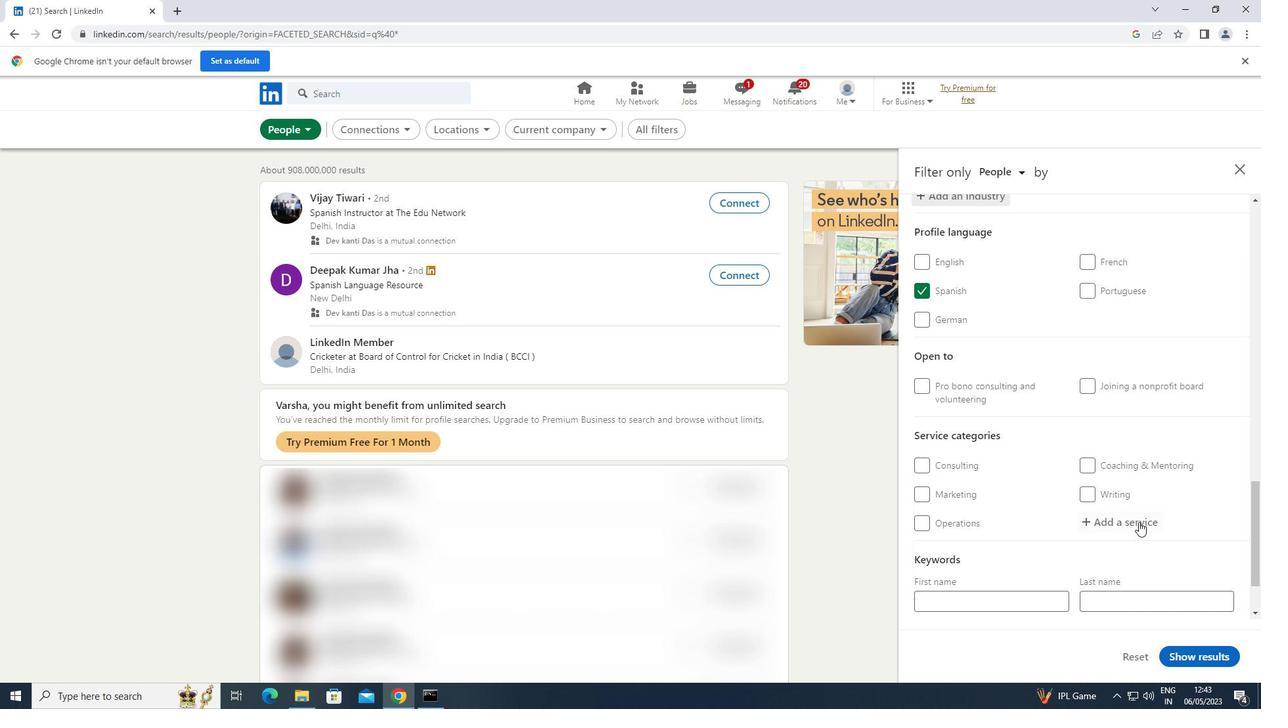 
Action: Key pressed <Key.shift>LABOR
Screenshot: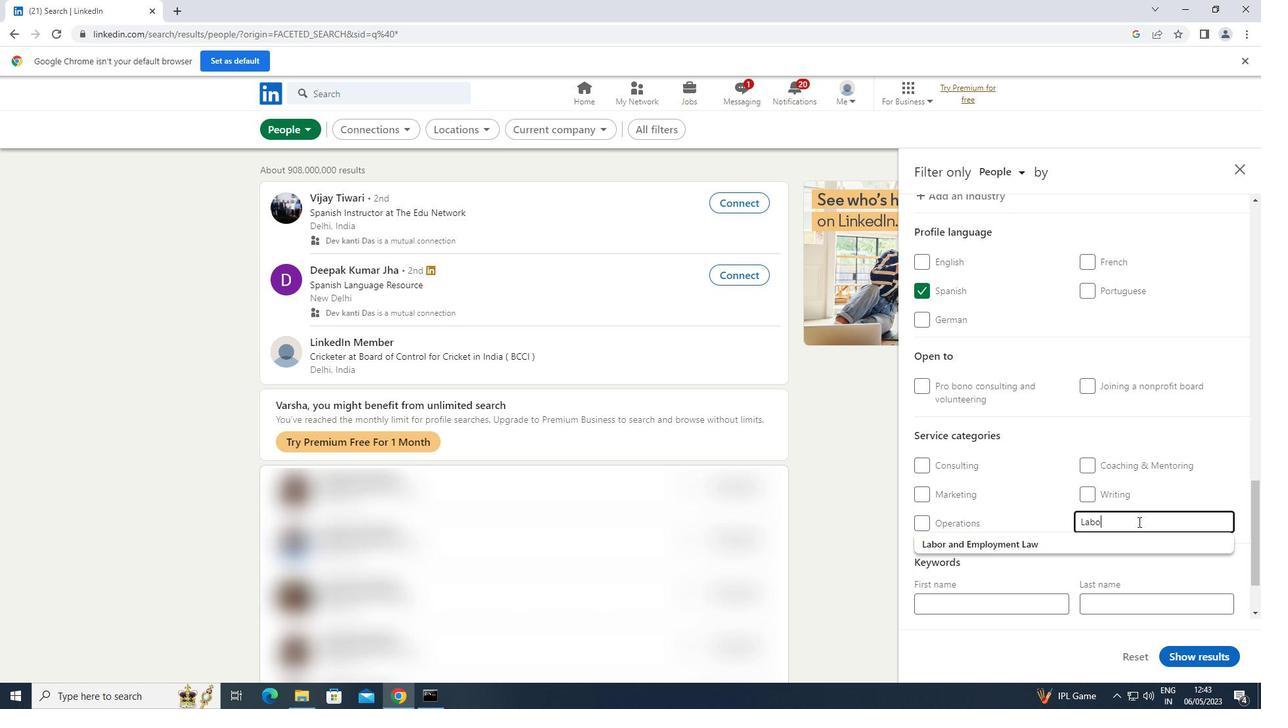 
Action: Mouse moved to (1040, 540)
Screenshot: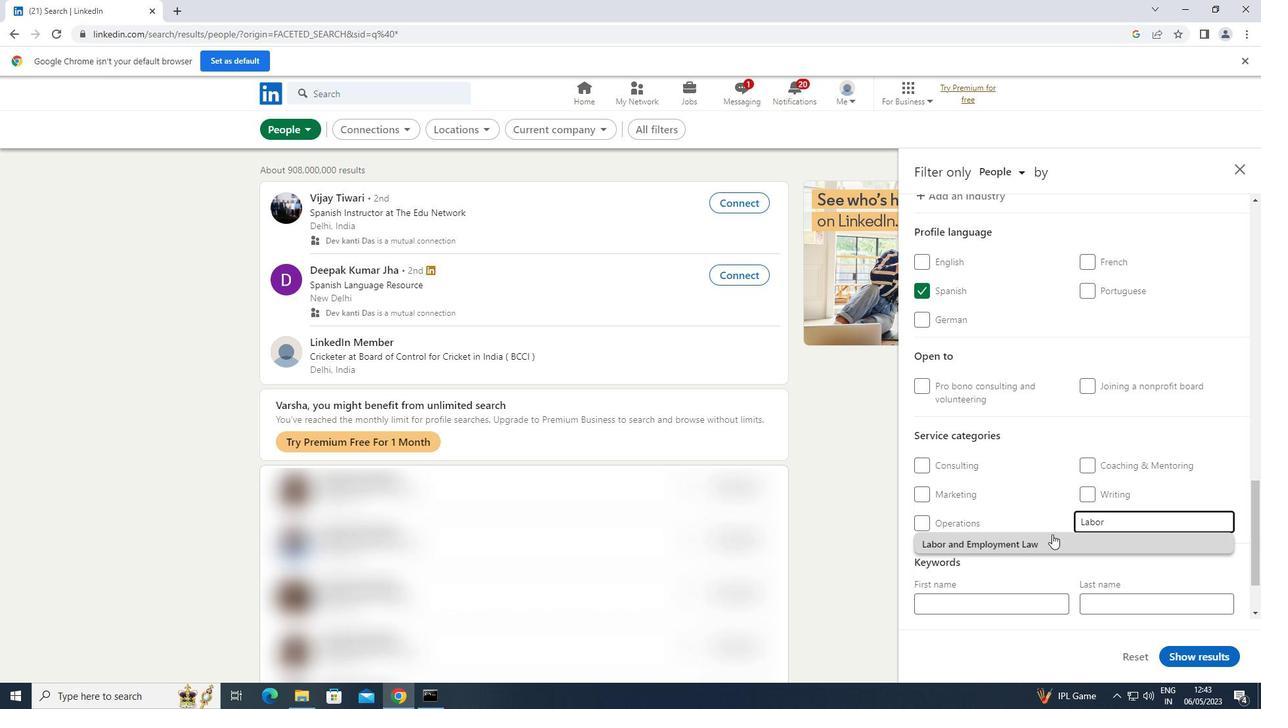 
Action: Mouse pressed left at (1040, 540)
Screenshot: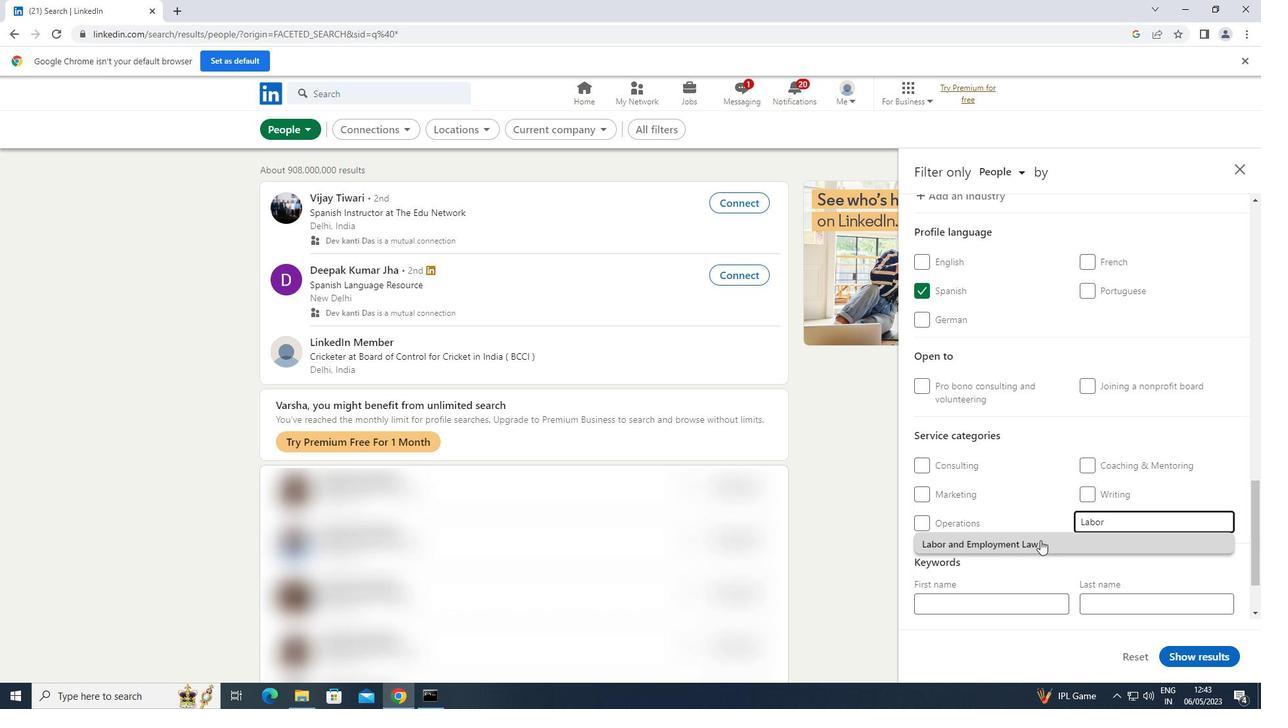 
Action: Mouse moved to (1043, 539)
Screenshot: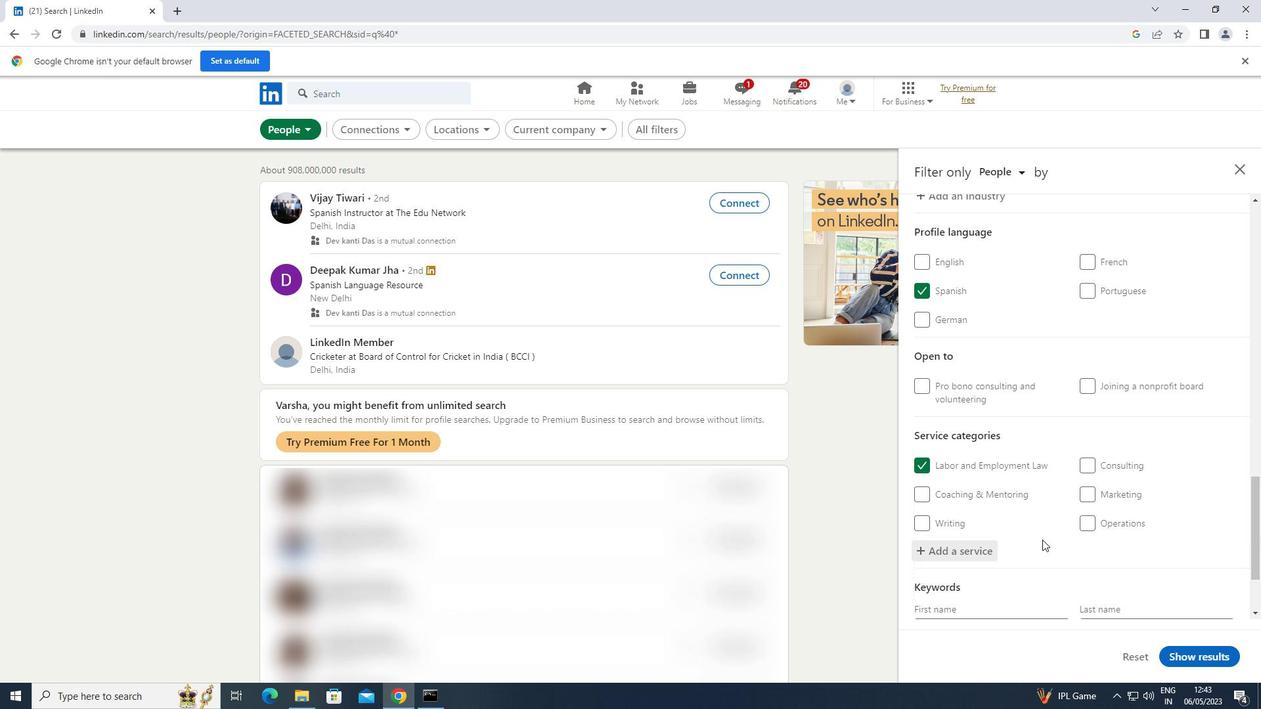 
Action: Mouse scrolled (1043, 538) with delta (0, 0)
Screenshot: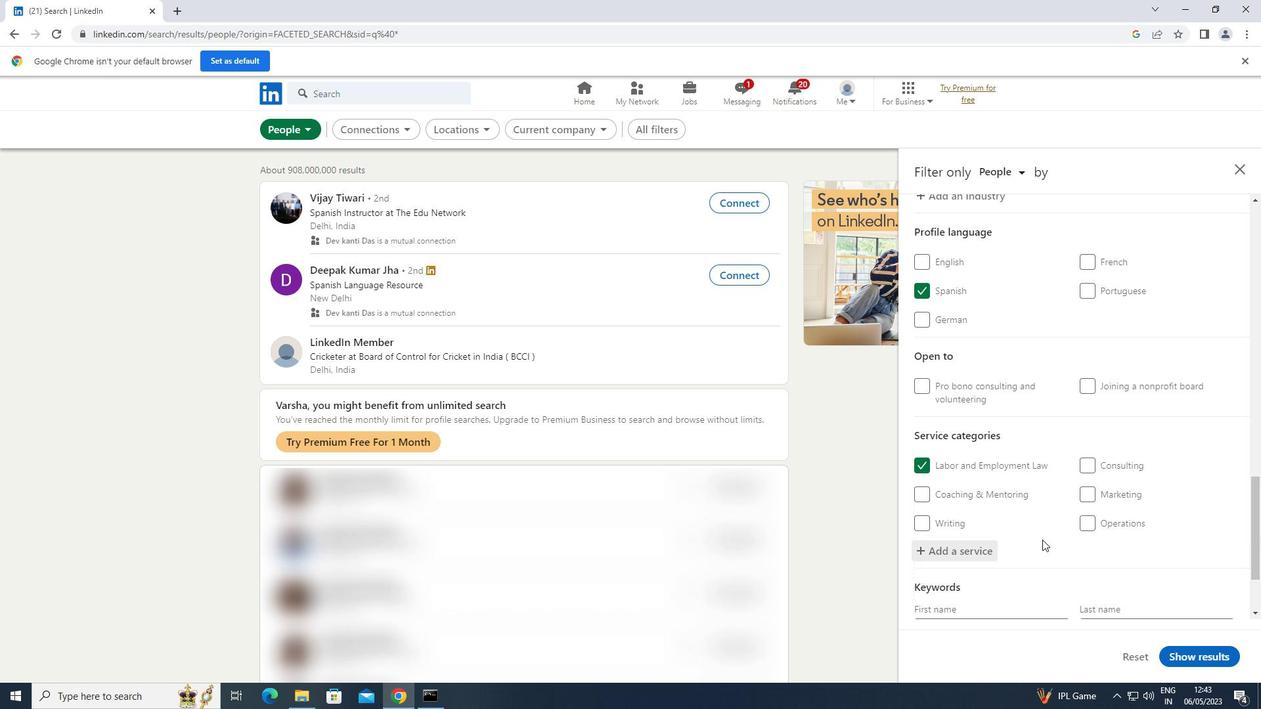 
Action: Mouse scrolled (1043, 538) with delta (0, 0)
Screenshot: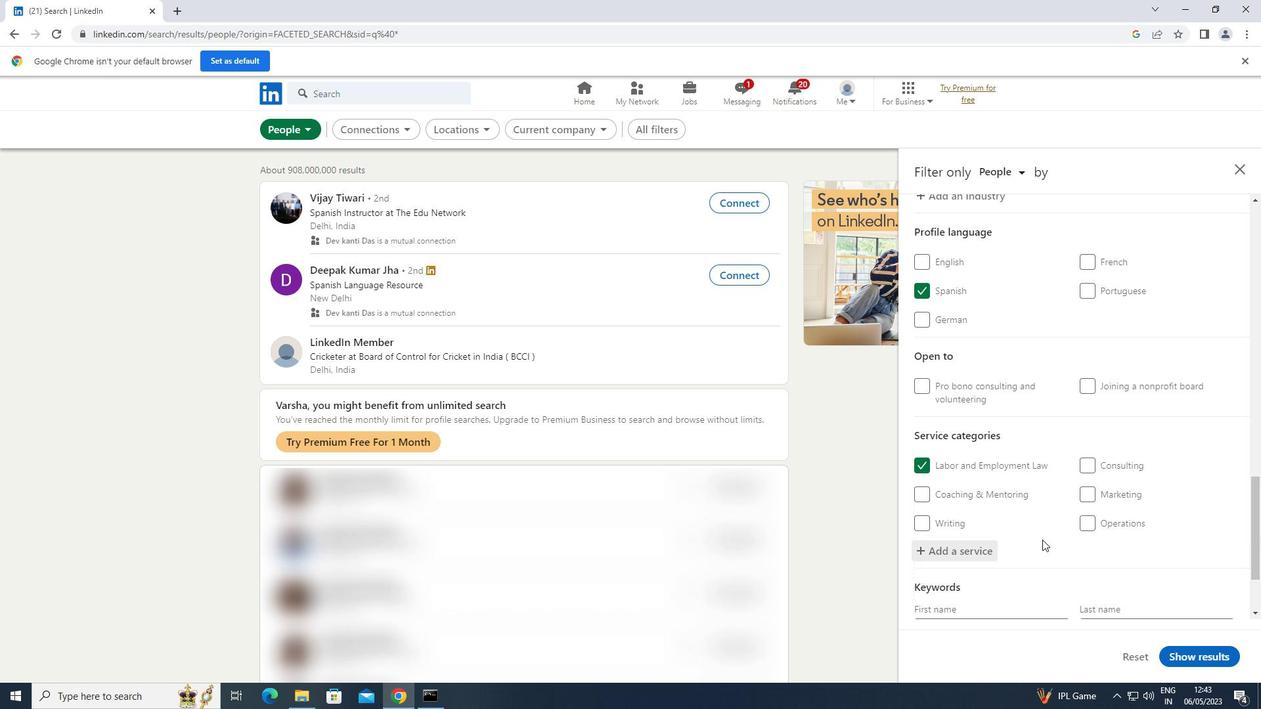 
Action: Mouse scrolled (1043, 538) with delta (0, 0)
Screenshot: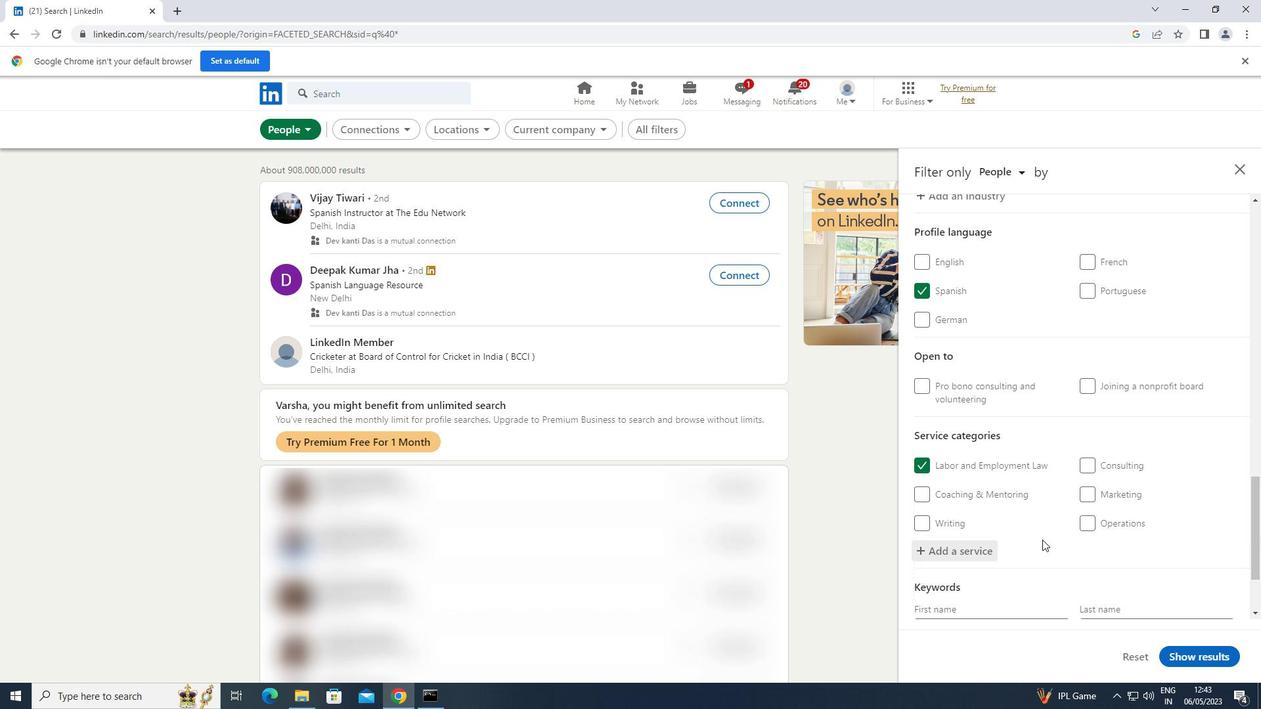 
Action: Mouse scrolled (1043, 538) with delta (0, 0)
Screenshot: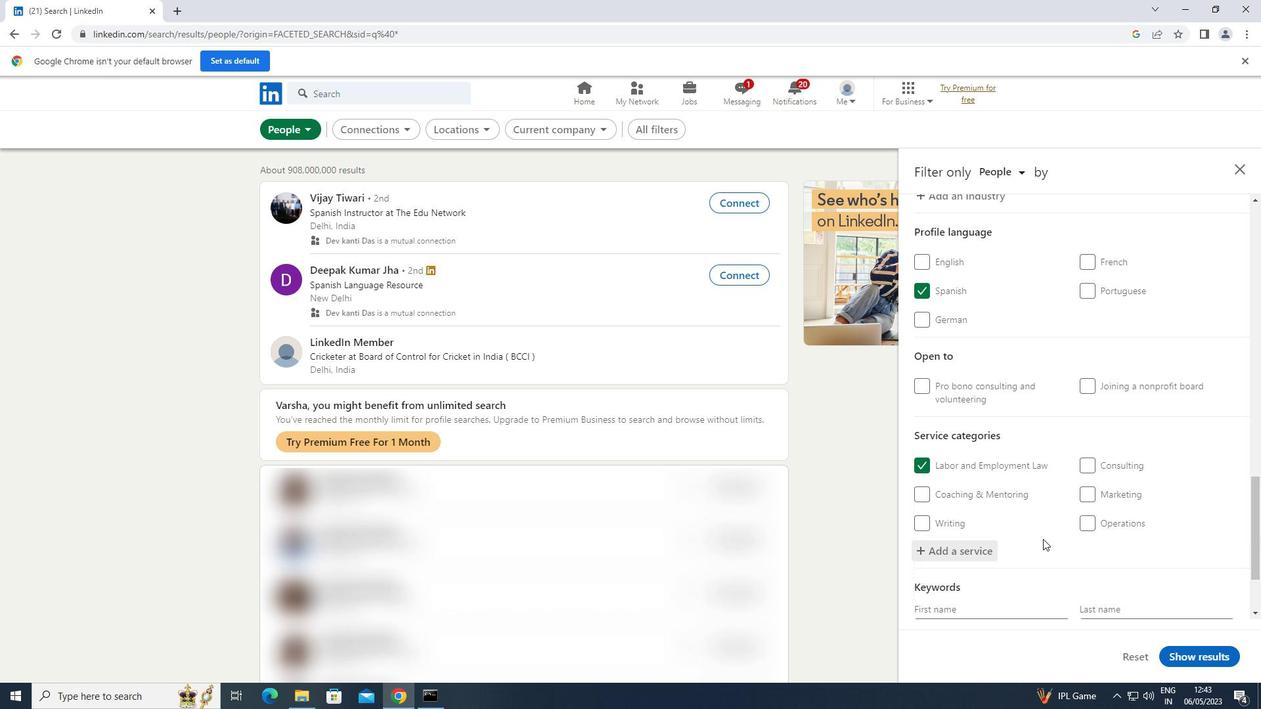 
Action: Mouse scrolled (1043, 538) with delta (0, 0)
Screenshot: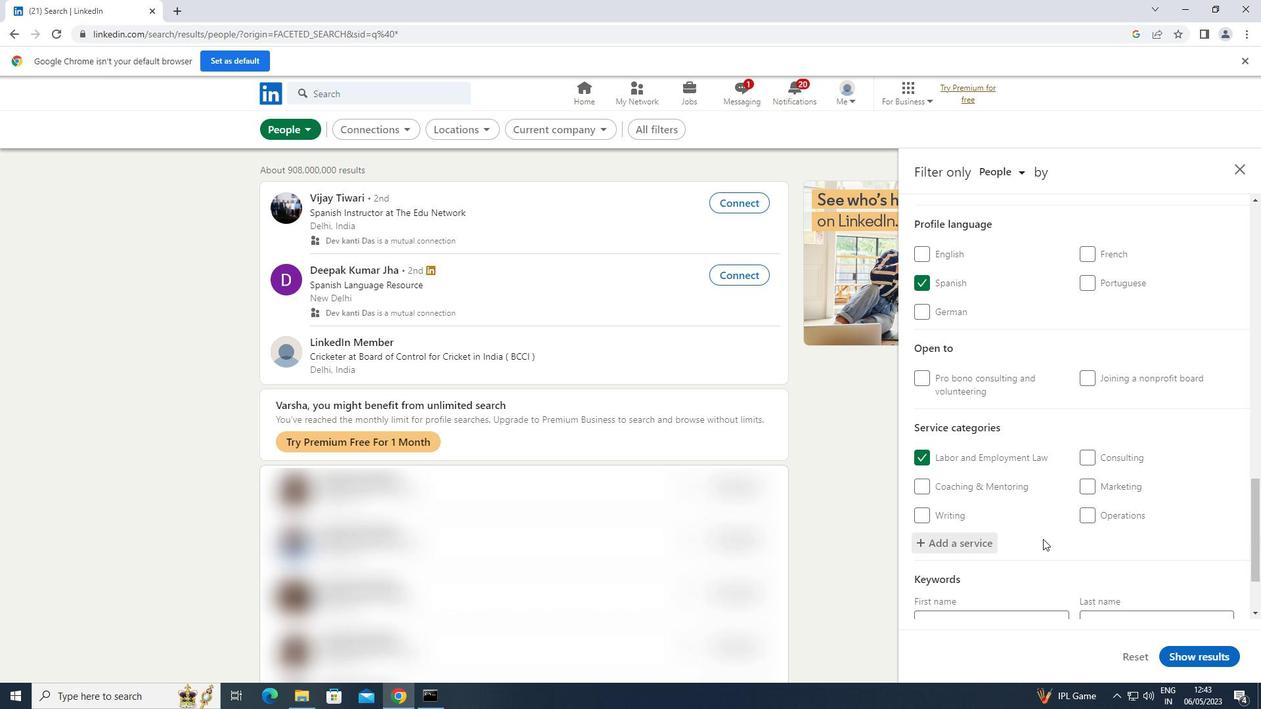 
Action: Mouse moved to (1044, 538)
Screenshot: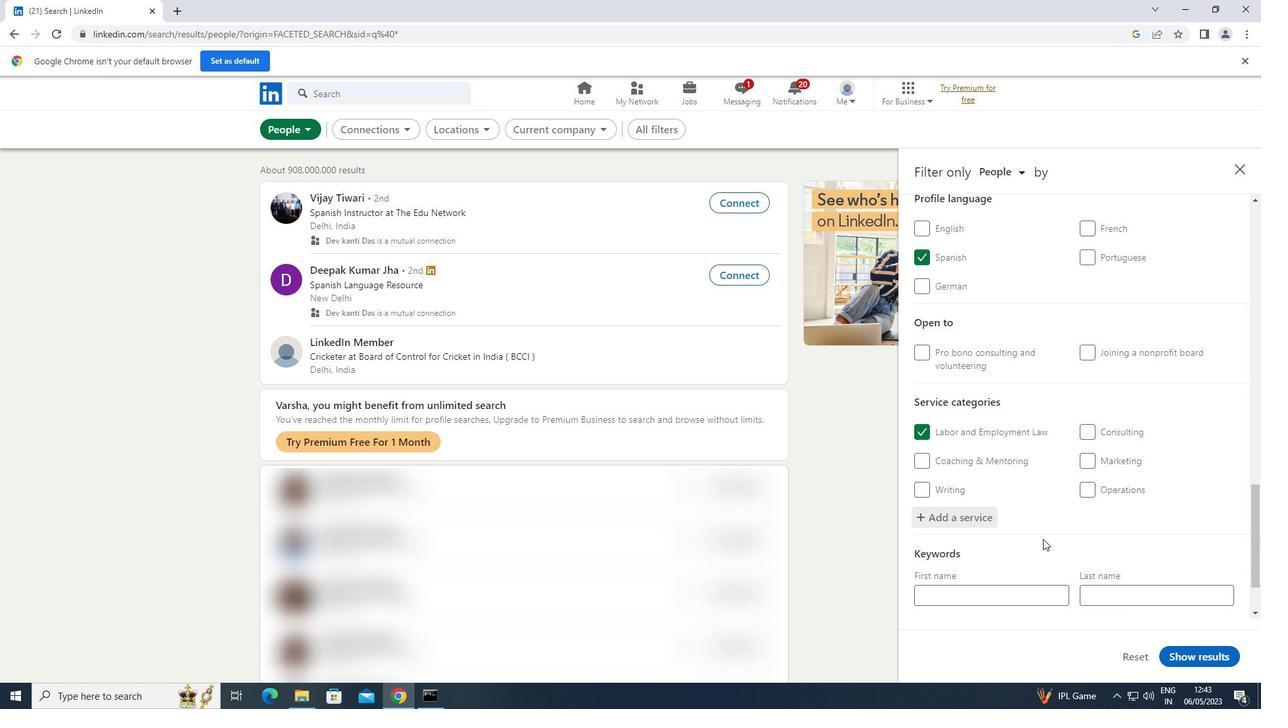 
Action: Mouse scrolled (1044, 538) with delta (0, 0)
Screenshot: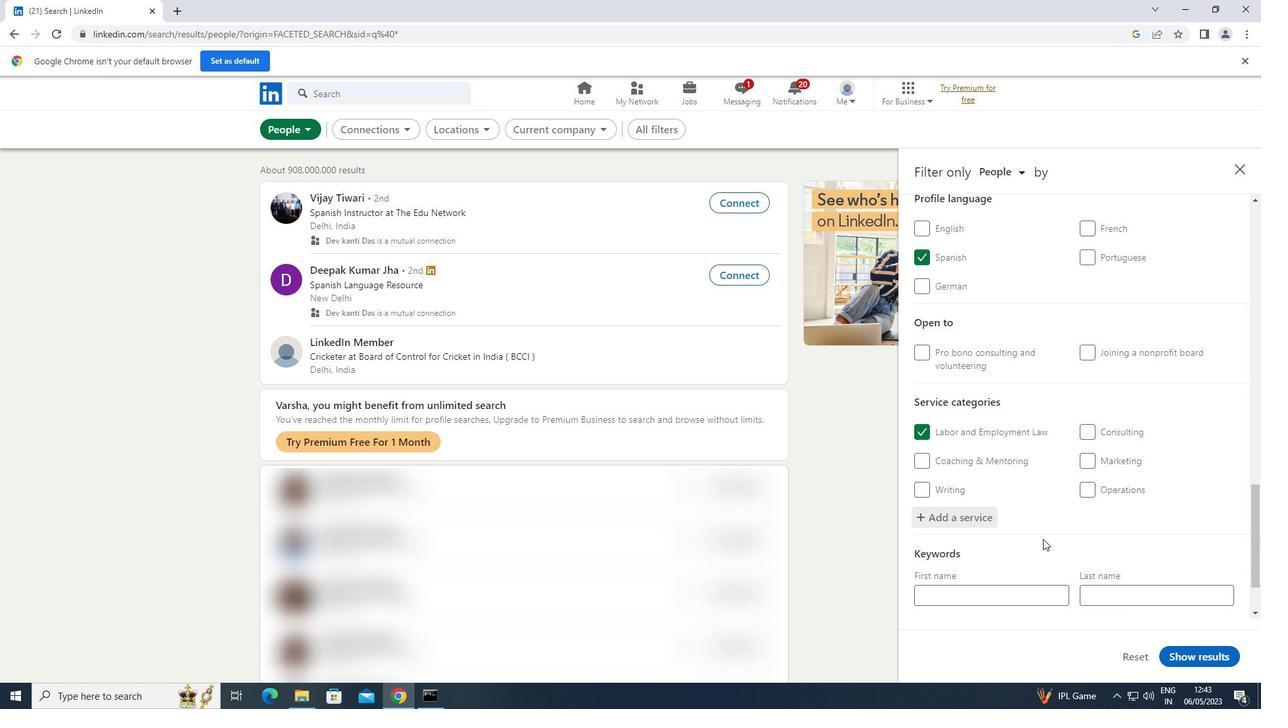 
Action: Mouse moved to (1021, 557)
Screenshot: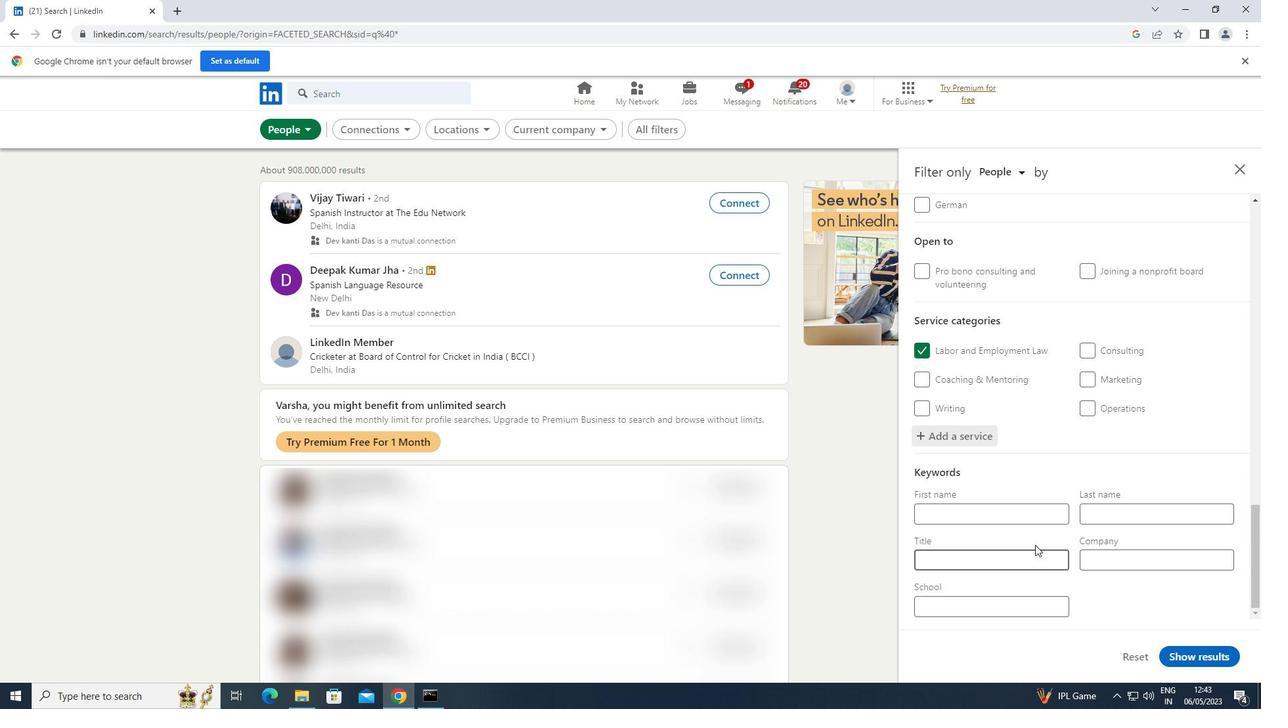 
Action: Mouse pressed left at (1021, 557)
Screenshot: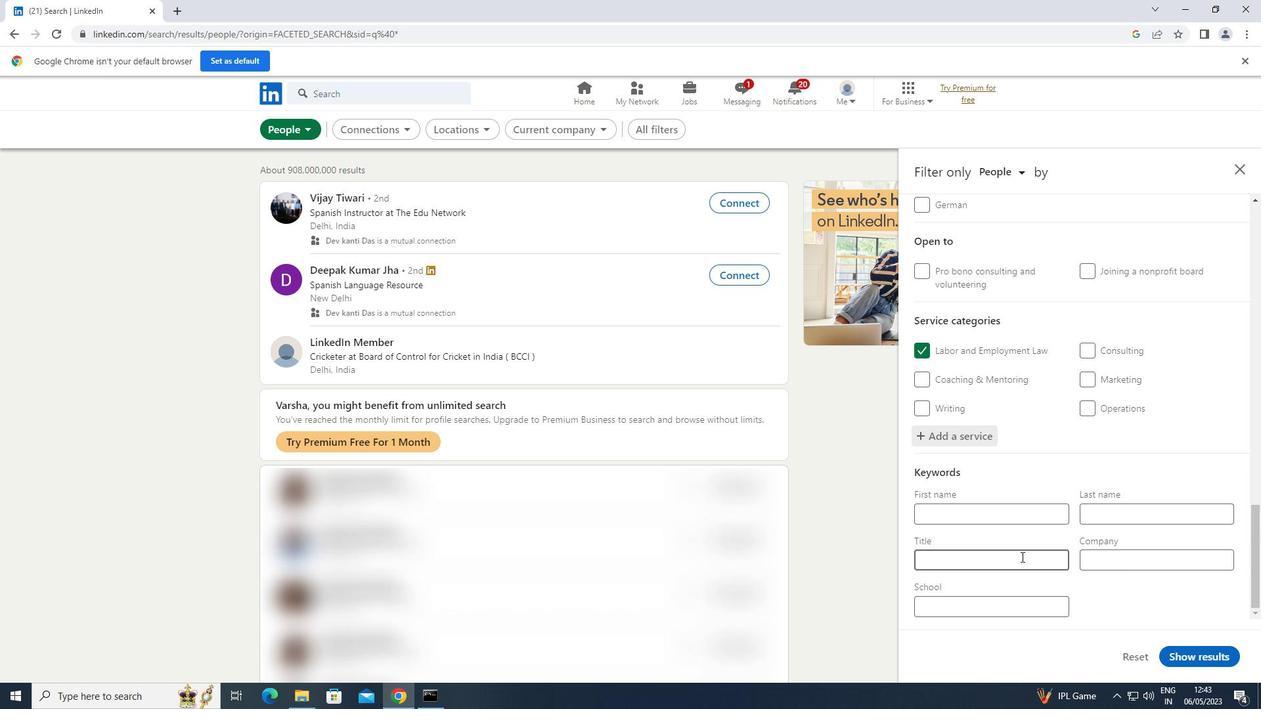 
Action: Key pressed <Key.shift>ANIMAL<Key.space><Key.shift>BR
Screenshot: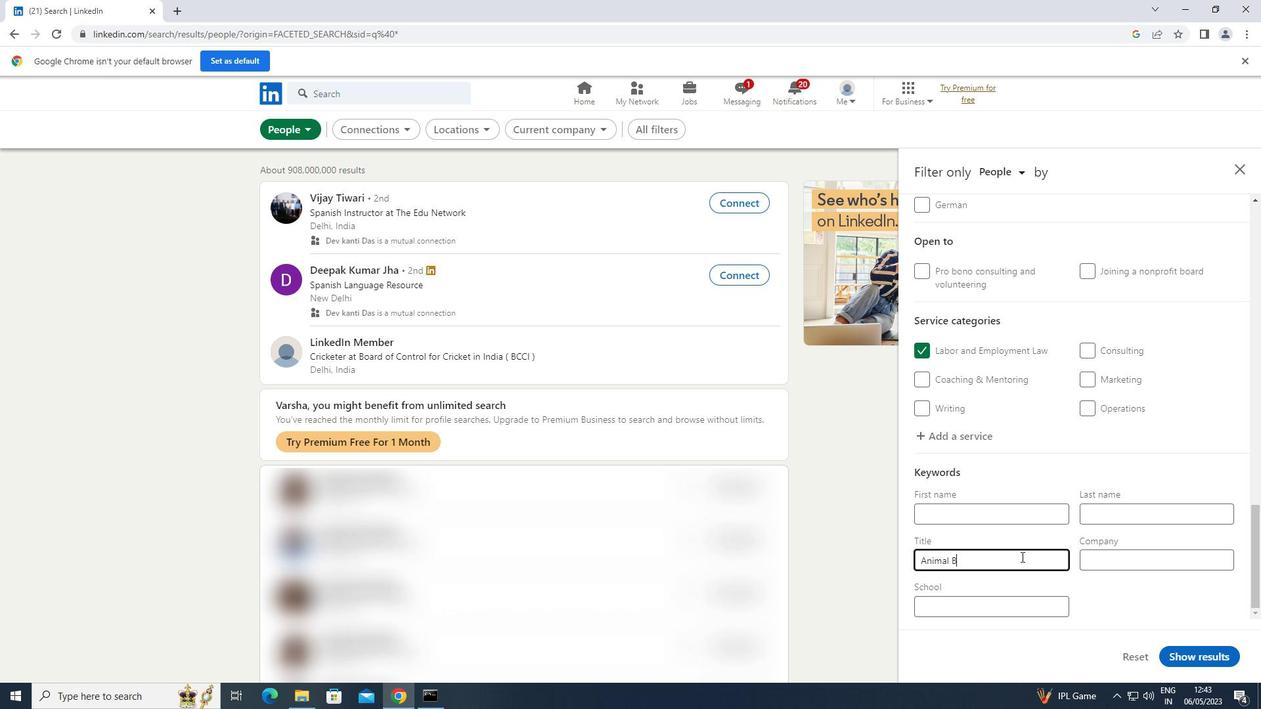 
Action: Mouse moved to (1020, 557)
Screenshot: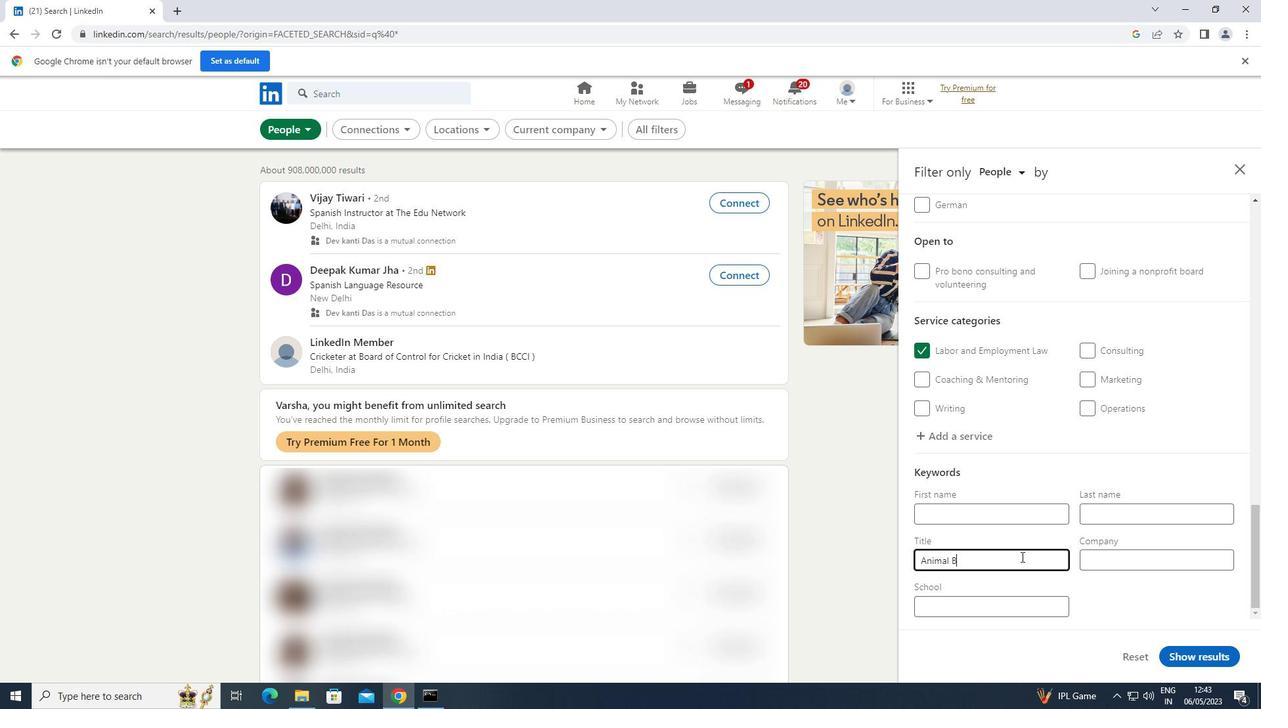 
Action: Key pressed EEDER
Screenshot: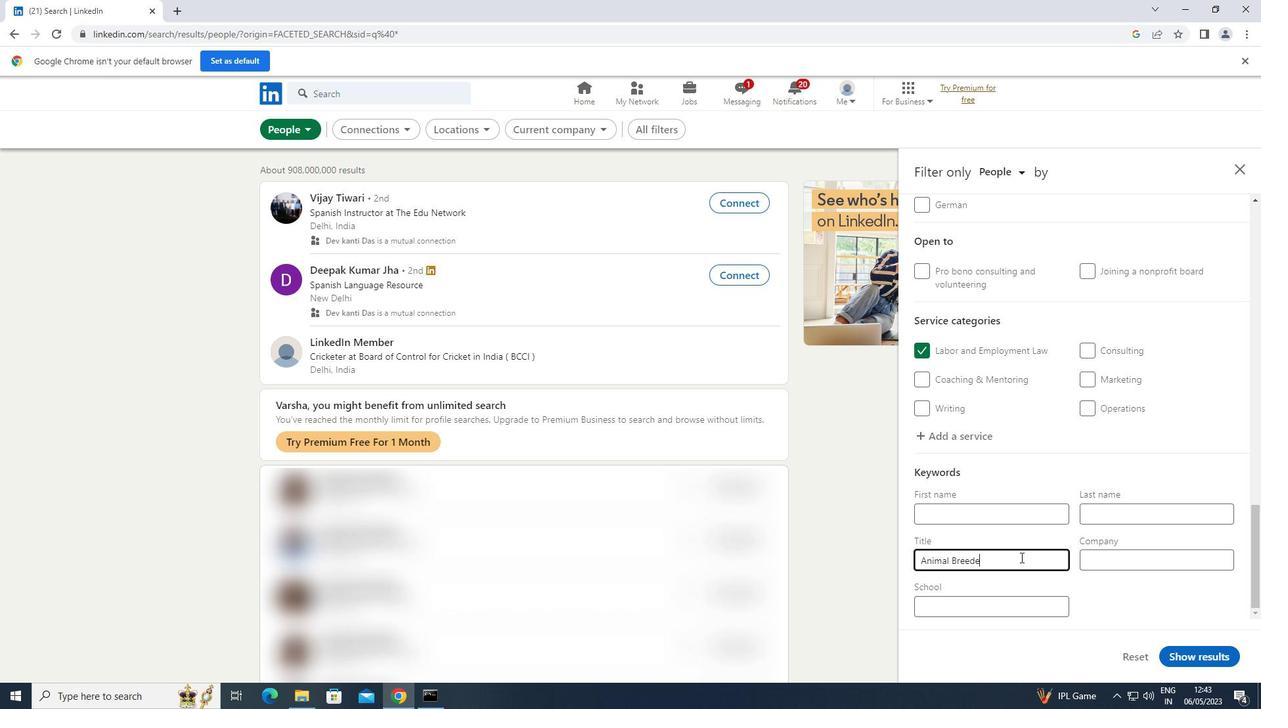 
Action: Mouse moved to (1206, 646)
Screenshot: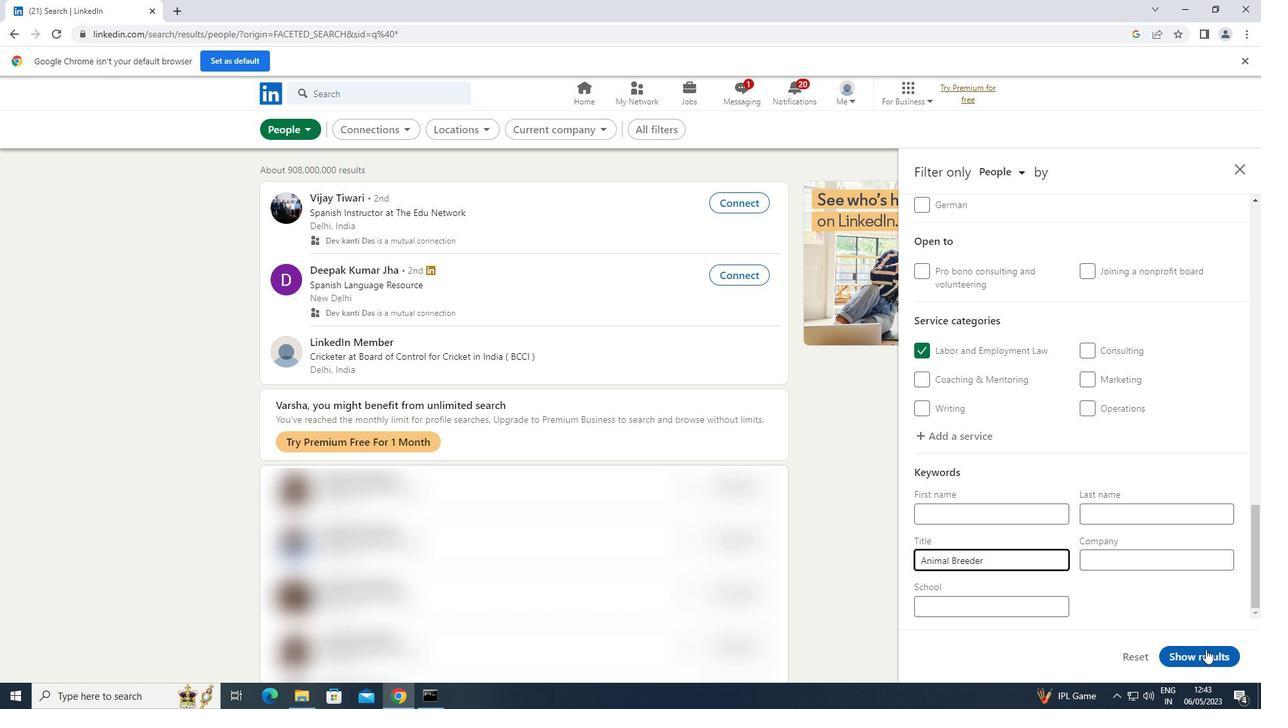 
Action: Mouse pressed left at (1206, 646)
Screenshot: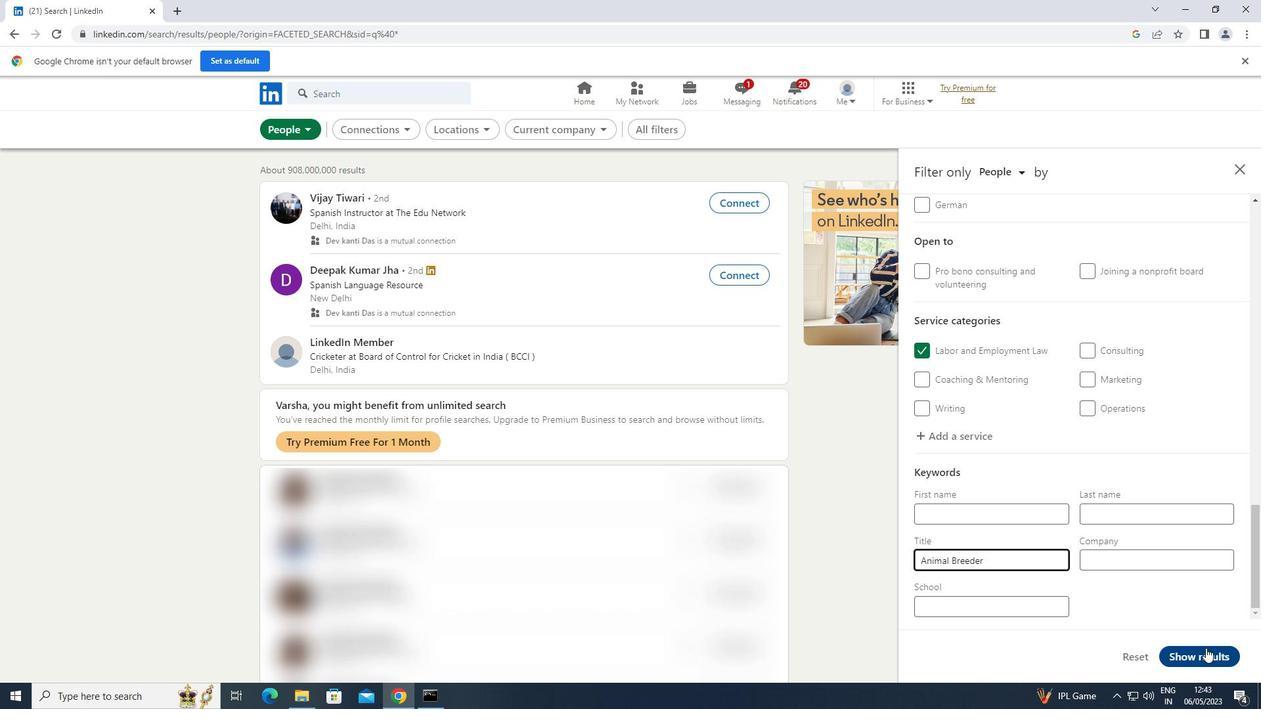 
